 Task:  Click on Racing  Cup Series In the Cup Series click on  Pick Sheet Add name Josephine Rodriguez and  Email softage.1@softage.net In group 1 choose #1 Ross Chastain In group 2 choose #19 Martin Truex Jr In group 3 choose #8 Kyle Busch In group 4 choose #48 Alex Bowman In group 5 choose #2 Austin Cindric Winning Manufacturer choose Chevrolet In Tie Breaker choose #5 Kyle Larson Bonous driver choose #6 Brad Keselowski Submit pick sheet
Action: Mouse moved to (468, 270)
Screenshot: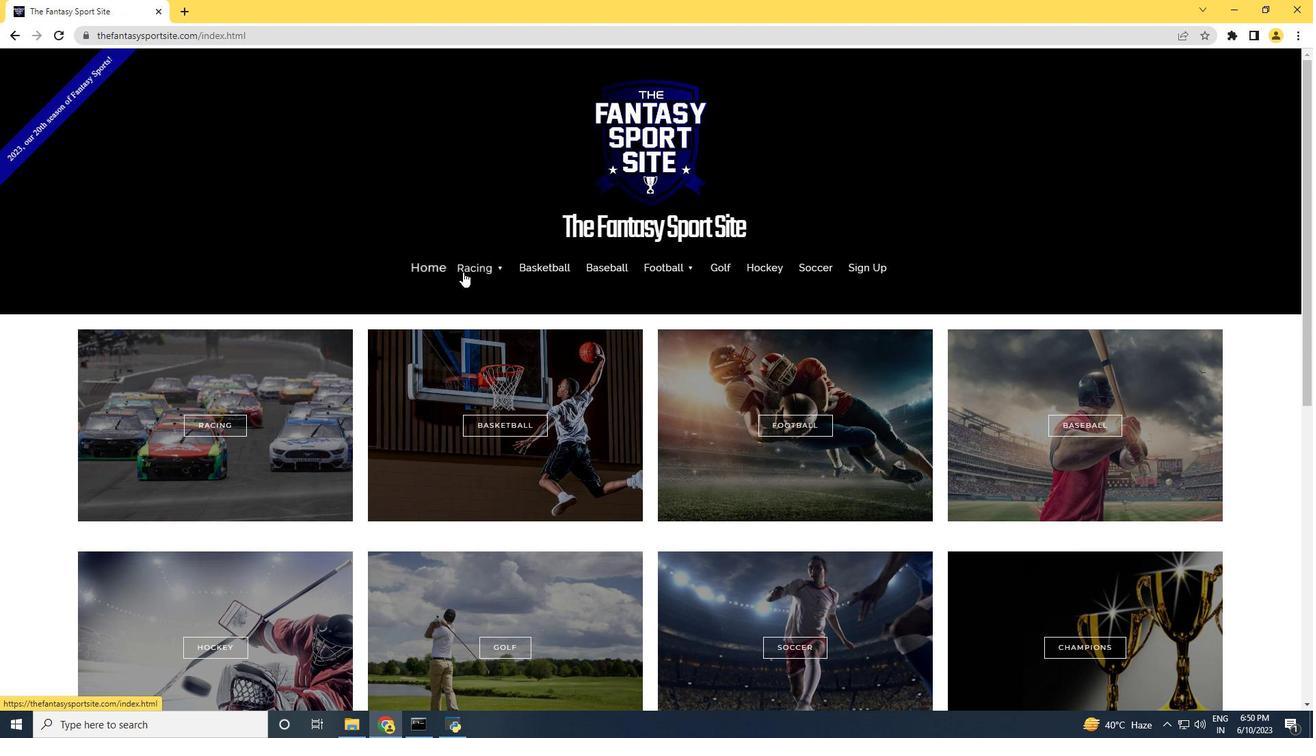 
Action: Mouse pressed left at (468, 270)
Screenshot: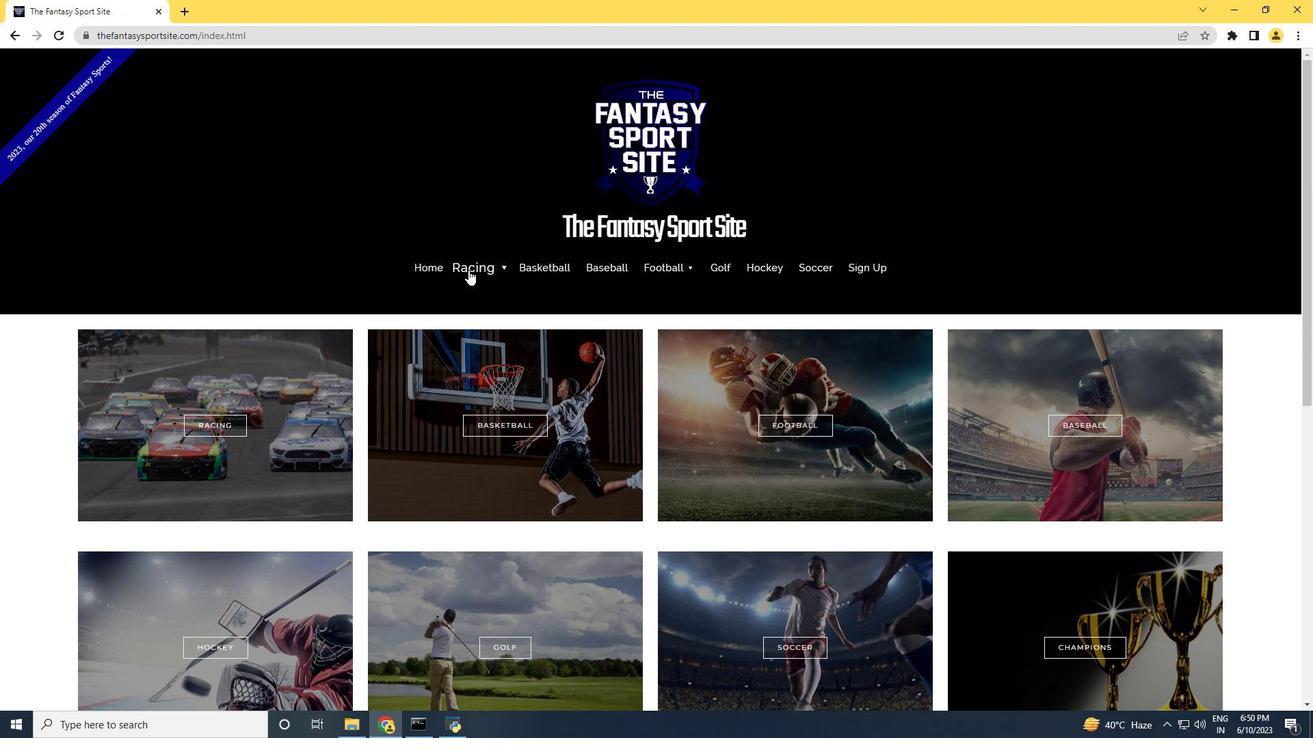 
Action: Mouse moved to (483, 310)
Screenshot: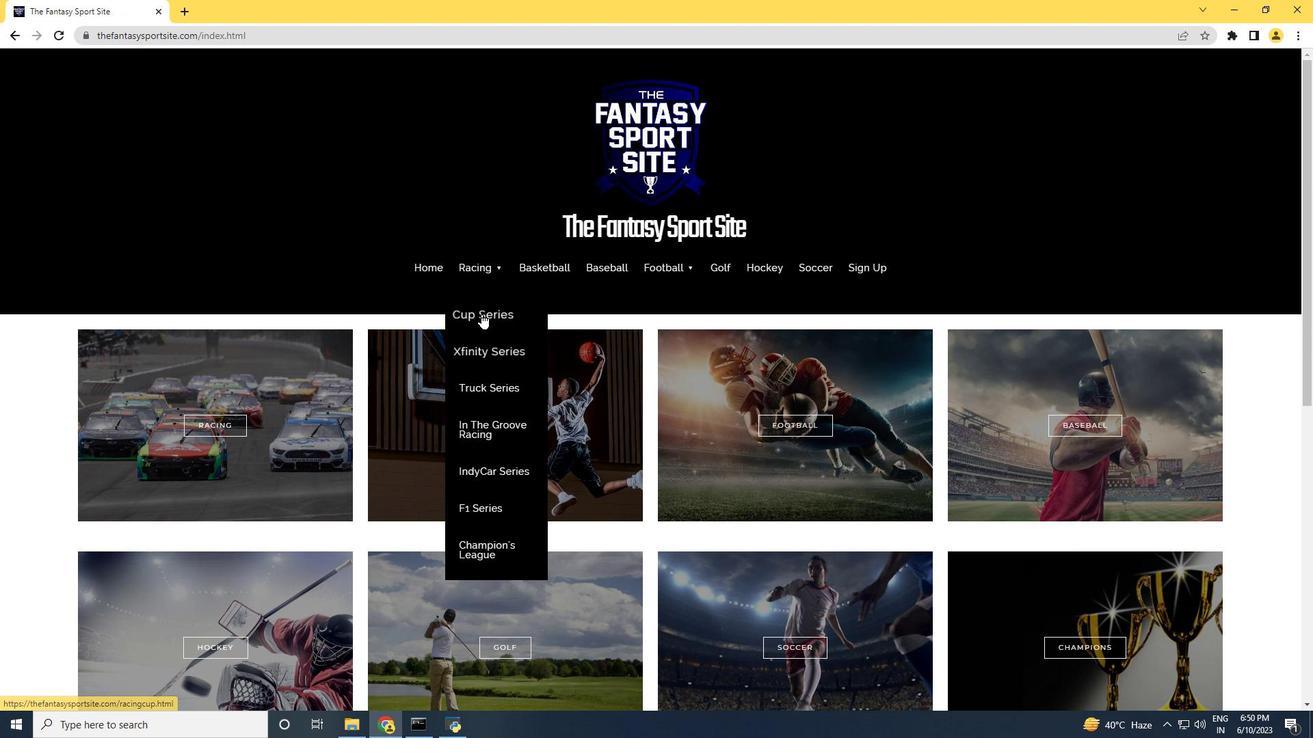 
Action: Mouse pressed left at (483, 310)
Screenshot: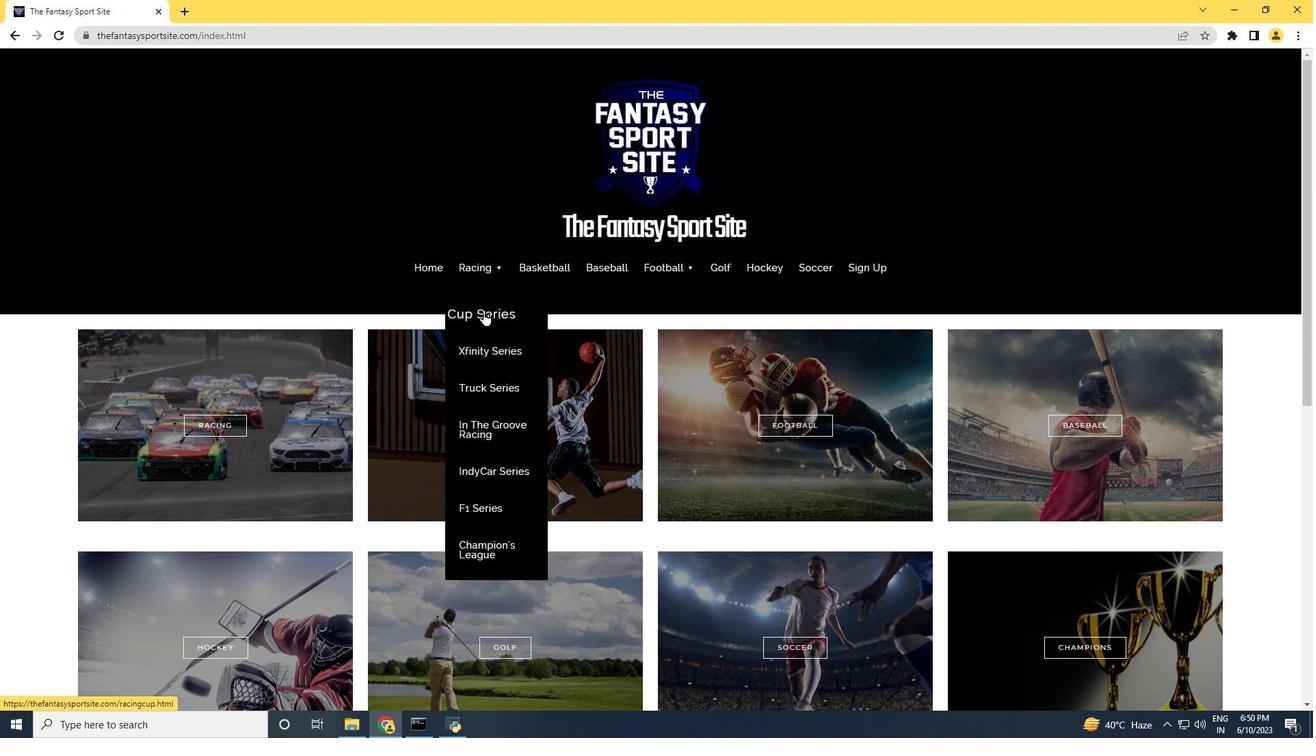
Action: Mouse moved to (434, 370)
Screenshot: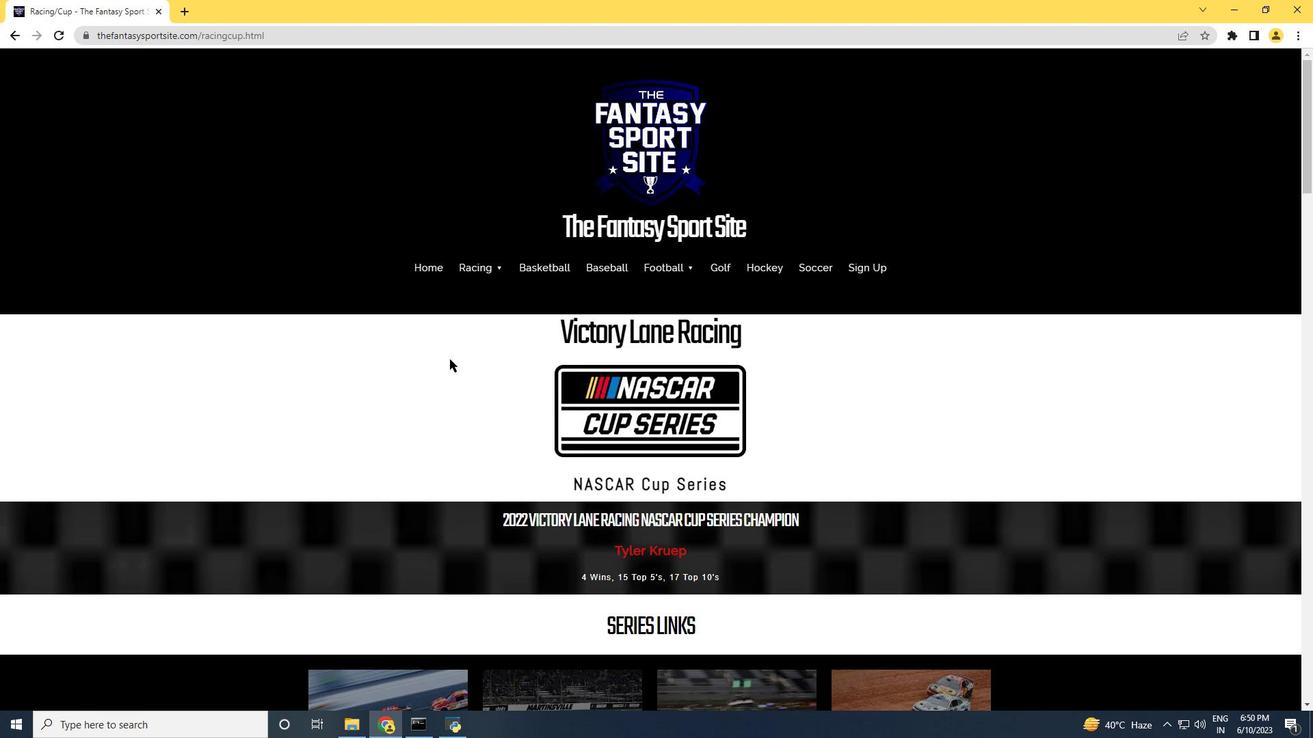 
Action: Mouse scrolled (434, 370) with delta (0, 0)
Screenshot: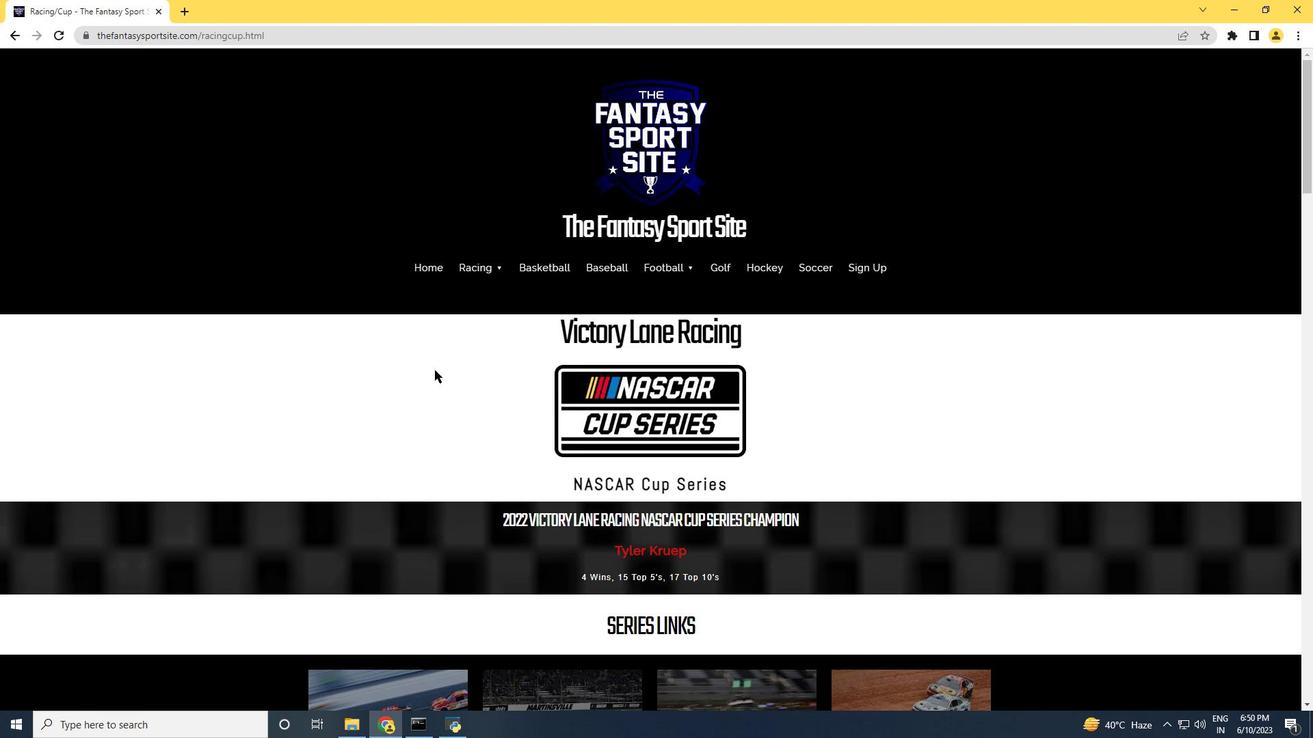 
Action: Mouse scrolled (434, 370) with delta (0, 0)
Screenshot: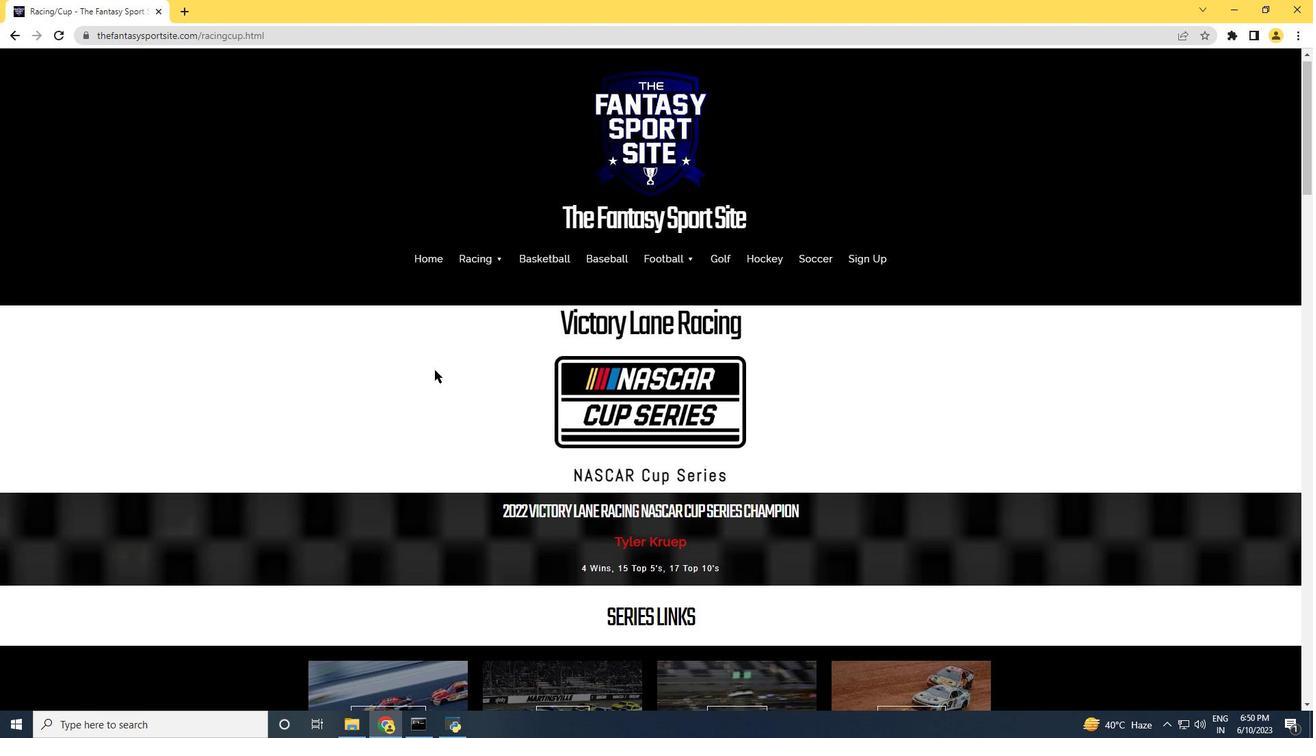 
Action: Mouse scrolled (434, 370) with delta (0, 0)
Screenshot: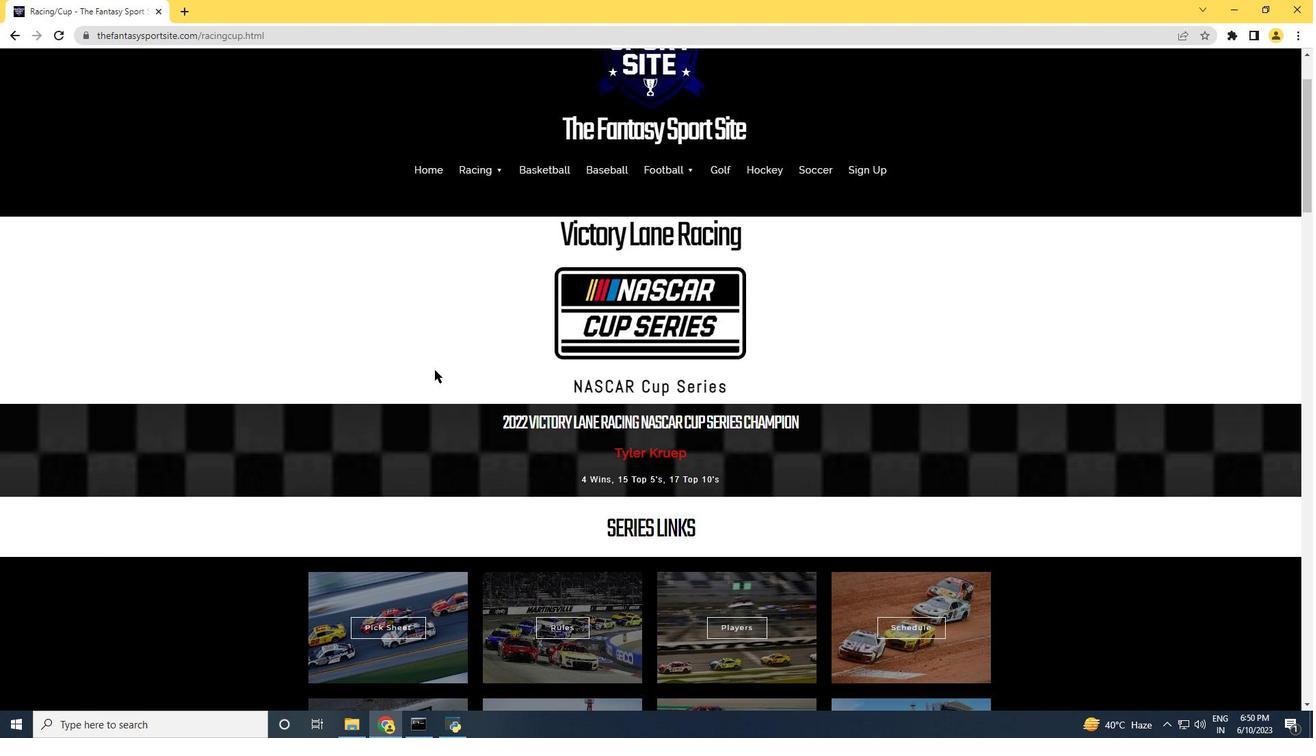 
Action: Mouse scrolled (434, 370) with delta (0, 0)
Screenshot: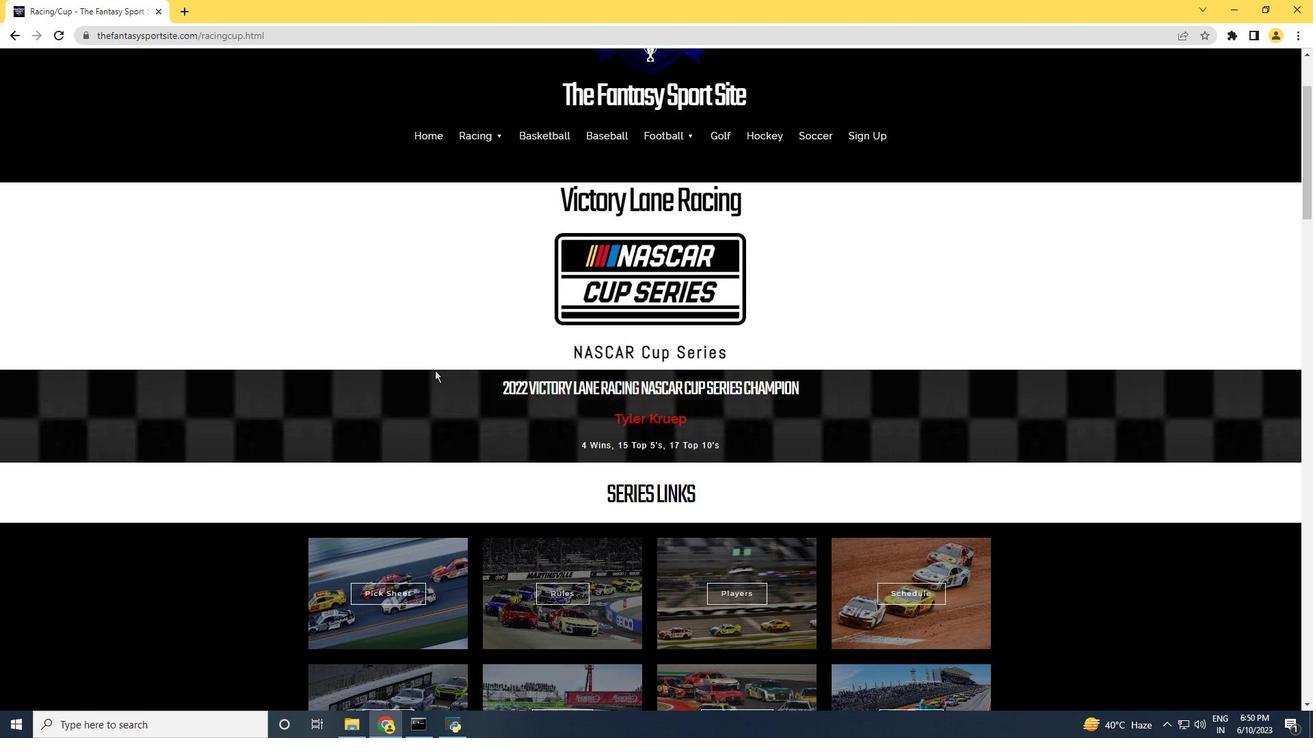 
Action: Mouse moved to (383, 451)
Screenshot: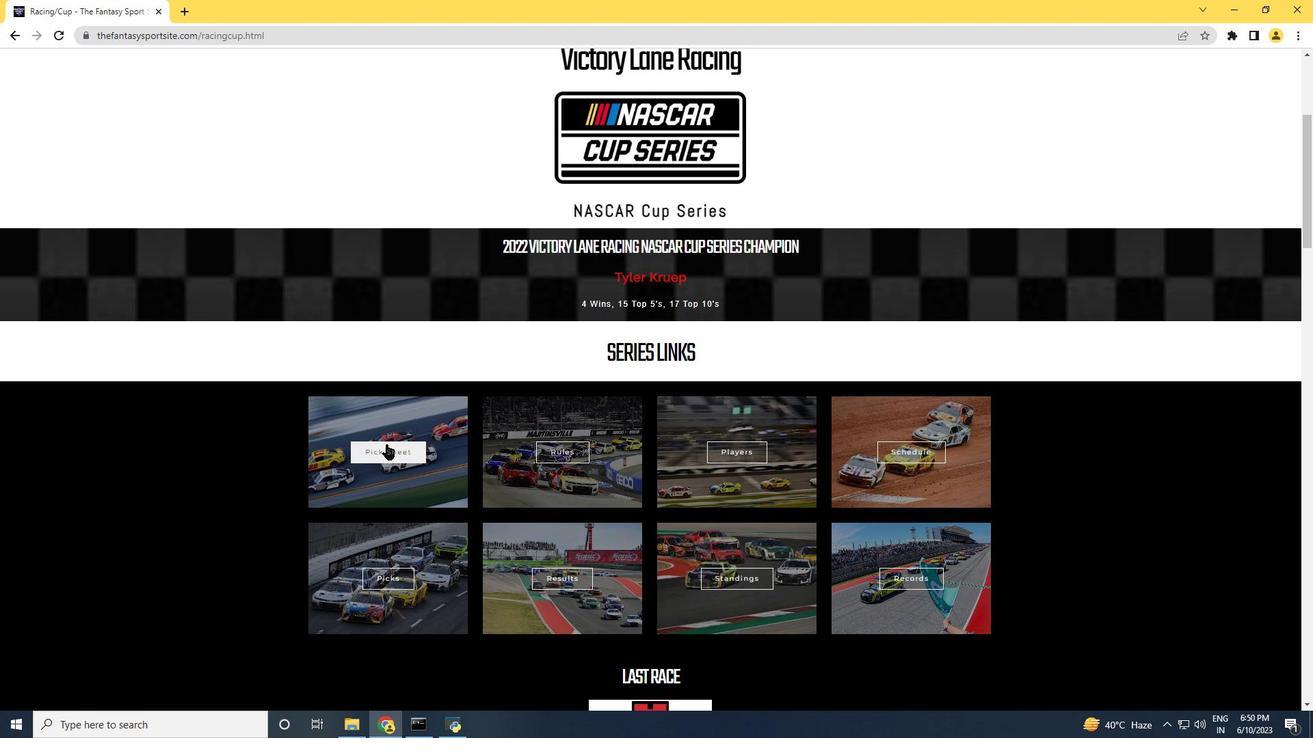 
Action: Mouse pressed left at (383, 451)
Screenshot: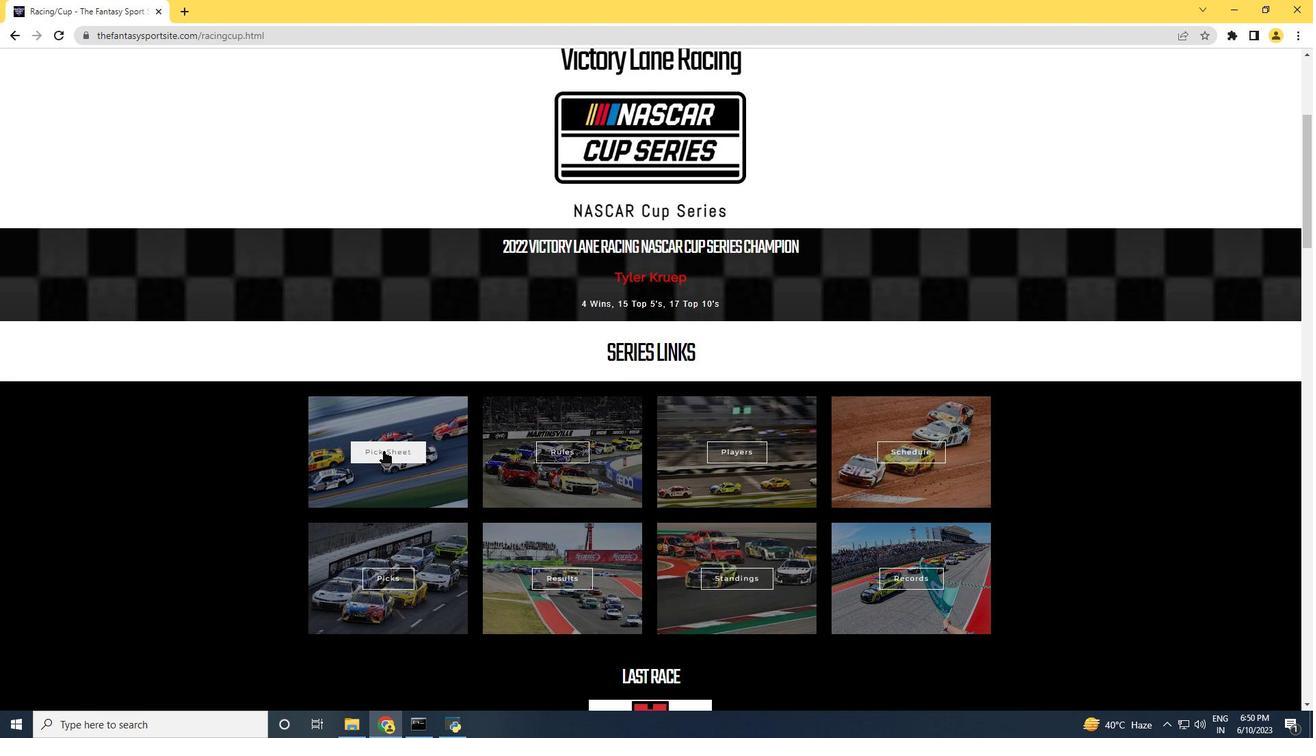 
Action: Mouse moved to (376, 457)
Screenshot: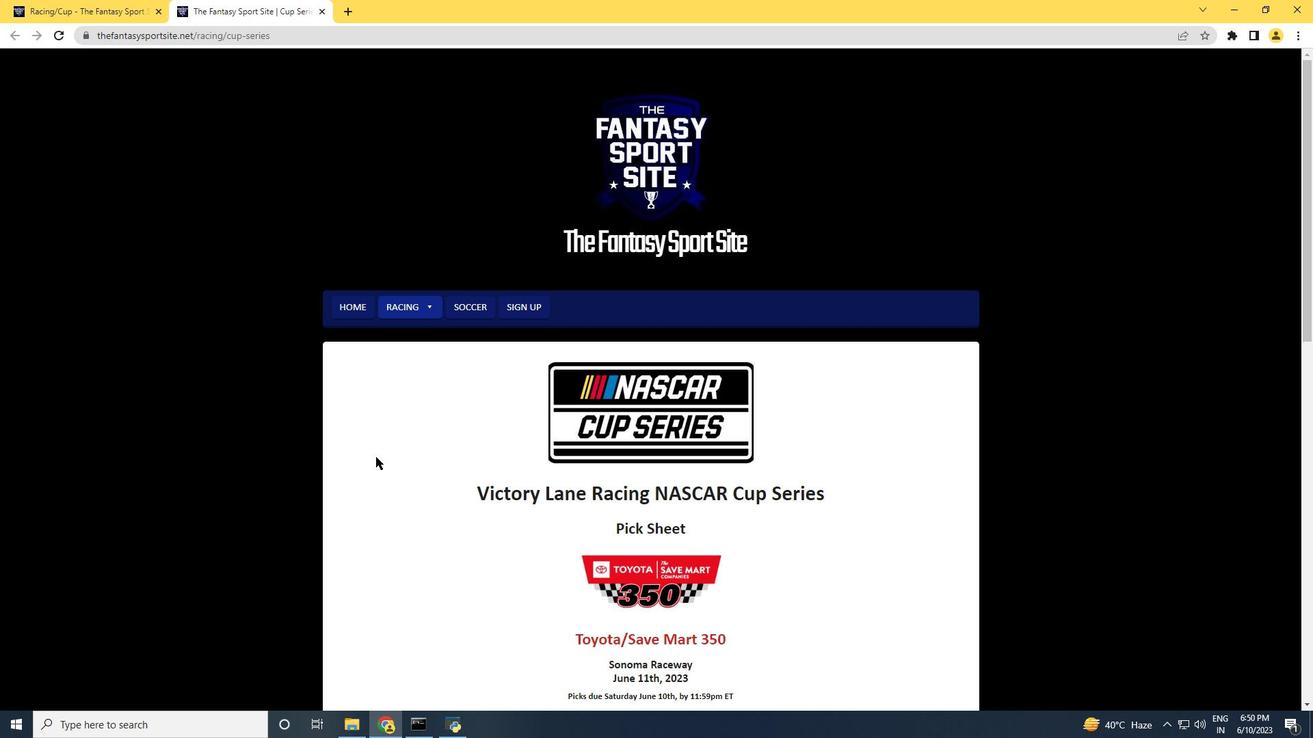 
Action: Mouse scrolled (376, 456) with delta (0, 0)
Screenshot: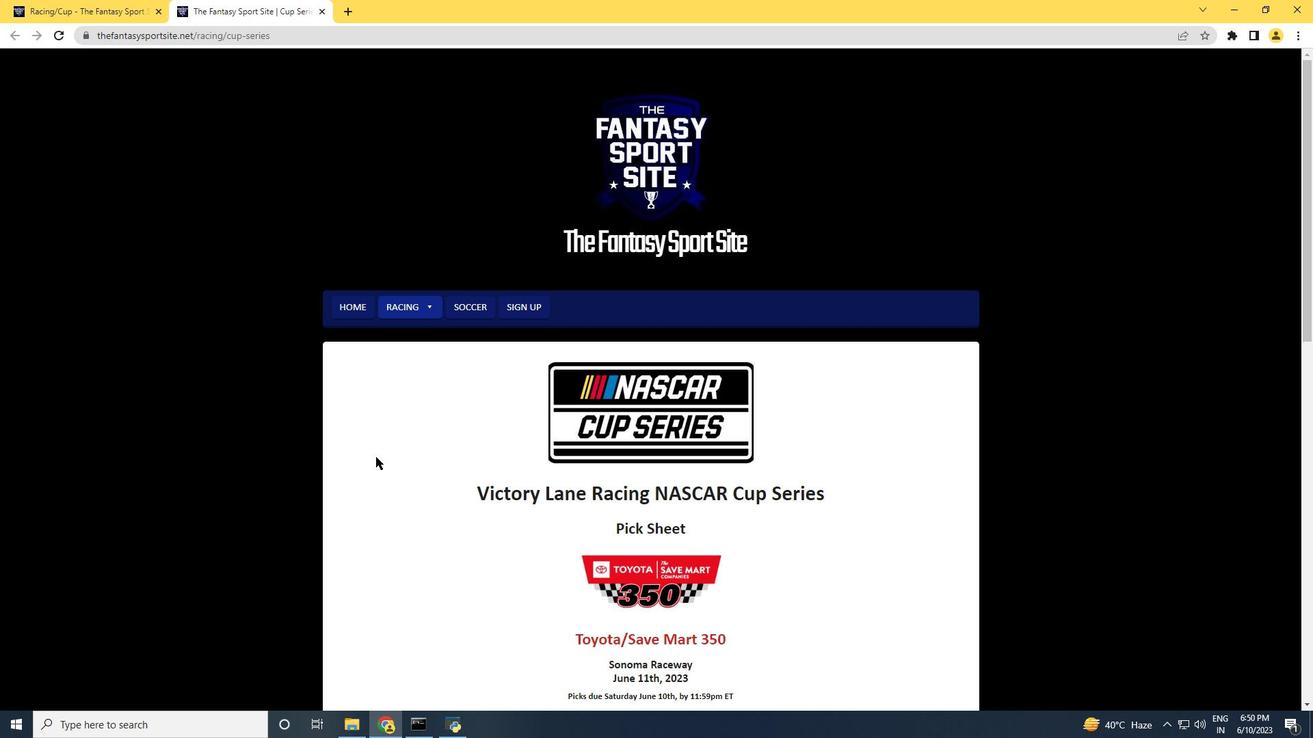 
Action: Mouse scrolled (376, 456) with delta (0, 0)
Screenshot: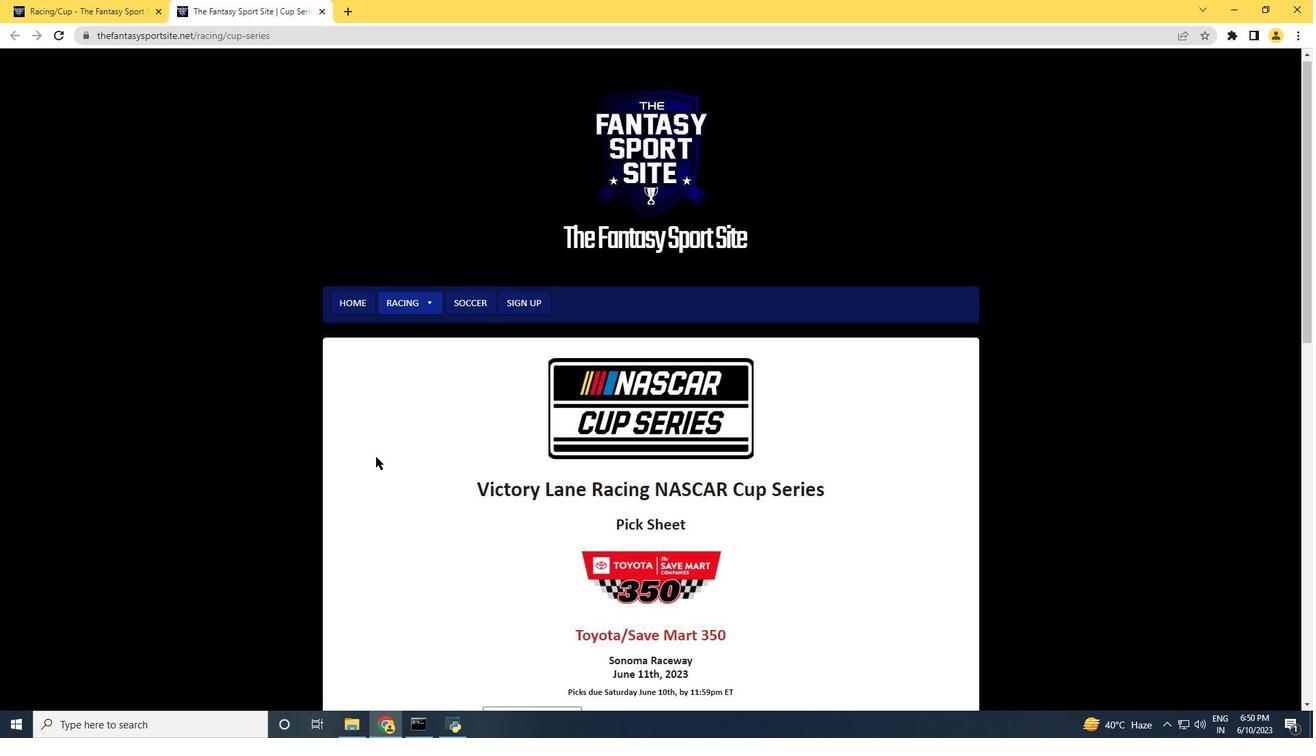 
Action: Mouse scrolled (376, 456) with delta (0, 0)
Screenshot: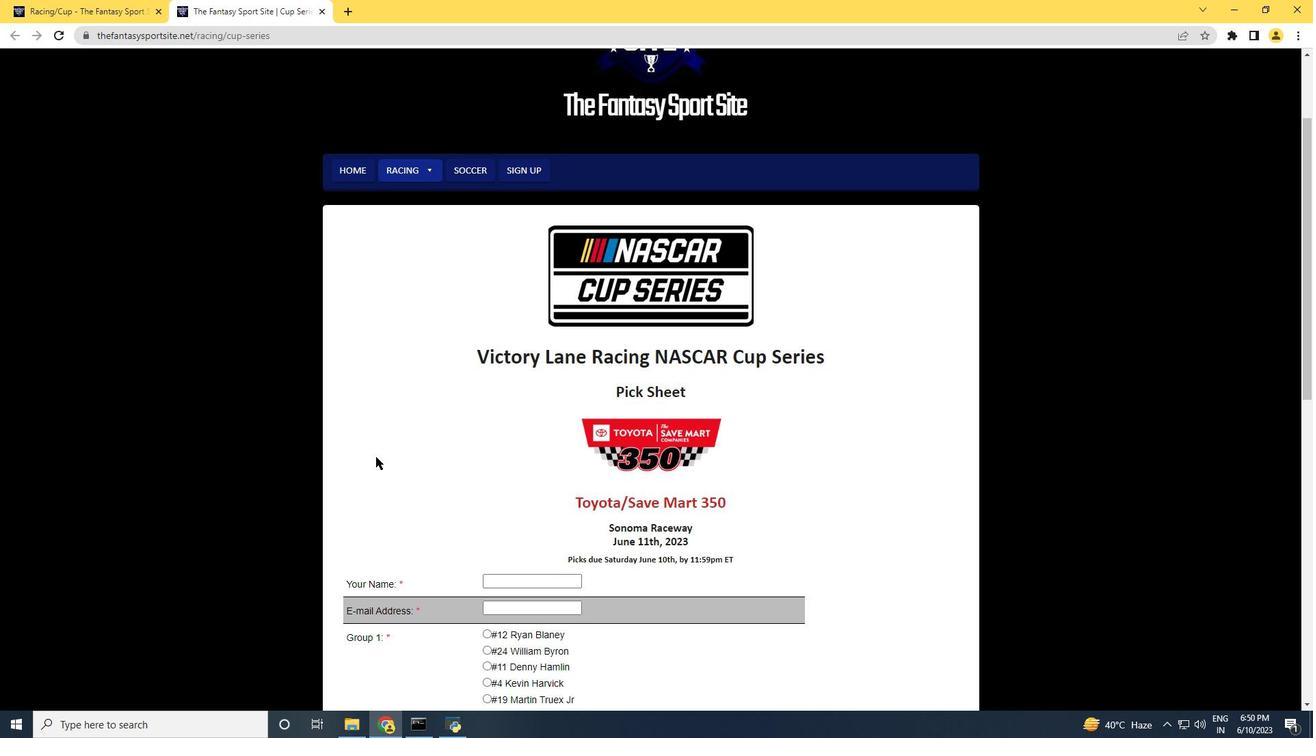 
Action: Mouse scrolled (376, 456) with delta (0, 0)
Screenshot: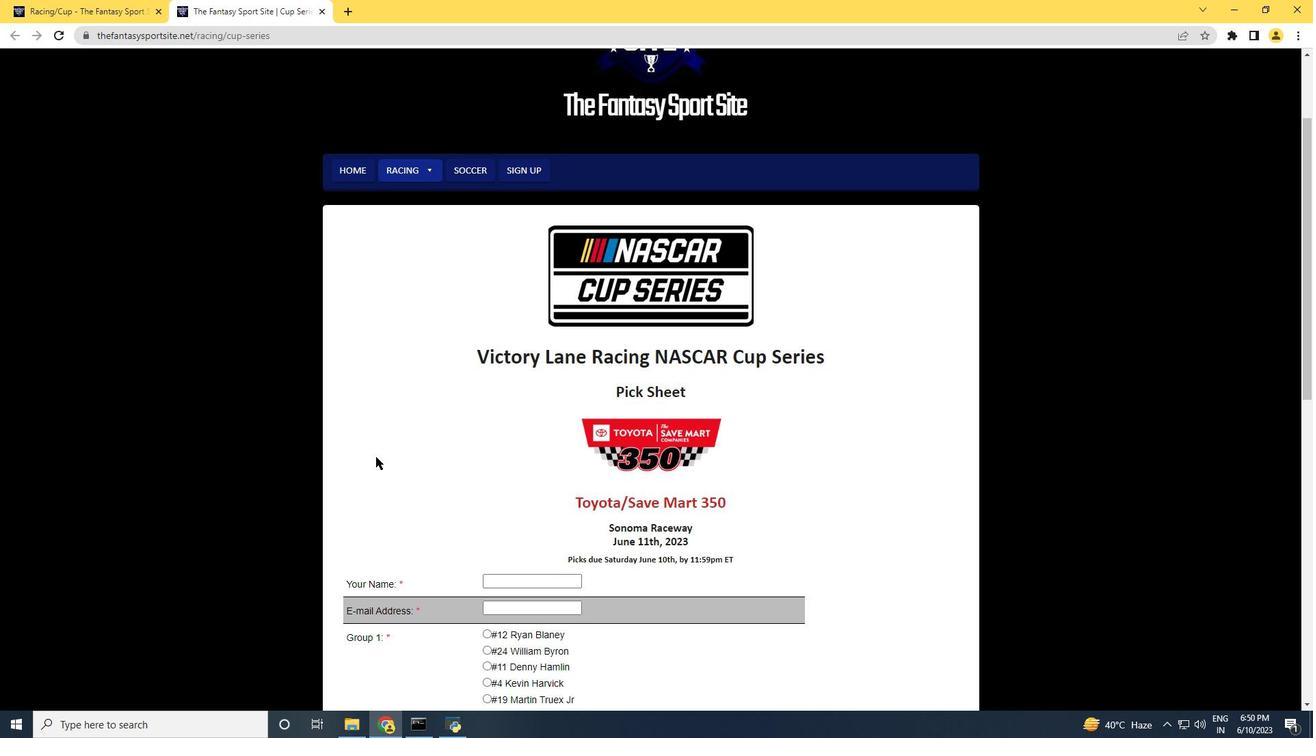 
Action: Mouse moved to (526, 447)
Screenshot: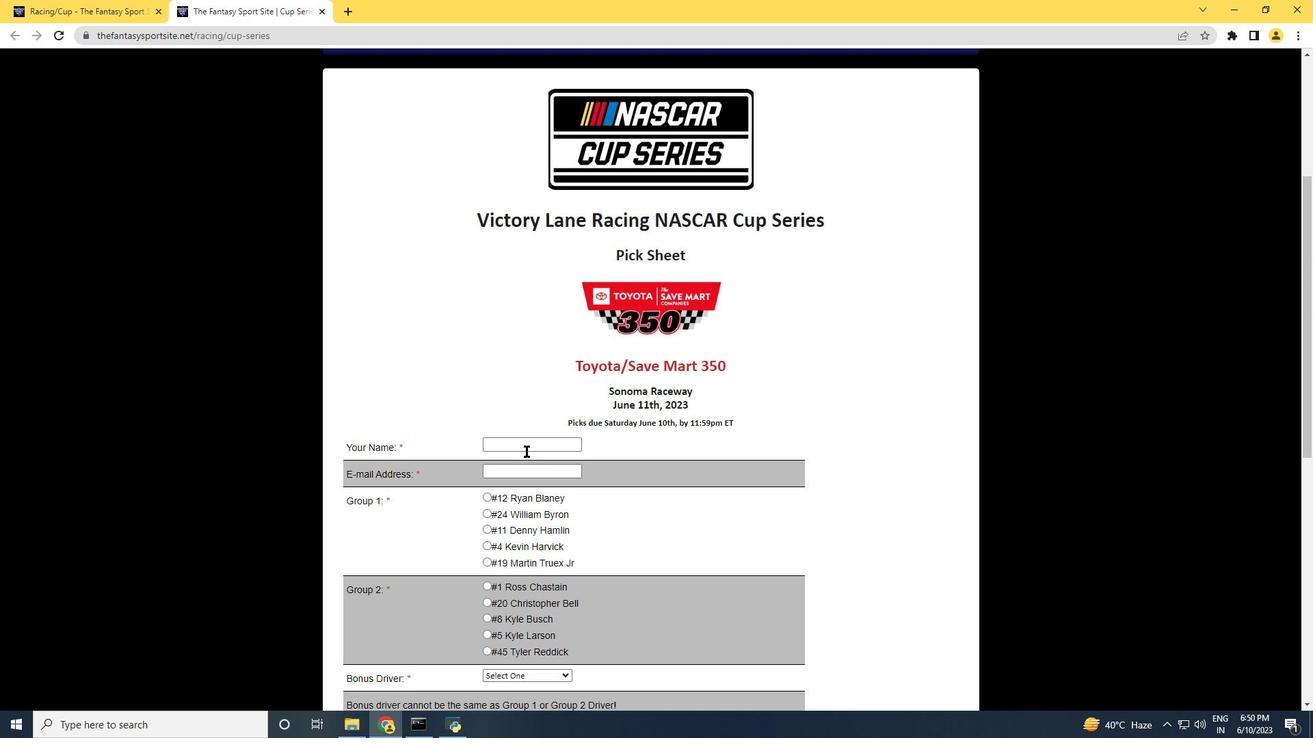 
Action: Mouse pressed left at (526, 447)
Screenshot: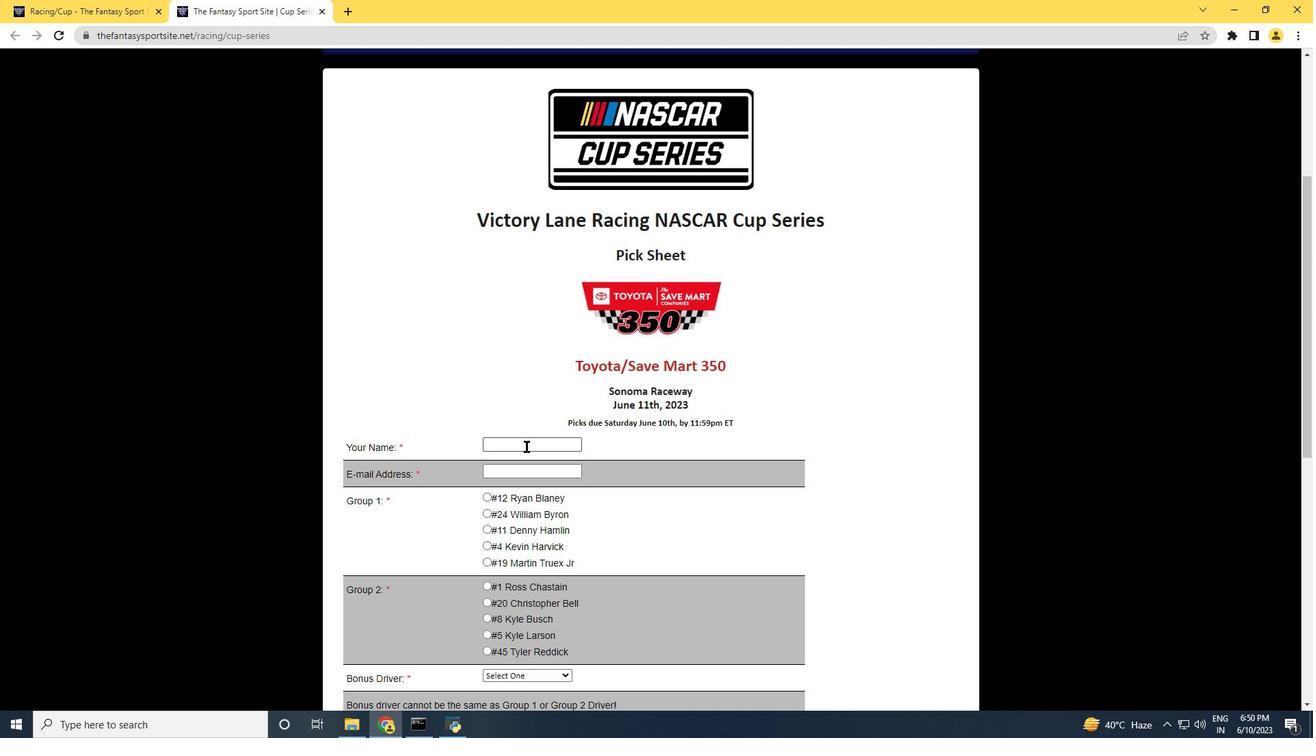 
Action: Key pressed <Key.shift><Key.shift><Key.shift><Key.shift><Key.shift><Key.shift><Key.shift><Key.shift><Key.shift><Key.shift>Josephine<Key.space><Key.shift><Key.shift><Key.shift><Key.shift><Key.shift><Key.shift>Rodriguez<Key.tab><Key.shift><Key.shift>softage.1<Key.shift>@softage.net<Key.tab>
Screenshot: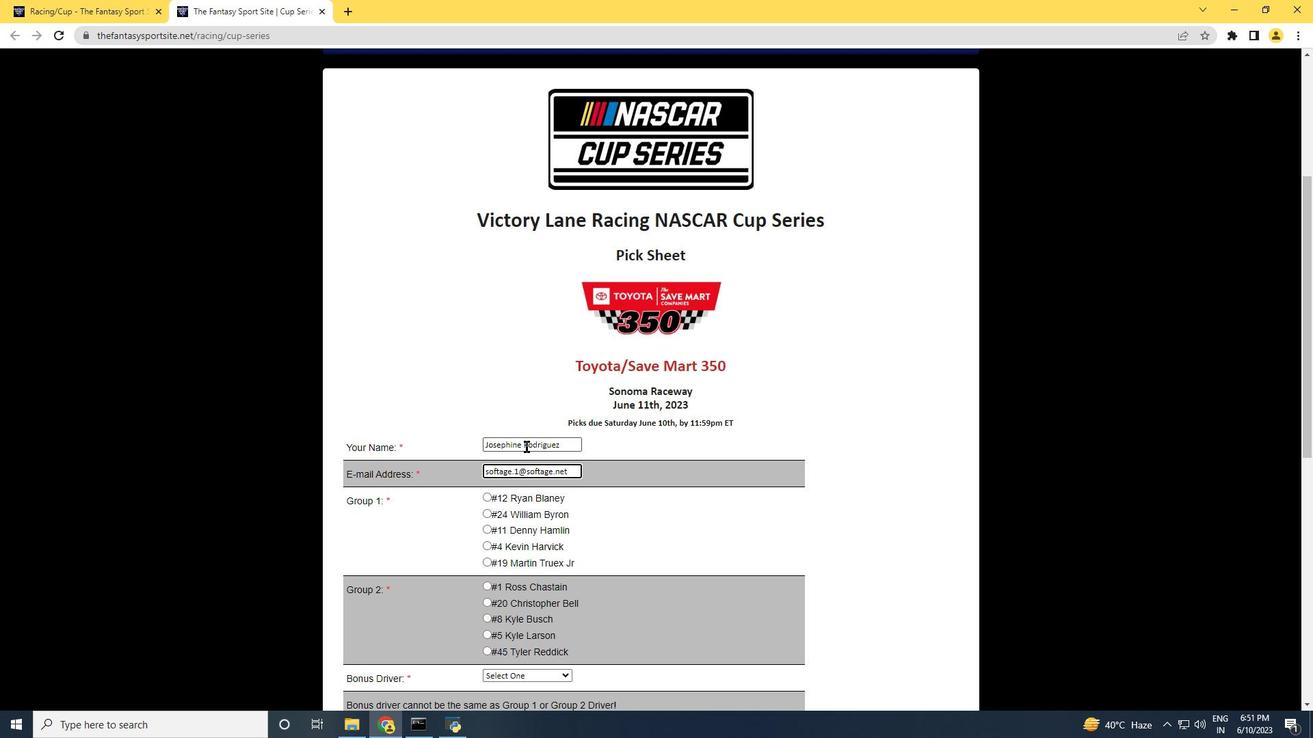 
Action: Mouse moved to (502, 519)
Screenshot: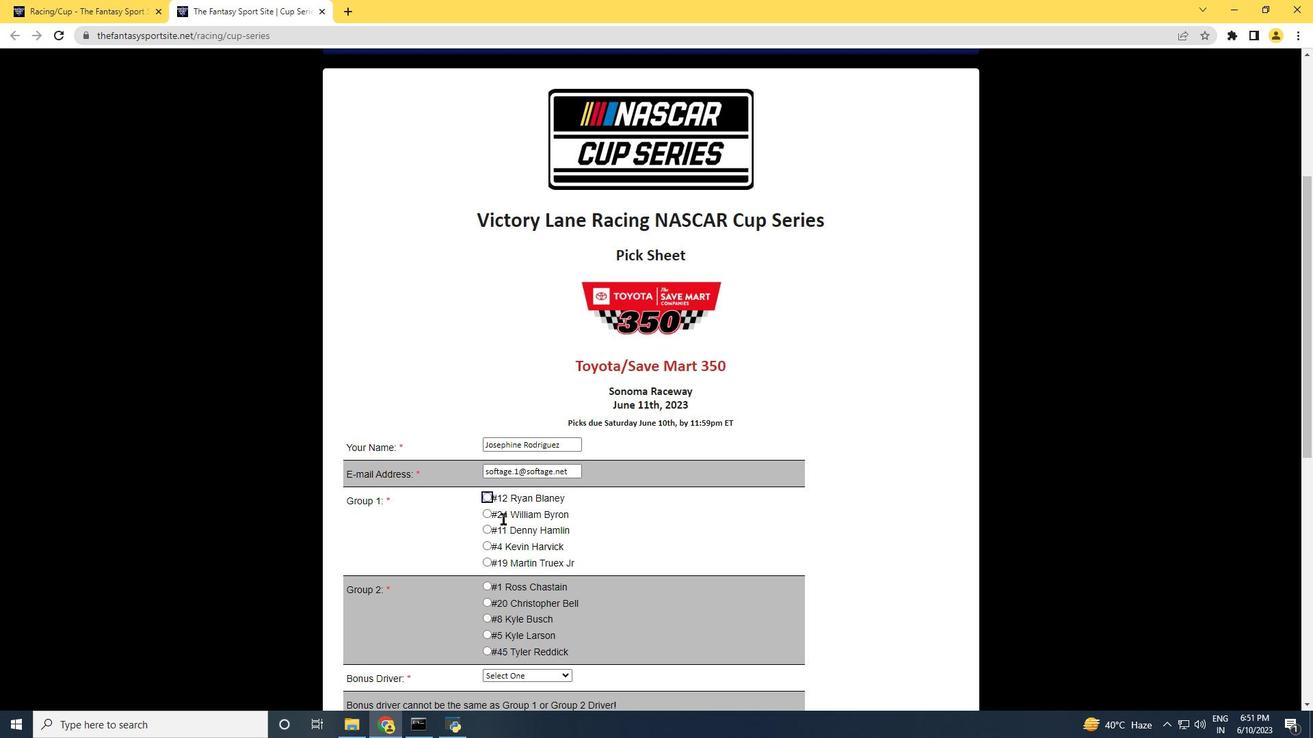 
Action: Mouse scrolled (502, 519) with delta (0, 0)
Screenshot: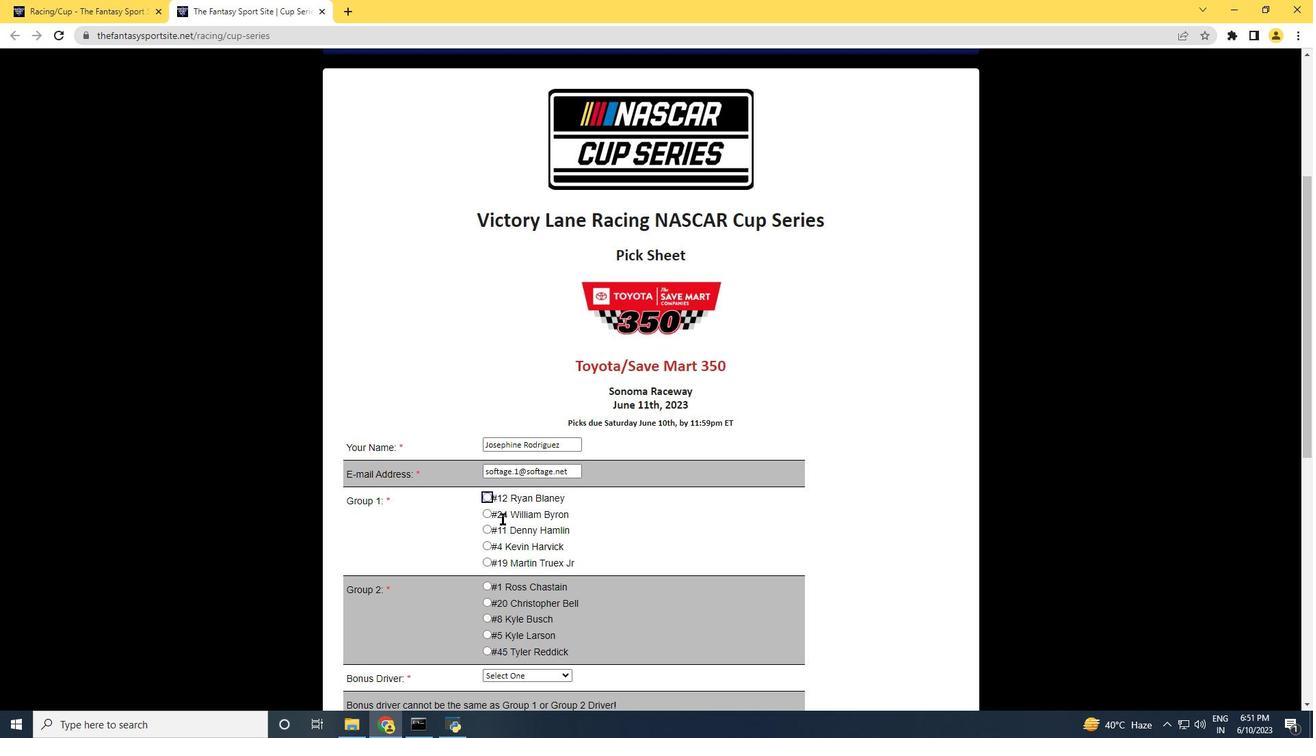 
Action: Mouse moved to (486, 474)
Screenshot: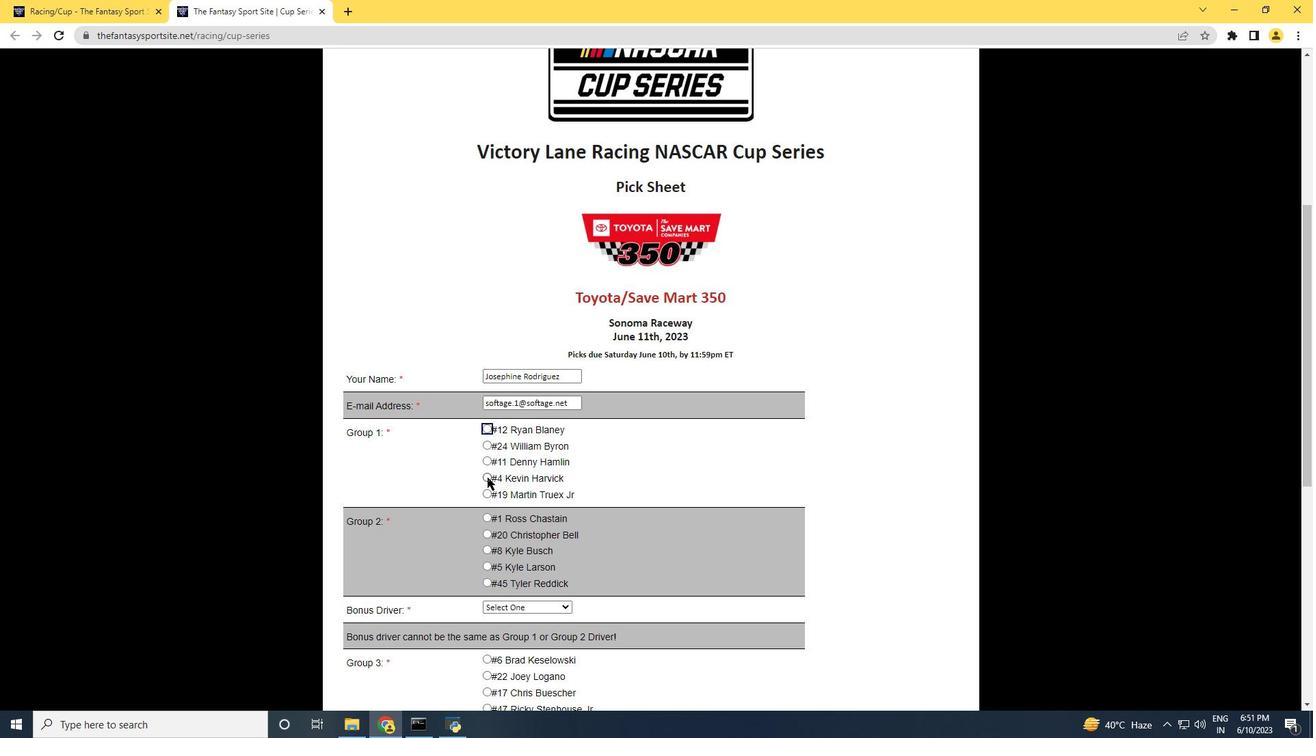 
Action: Mouse pressed left at (486, 474)
Screenshot: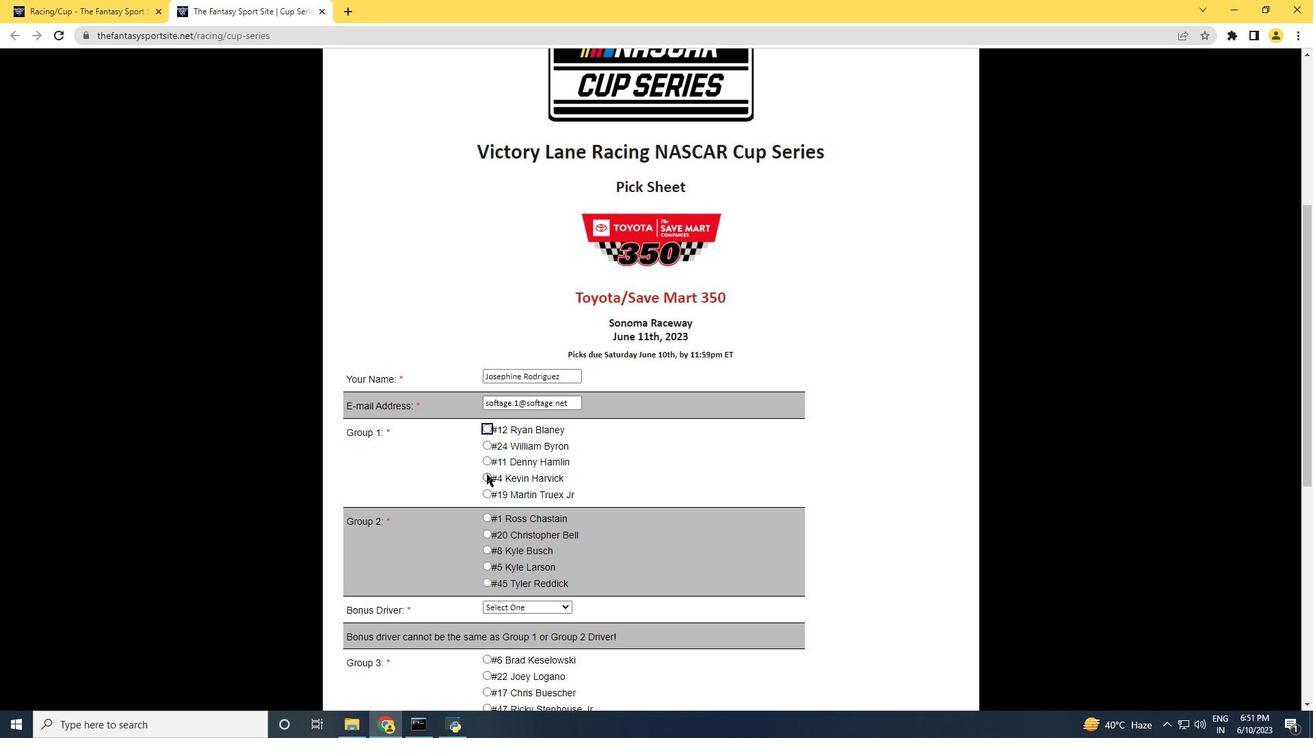 
Action: Mouse moved to (488, 537)
Screenshot: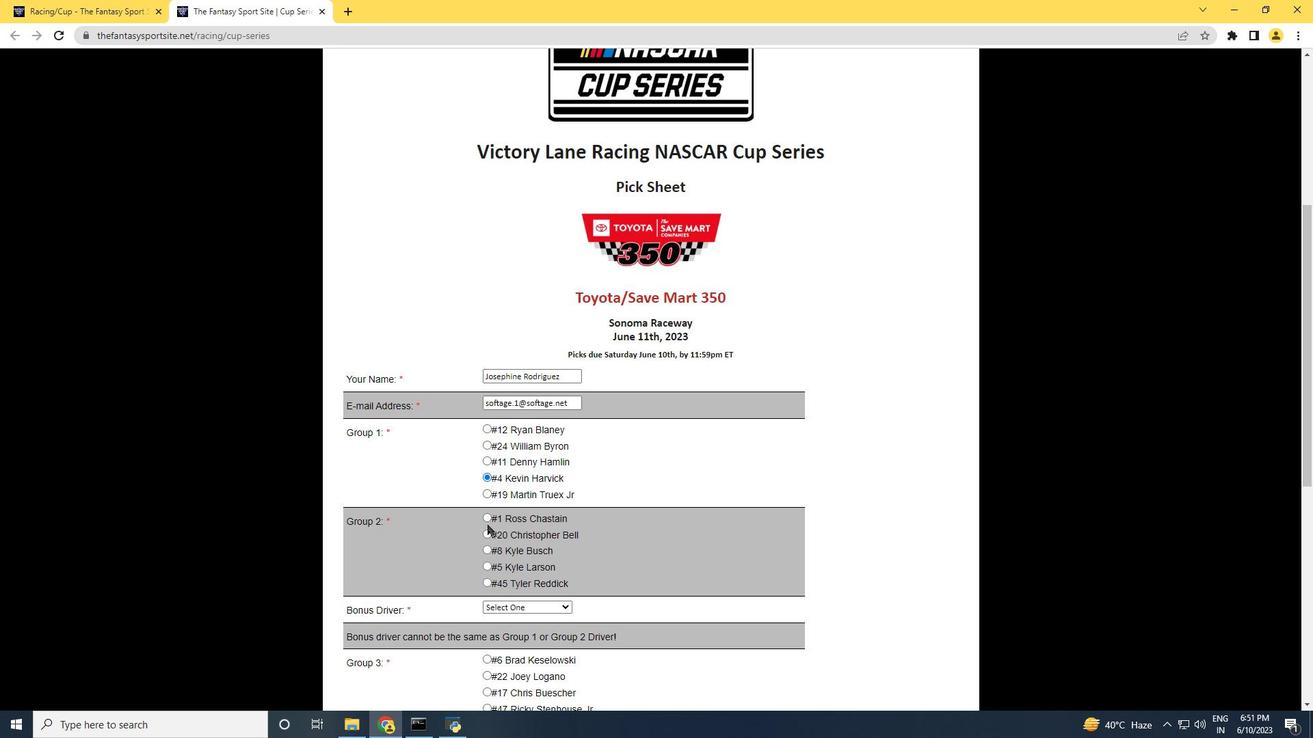 
Action: Mouse pressed left at (488, 537)
Screenshot: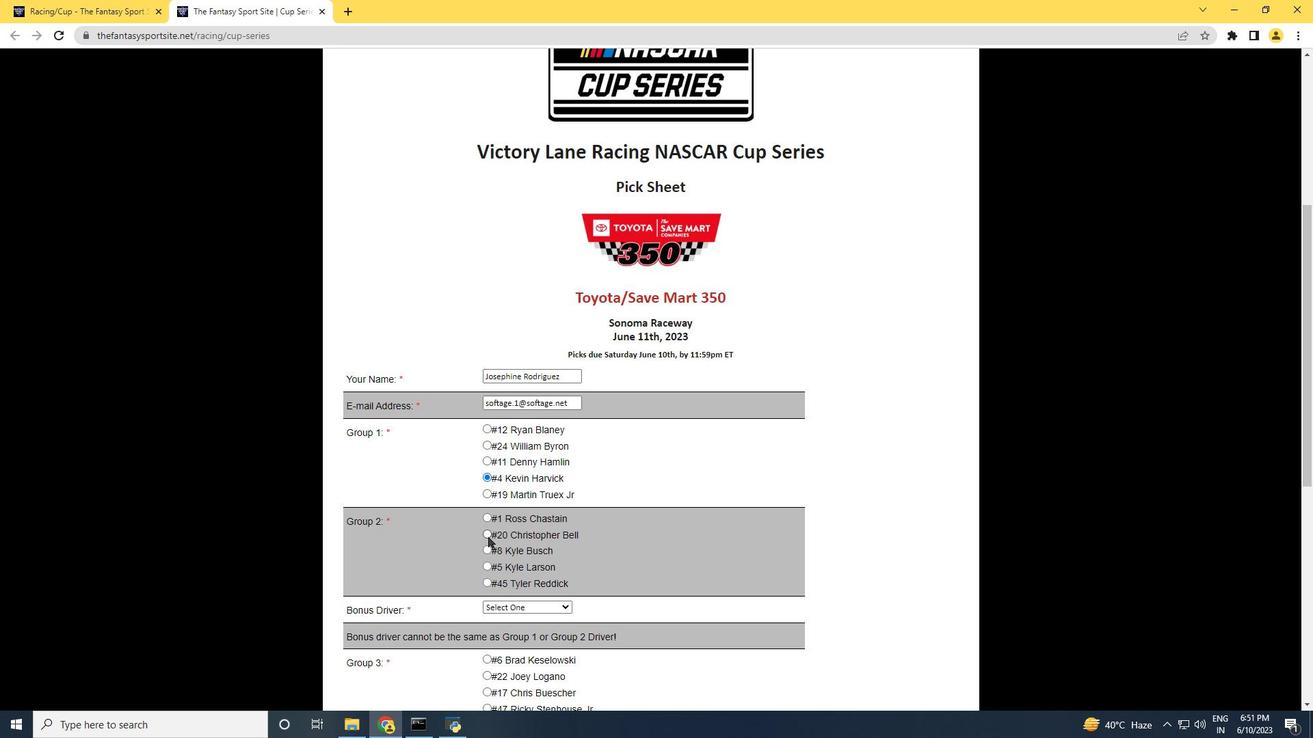 
Action: Mouse moved to (491, 615)
Screenshot: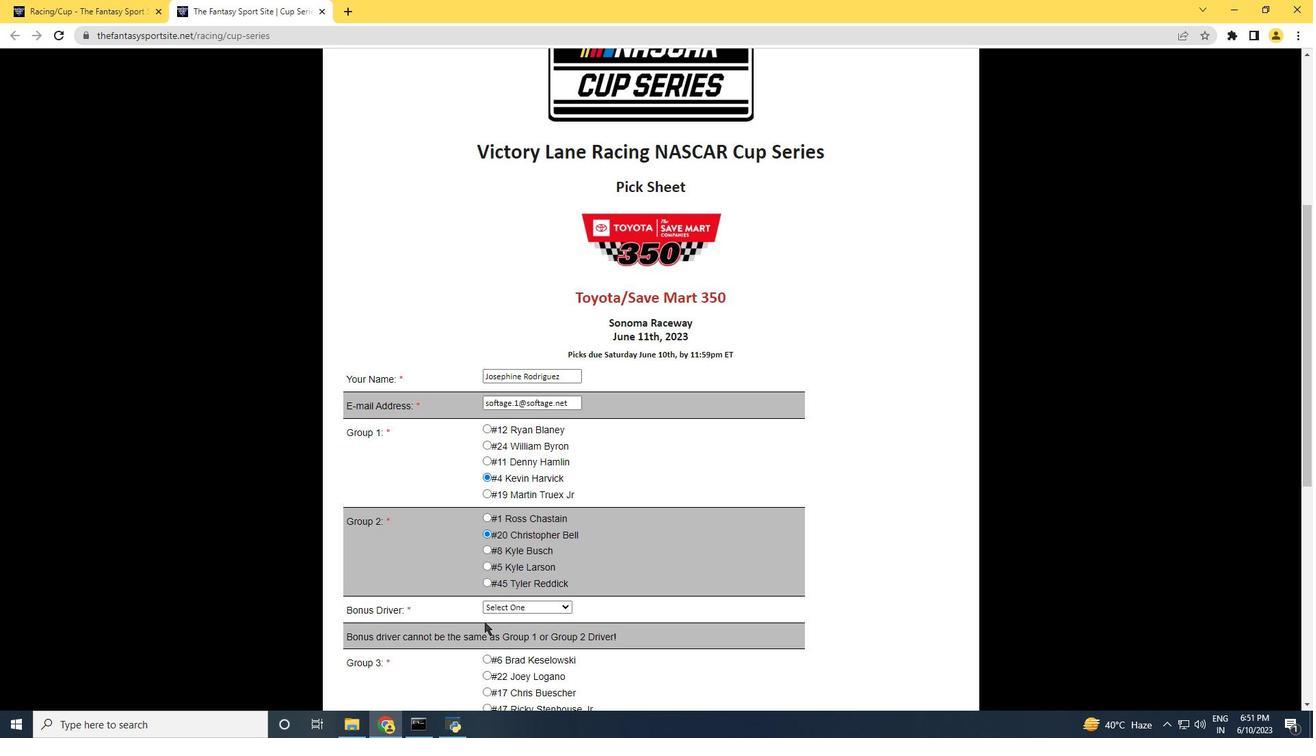 
Action: Mouse scrolled (491, 614) with delta (0, 0)
Screenshot: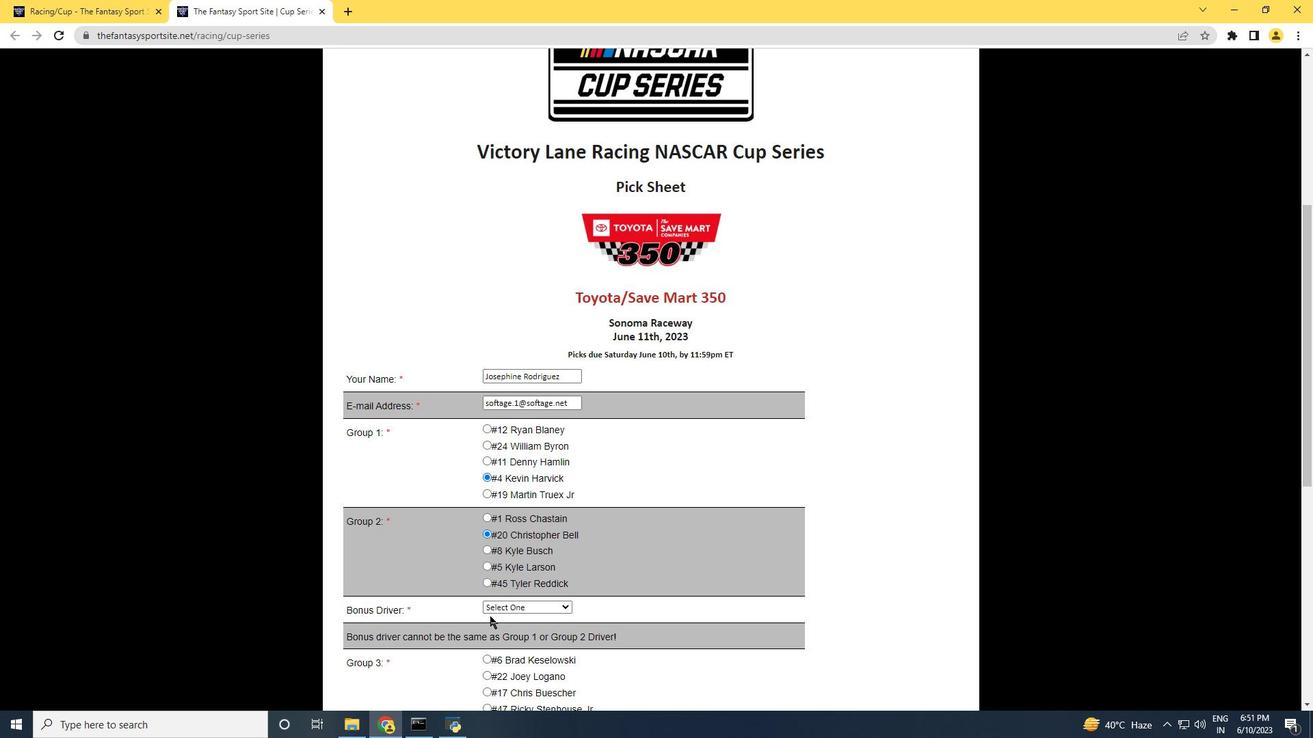 
Action: Mouse moved to (536, 533)
Screenshot: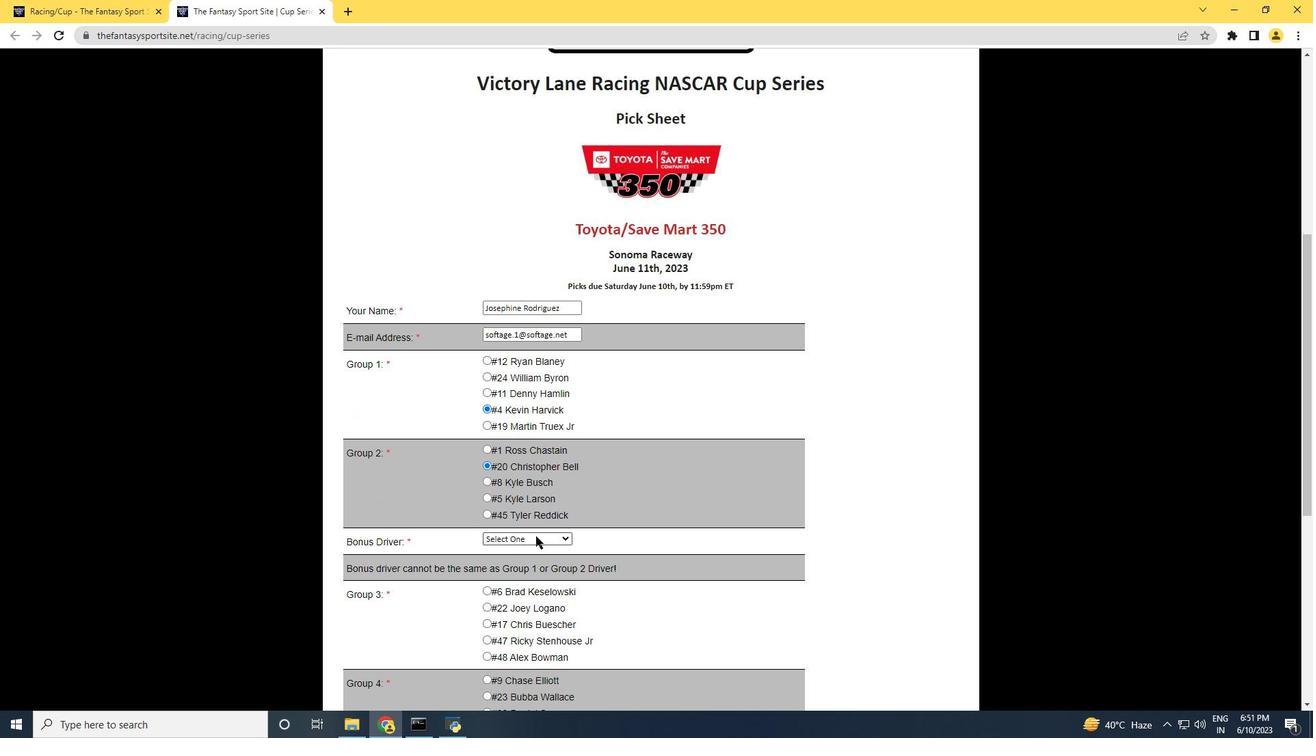 
Action: Mouse pressed left at (536, 533)
Screenshot: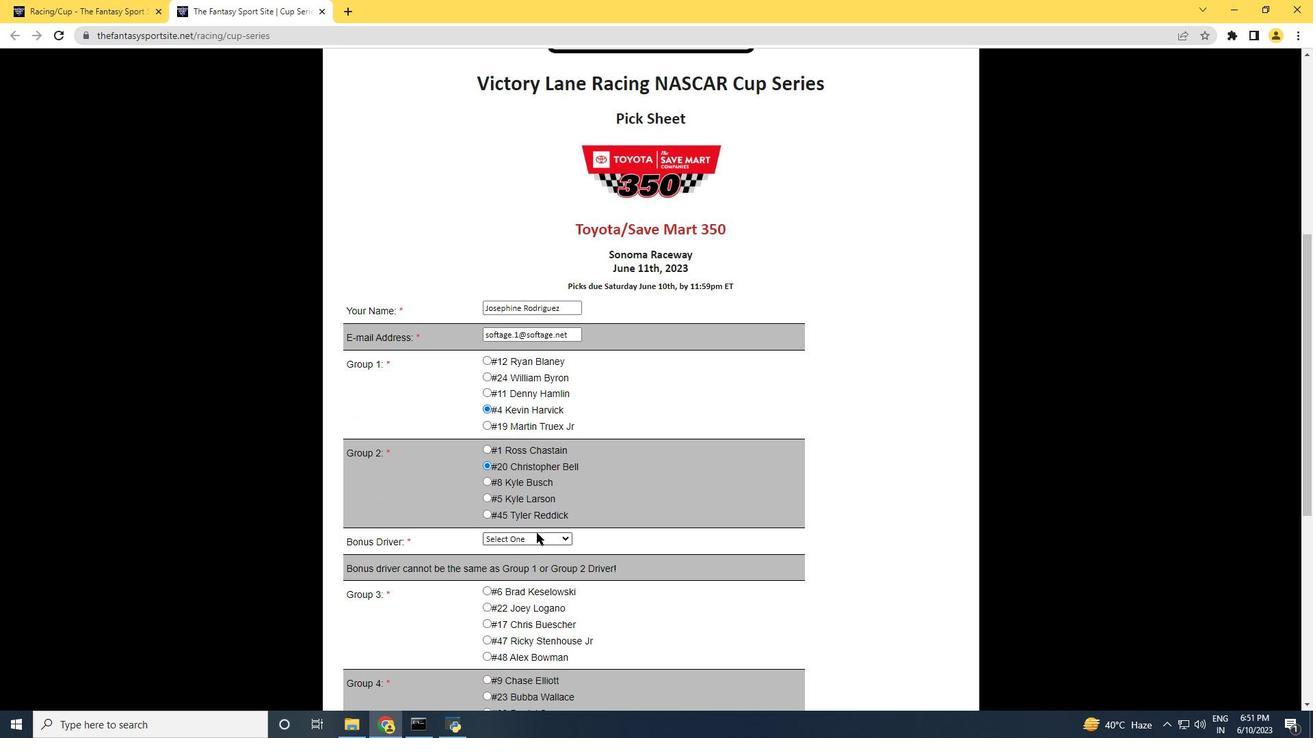 
Action: Mouse moved to (523, 576)
Screenshot: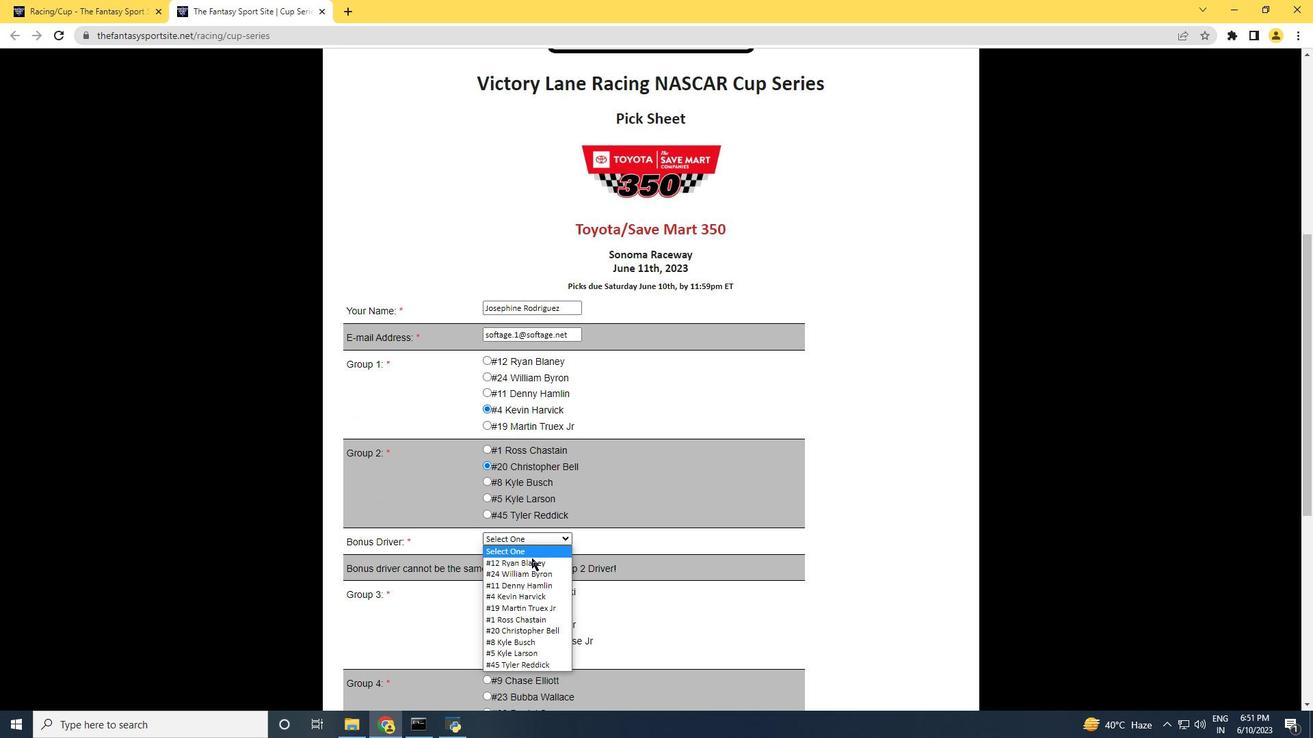 
Action: Mouse scrolled (523, 575) with delta (0, 0)
Screenshot: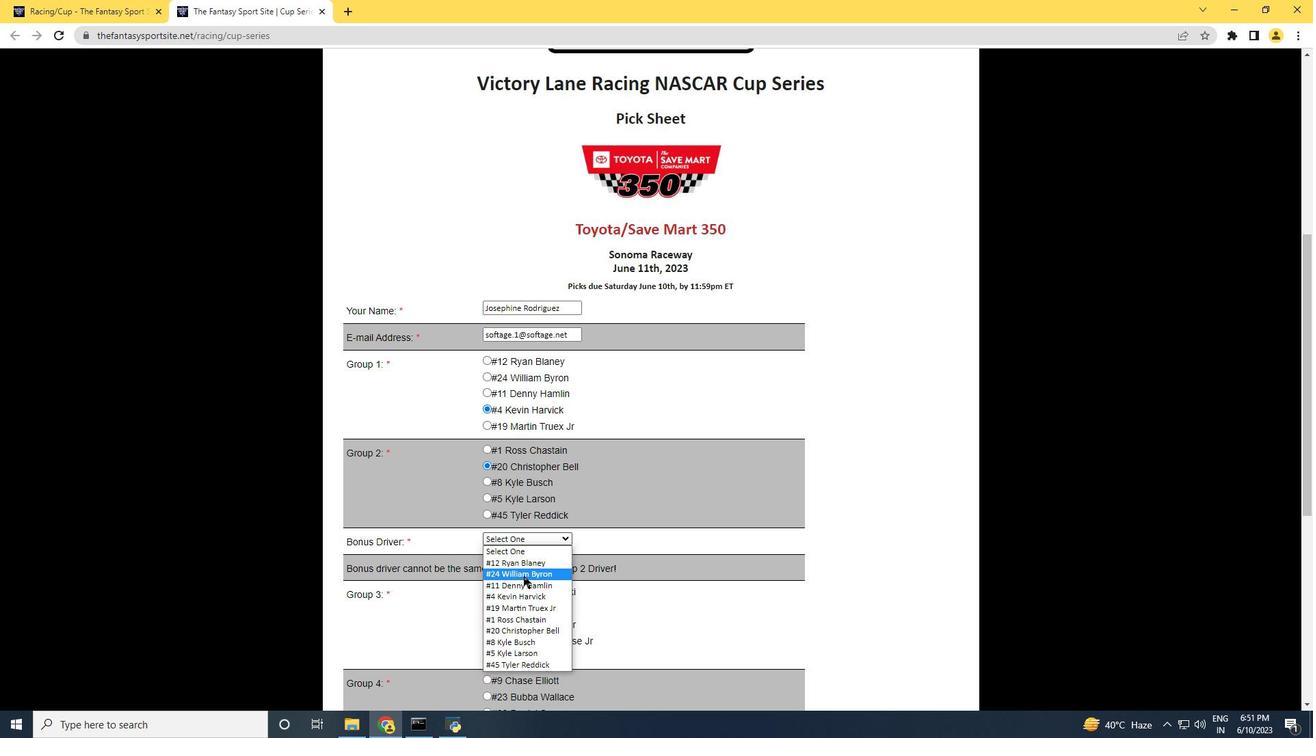 
Action: Mouse scrolled (523, 575) with delta (0, 0)
Screenshot: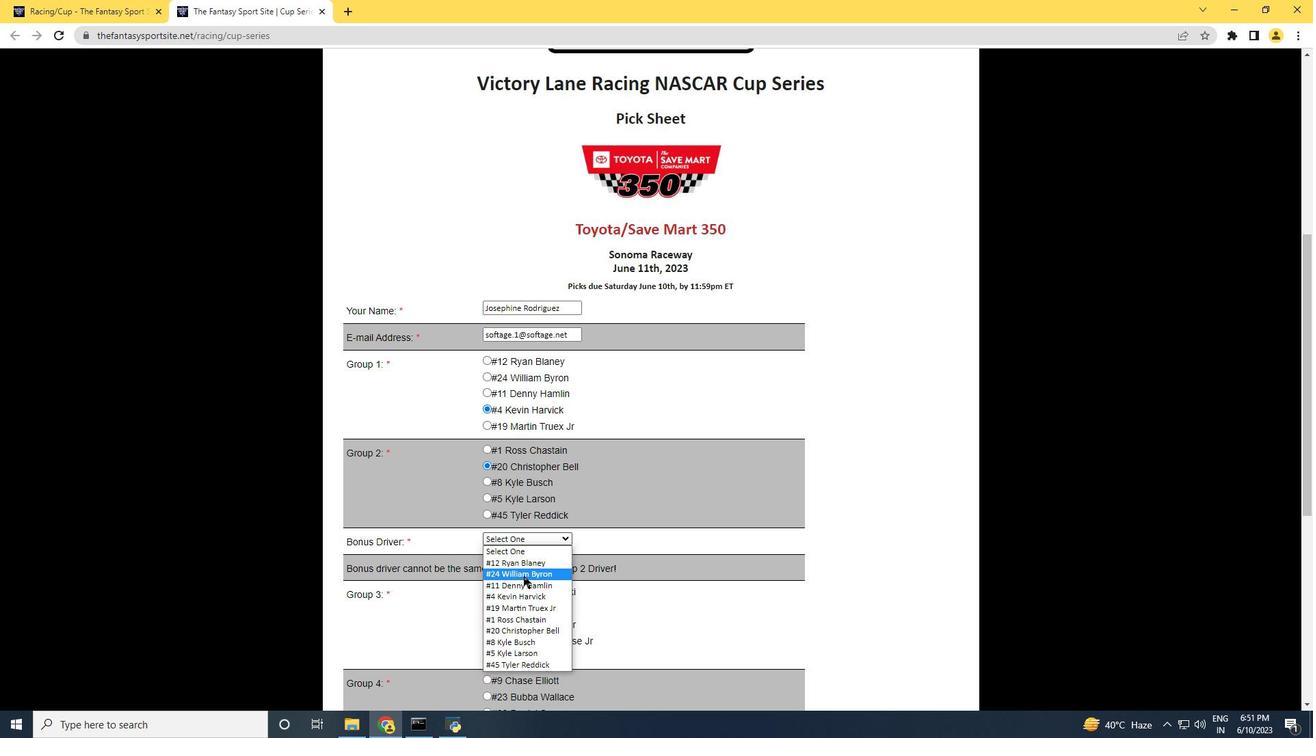 
Action: Mouse scrolled (523, 575) with delta (0, 0)
Screenshot: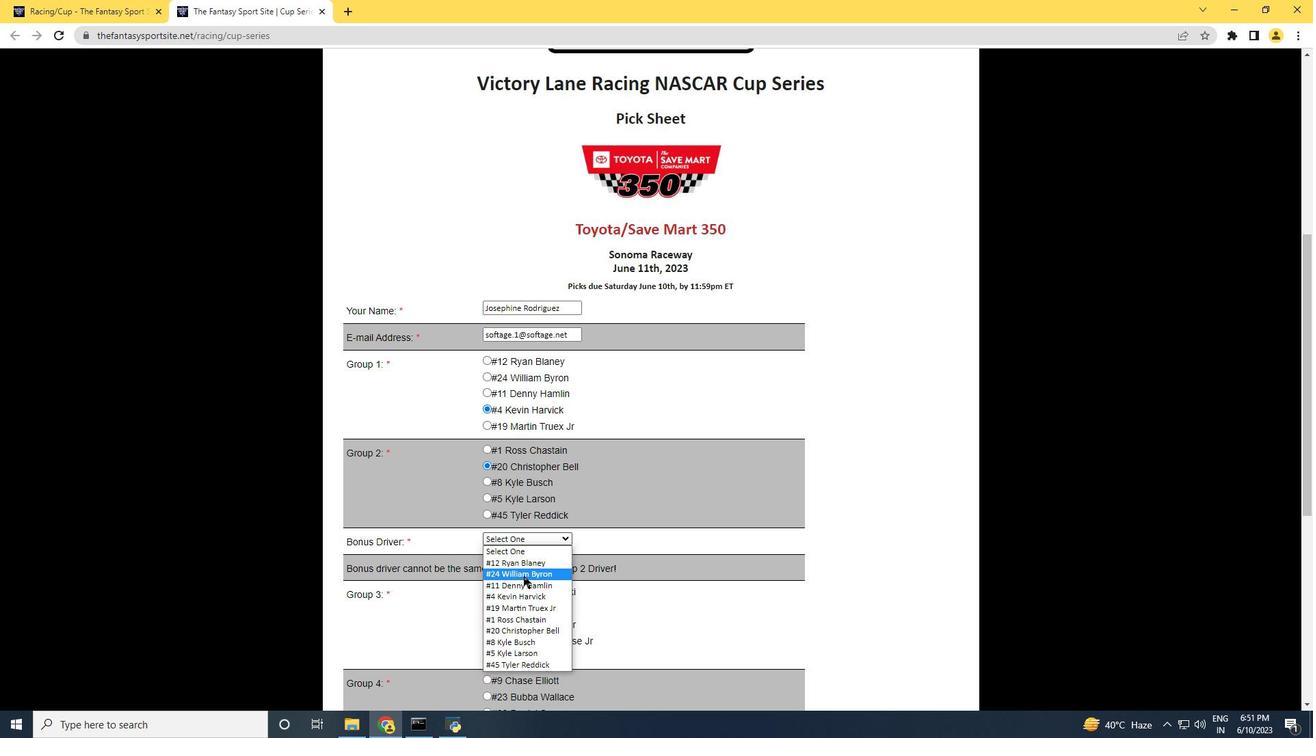 
Action: Mouse scrolled (523, 575) with delta (0, 0)
Screenshot: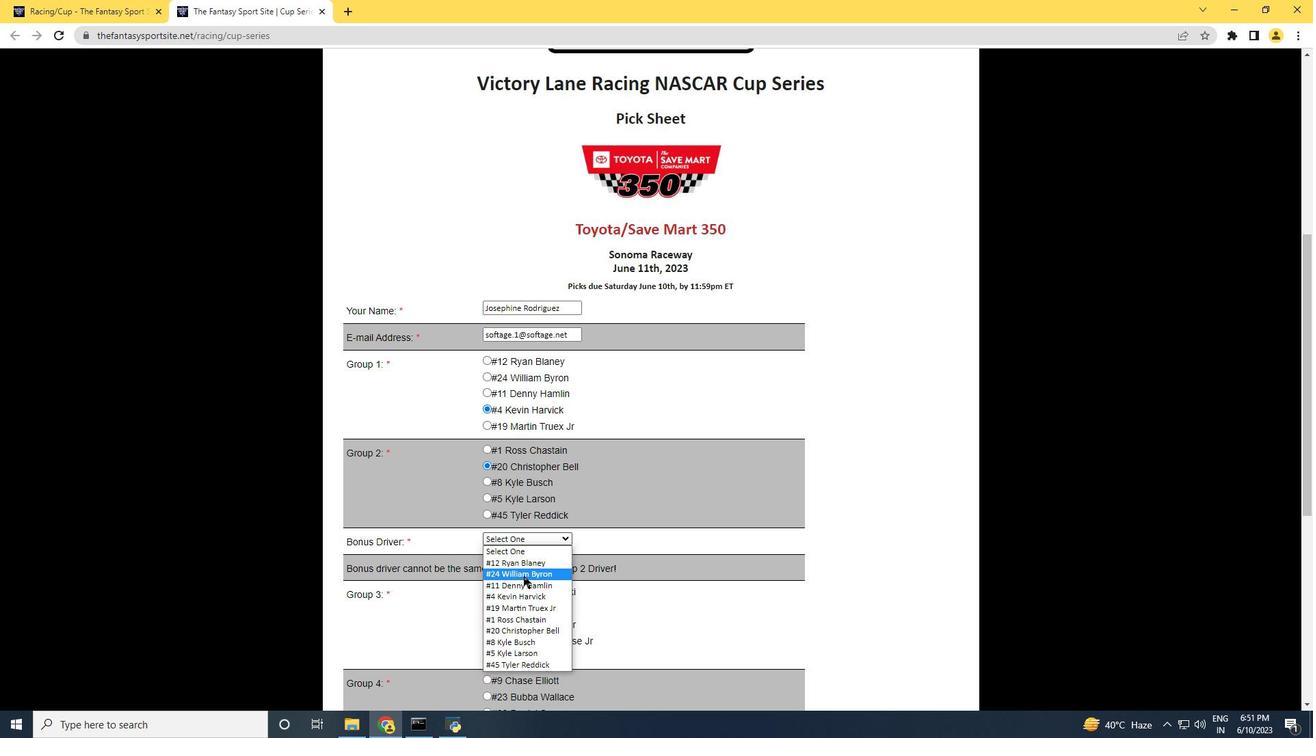 
Action: Mouse scrolled (523, 575) with delta (0, 0)
Screenshot: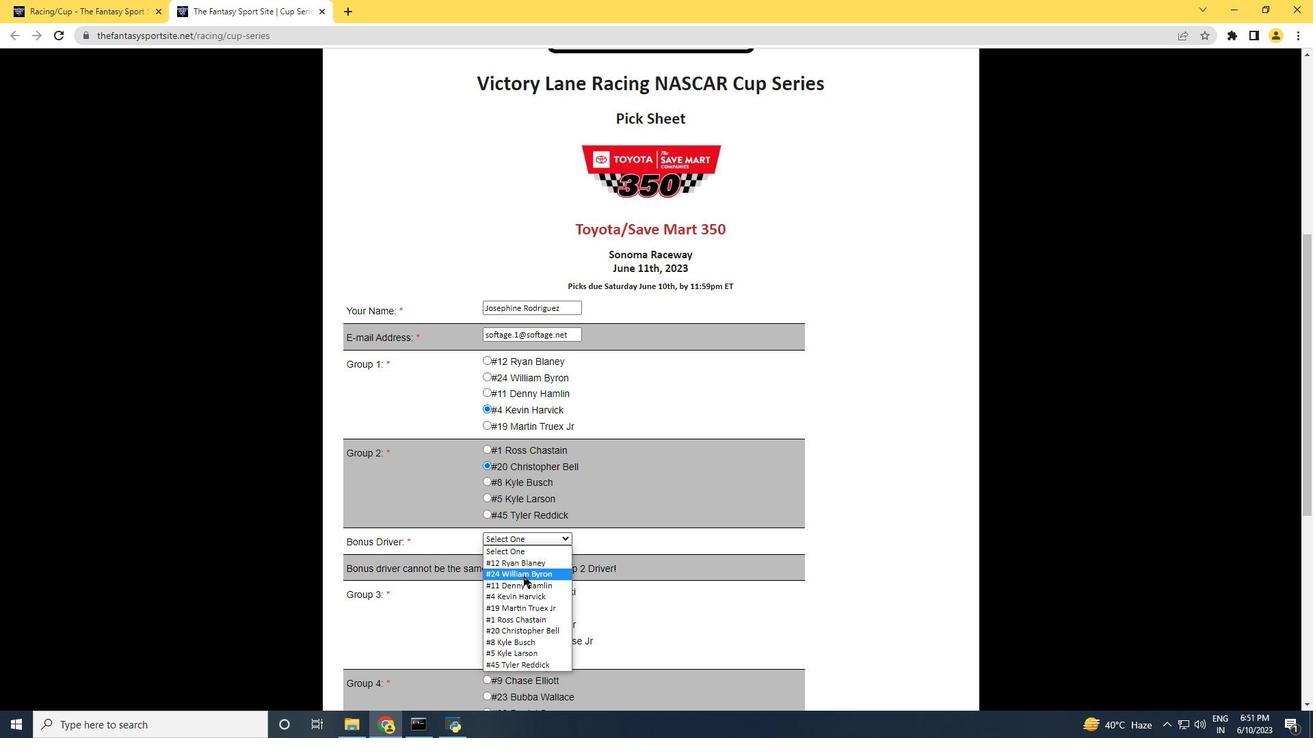 
Action: Mouse moved to (517, 653)
Screenshot: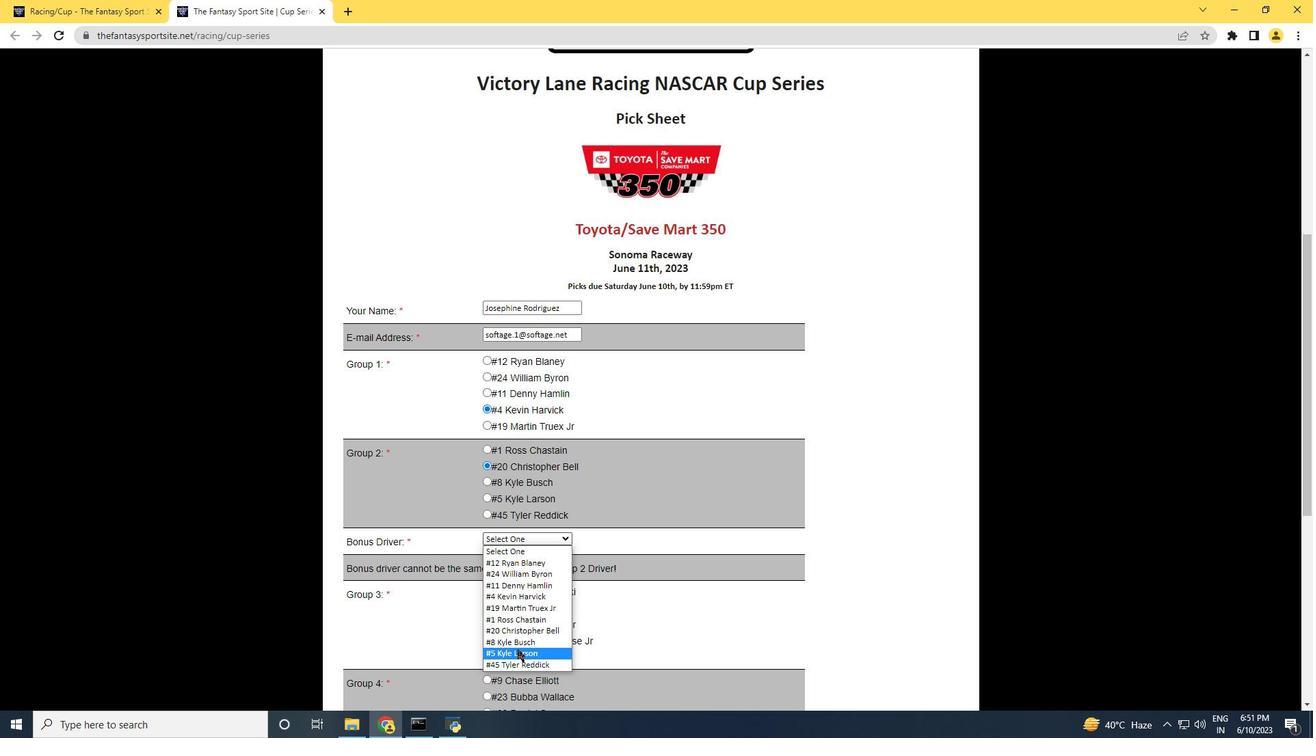 
Action: Mouse pressed left at (517, 653)
Screenshot: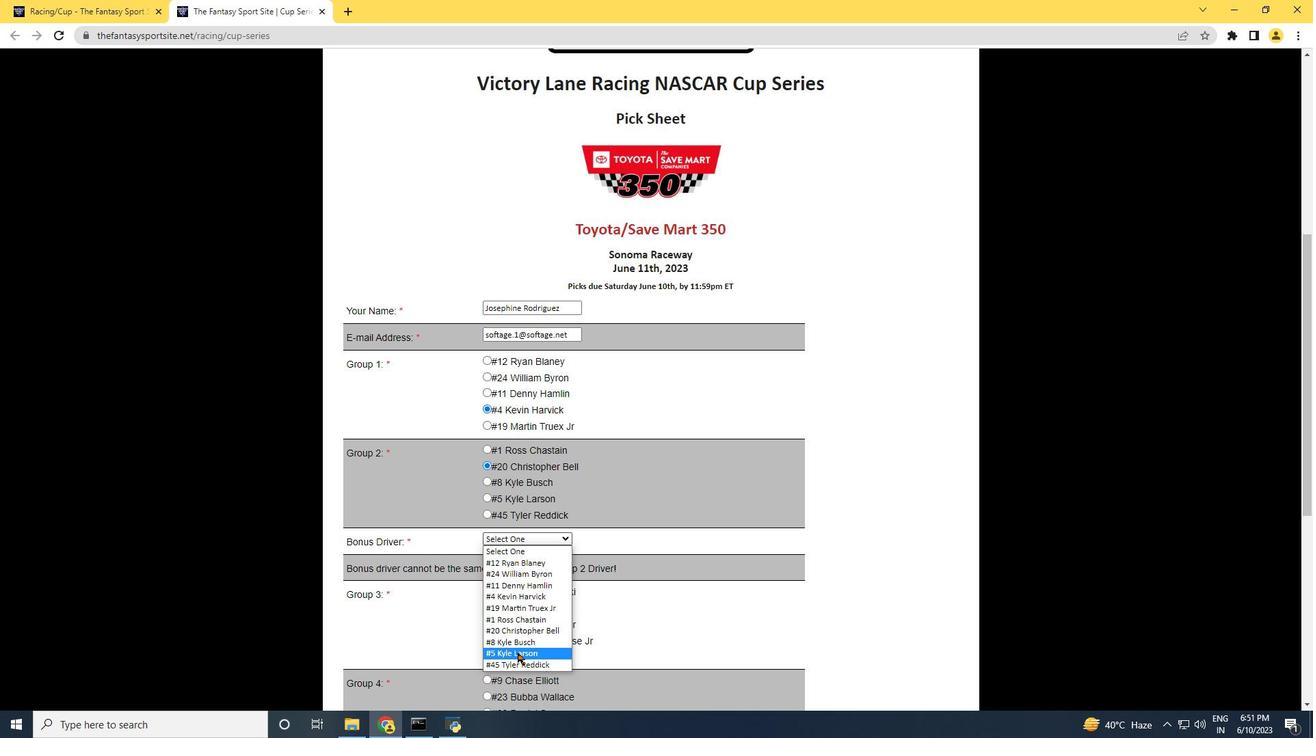 
Action: Mouse moved to (448, 608)
Screenshot: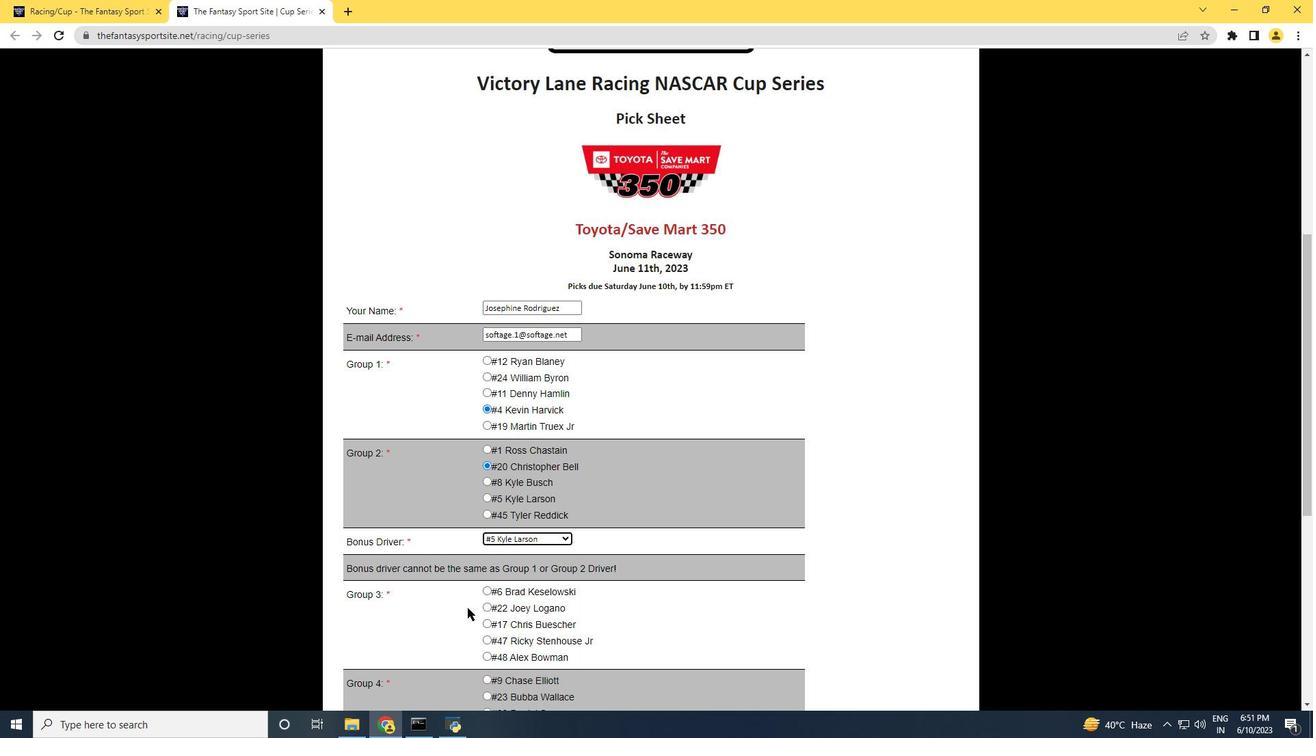 
Action: Mouse scrolled (448, 608) with delta (0, 0)
Screenshot: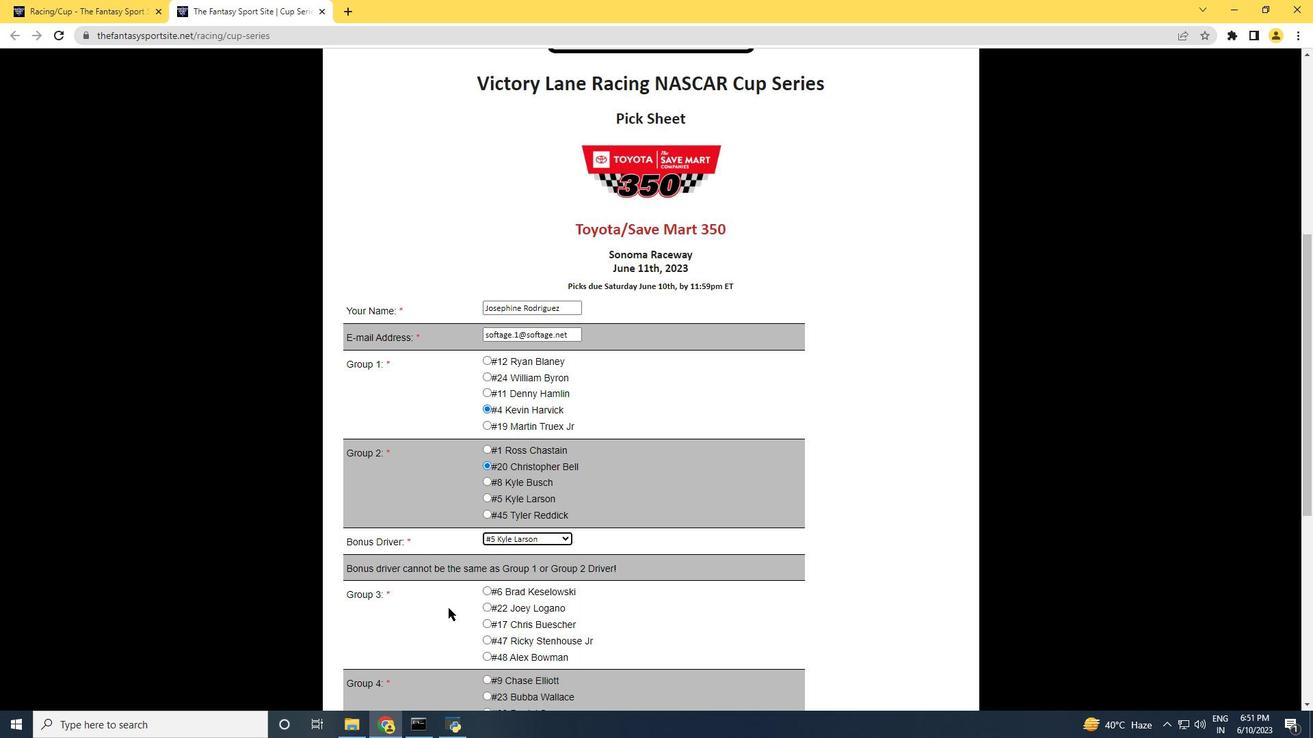 
Action: Mouse moved to (446, 608)
Screenshot: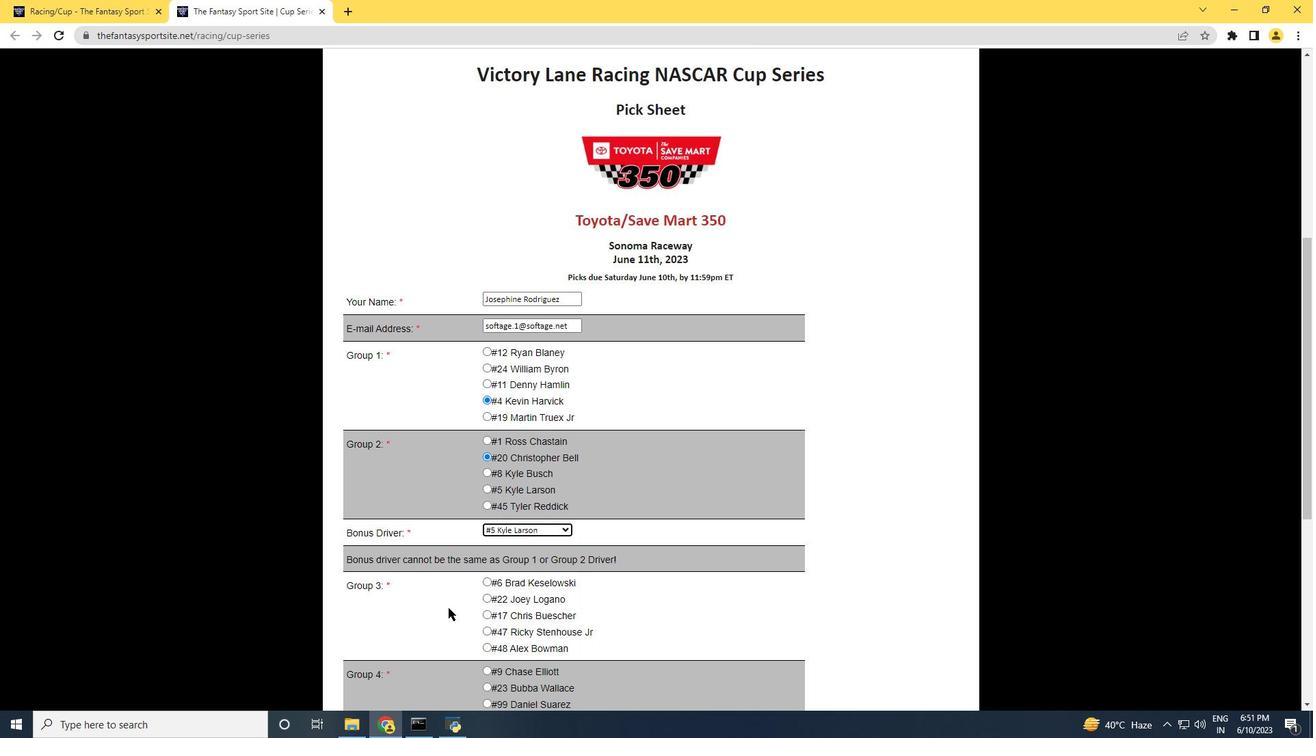 
Action: Mouse scrolled (446, 607) with delta (0, 0)
Screenshot: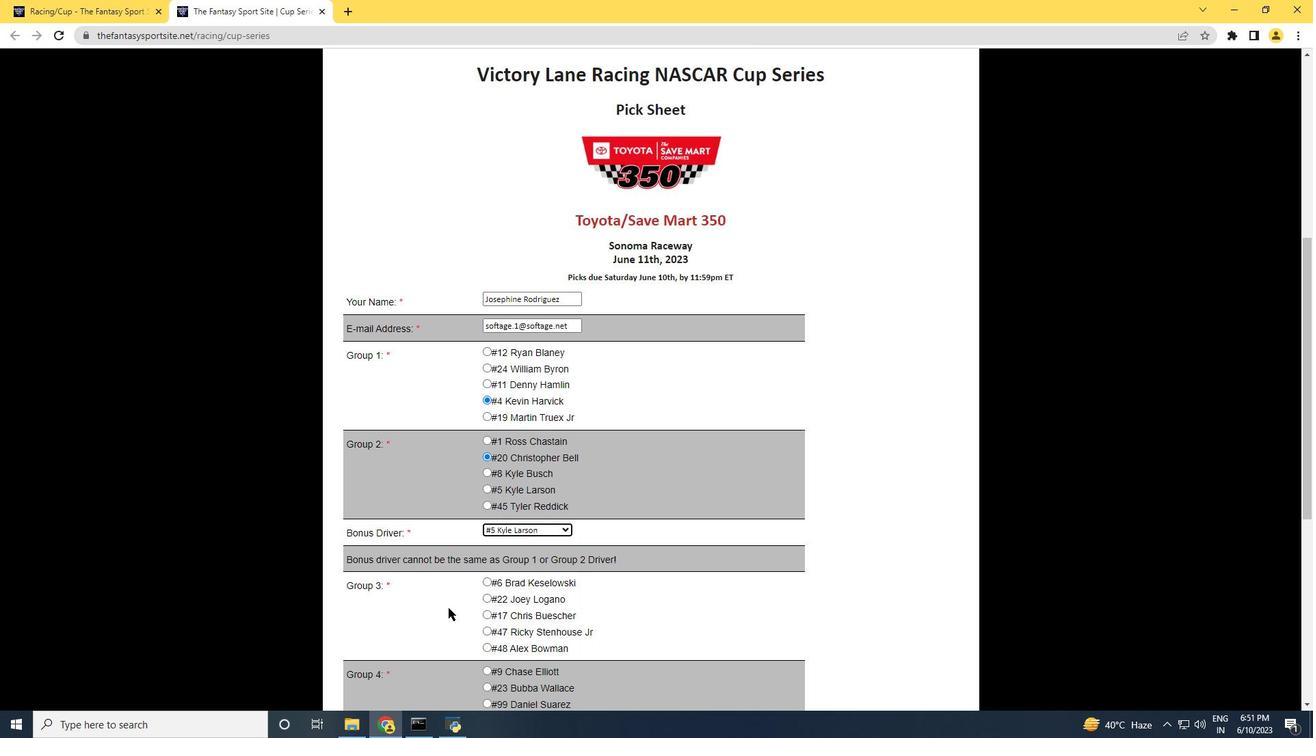
Action: Mouse moved to (448, 491)
Screenshot: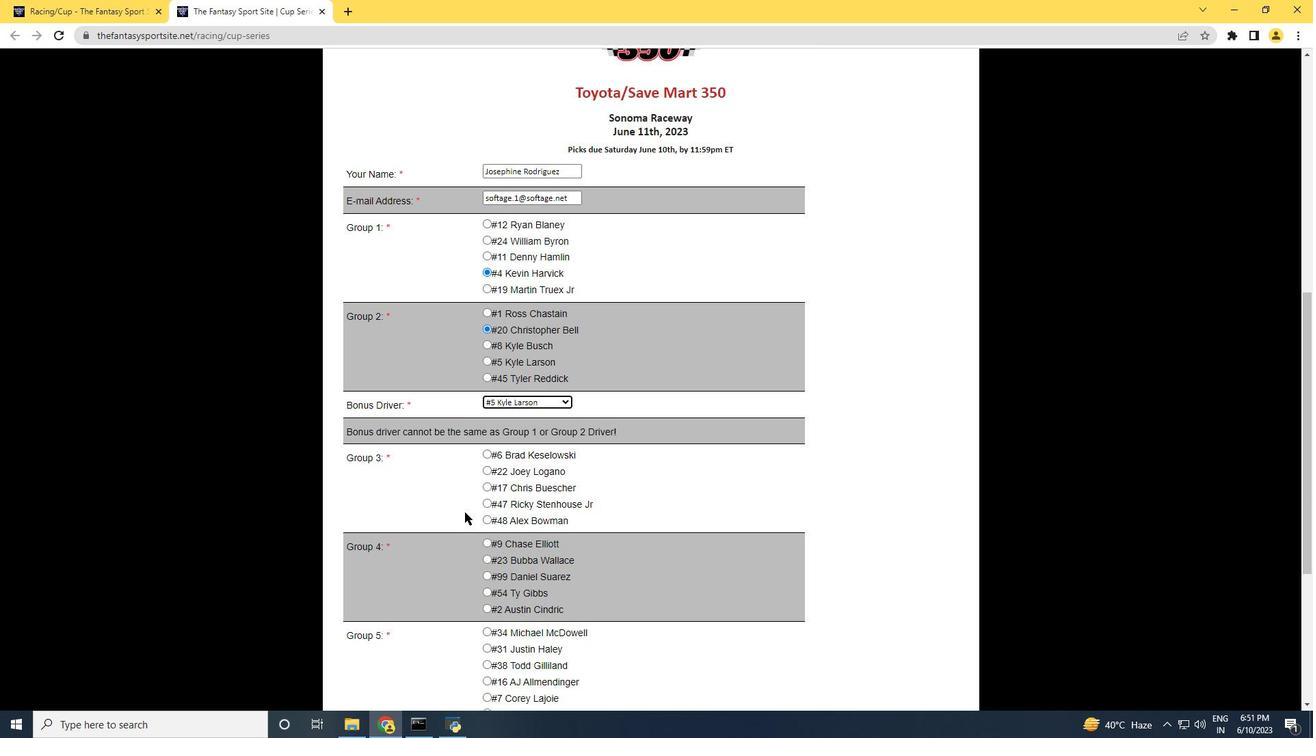 
Action: Mouse pressed left at (448, 491)
Screenshot: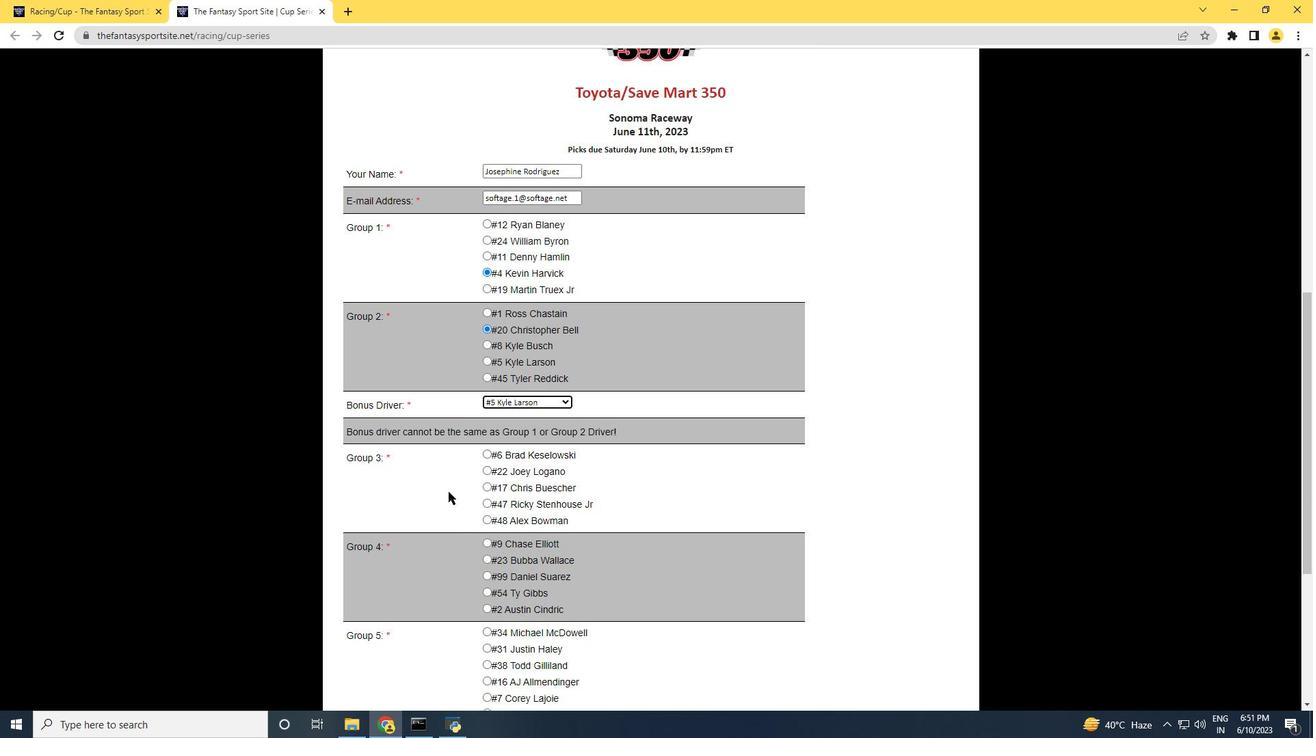 
Action: Mouse scrolled (448, 491) with delta (0, 0)
Screenshot: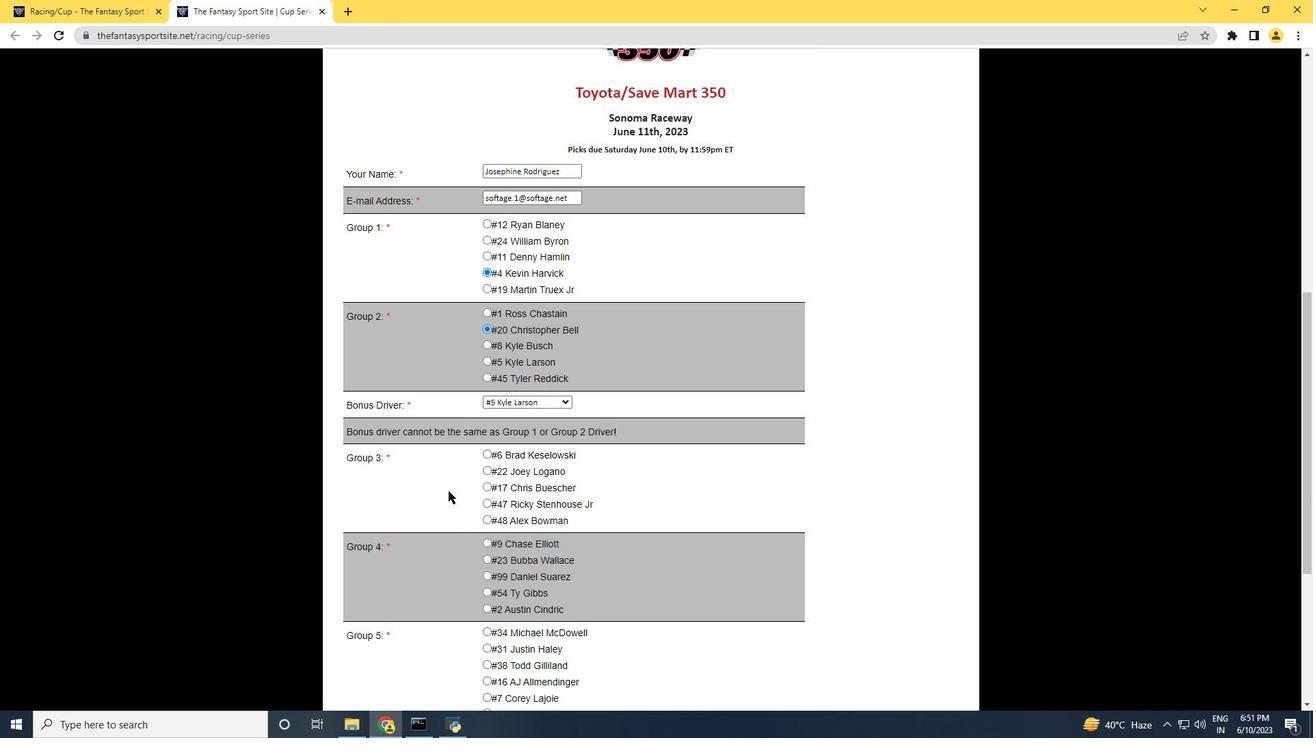 
Action: Mouse scrolled (448, 491) with delta (0, 0)
Screenshot: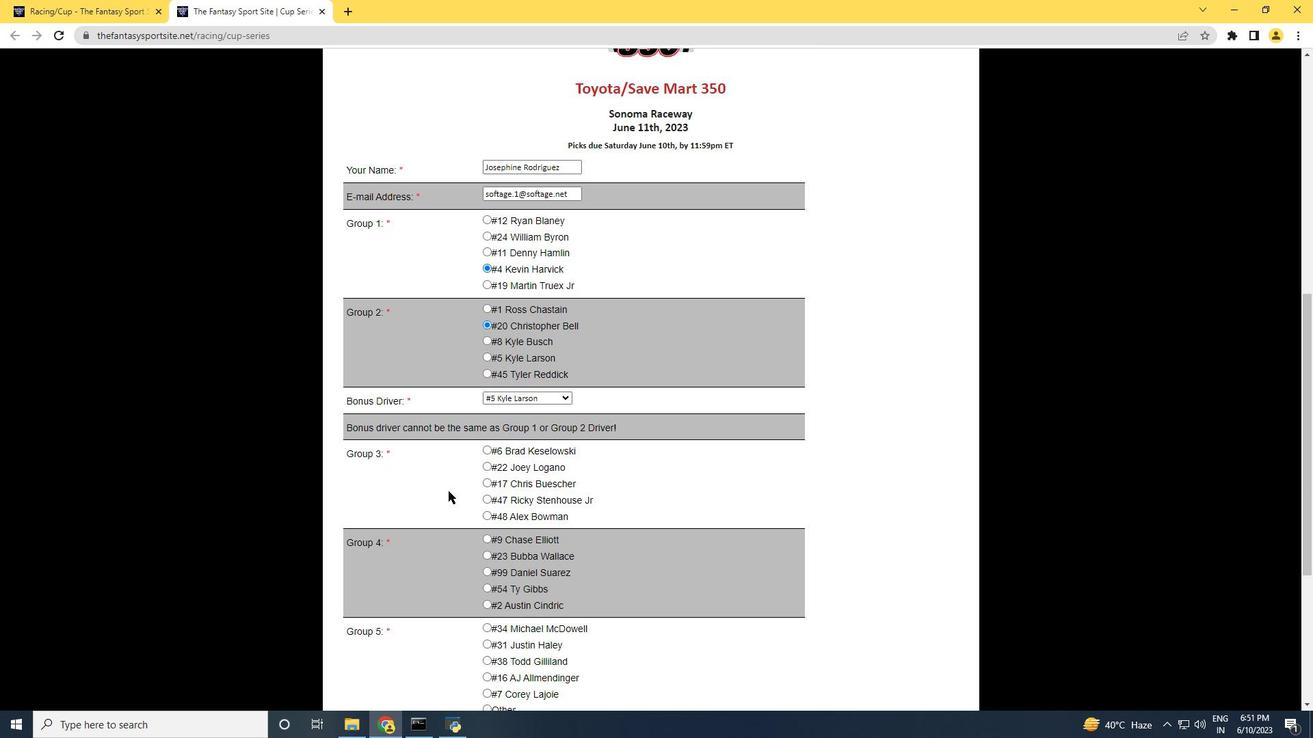 
Action: Mouse moved to (487, 367)
Screenshot: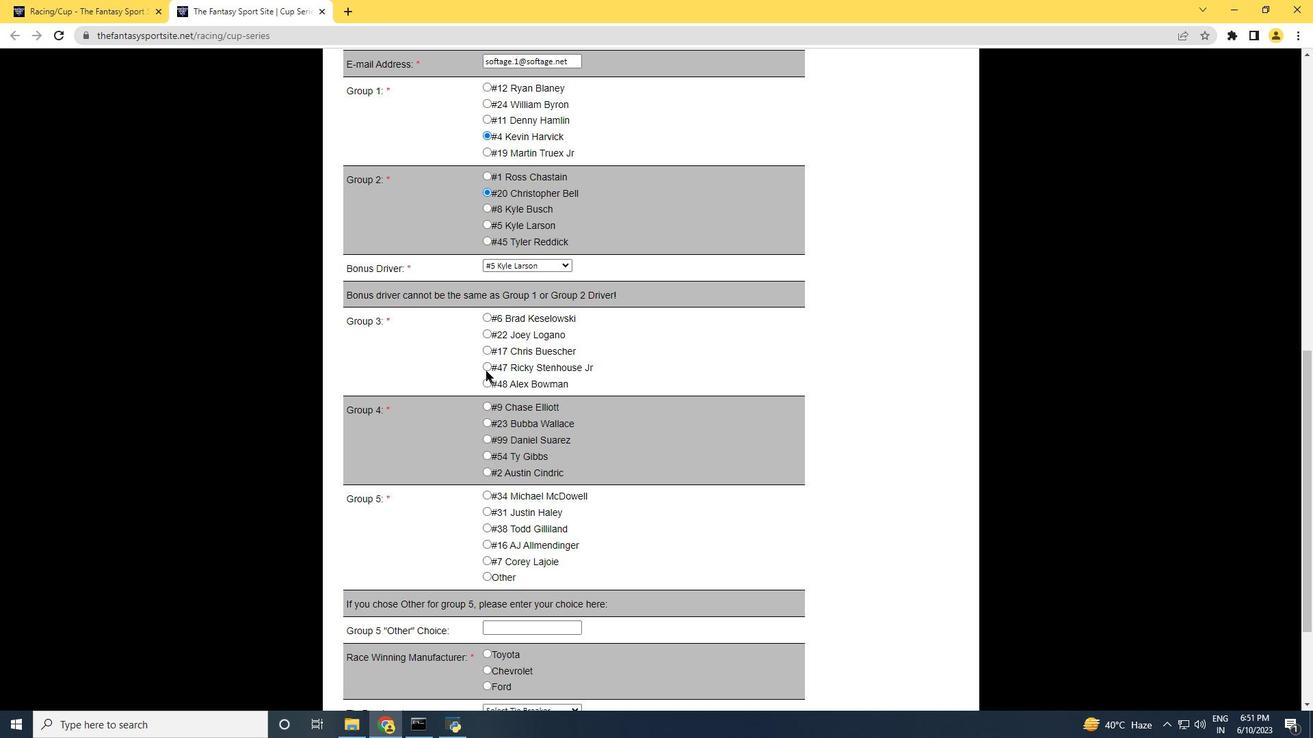 
Action: Mouse pressed left at (487, 367)
Screenshot: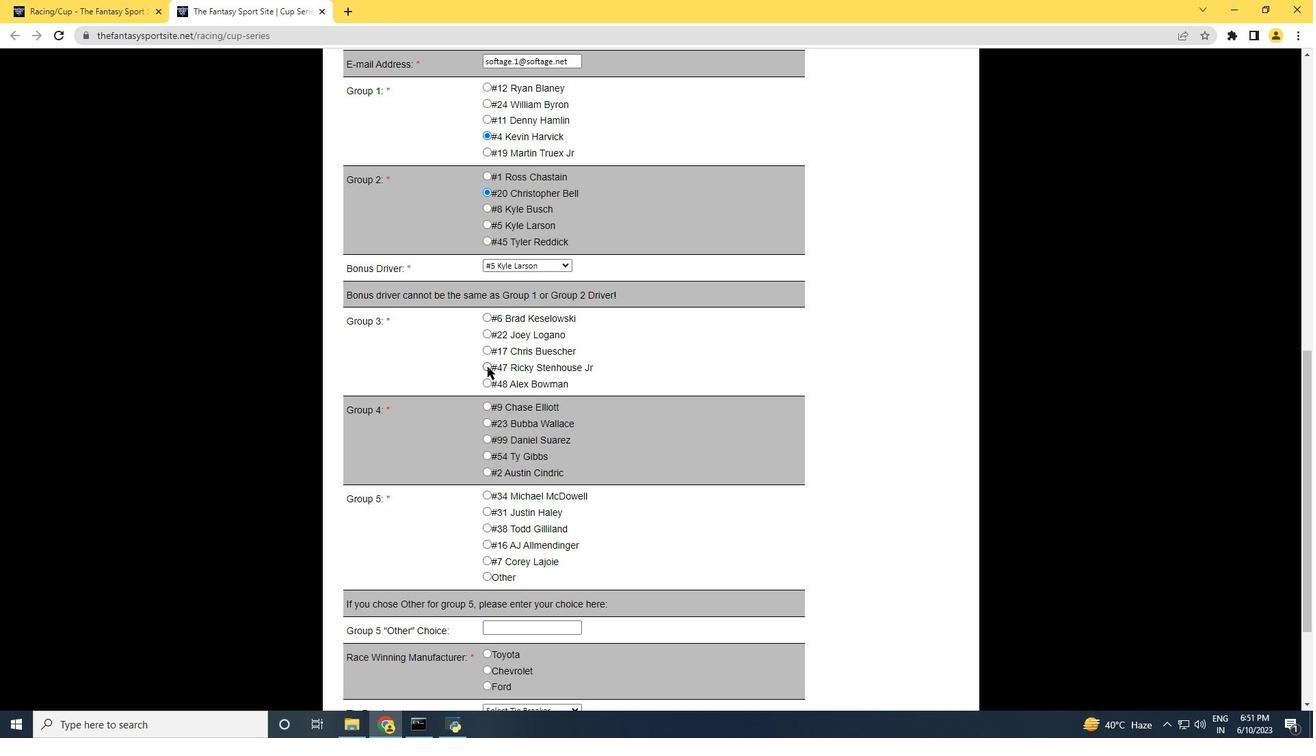 
Action: Mouse moved to (482, 412)
Screenshot: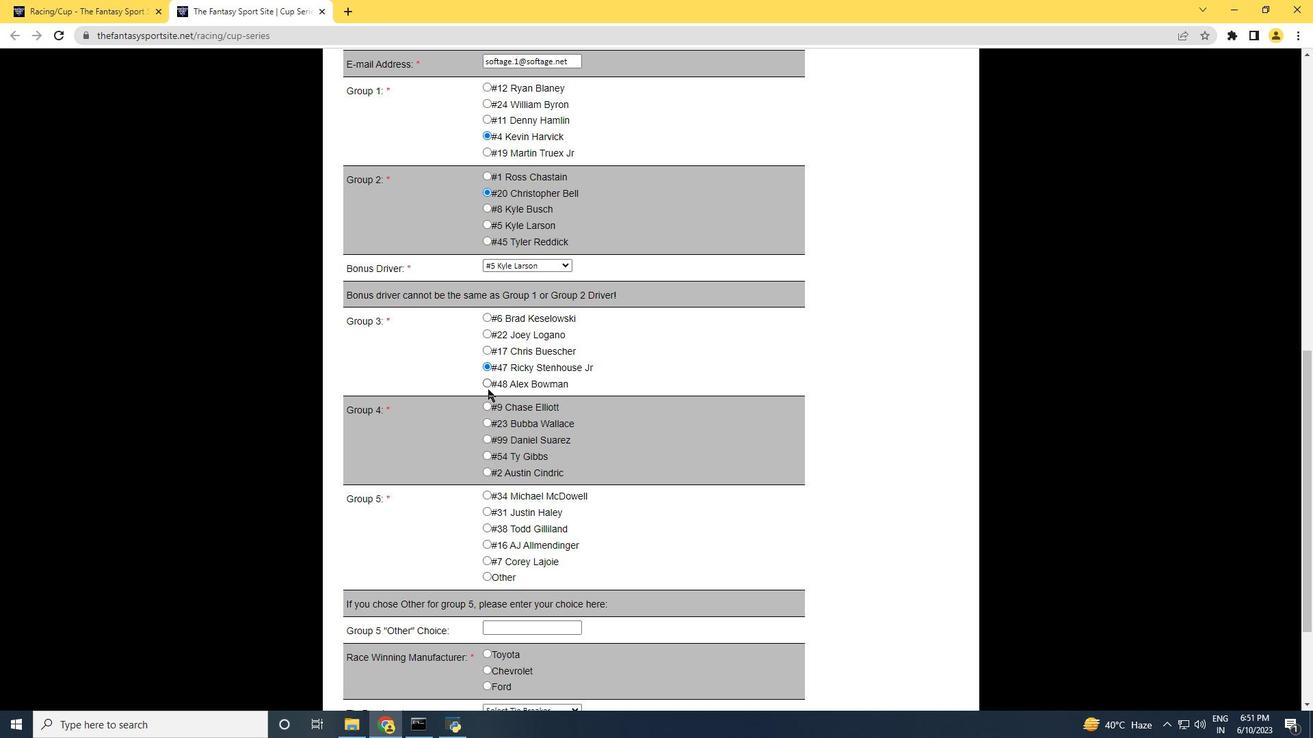 
Action: Mouse scrolled (482, 411) with delta (0, 0)
Screenshot: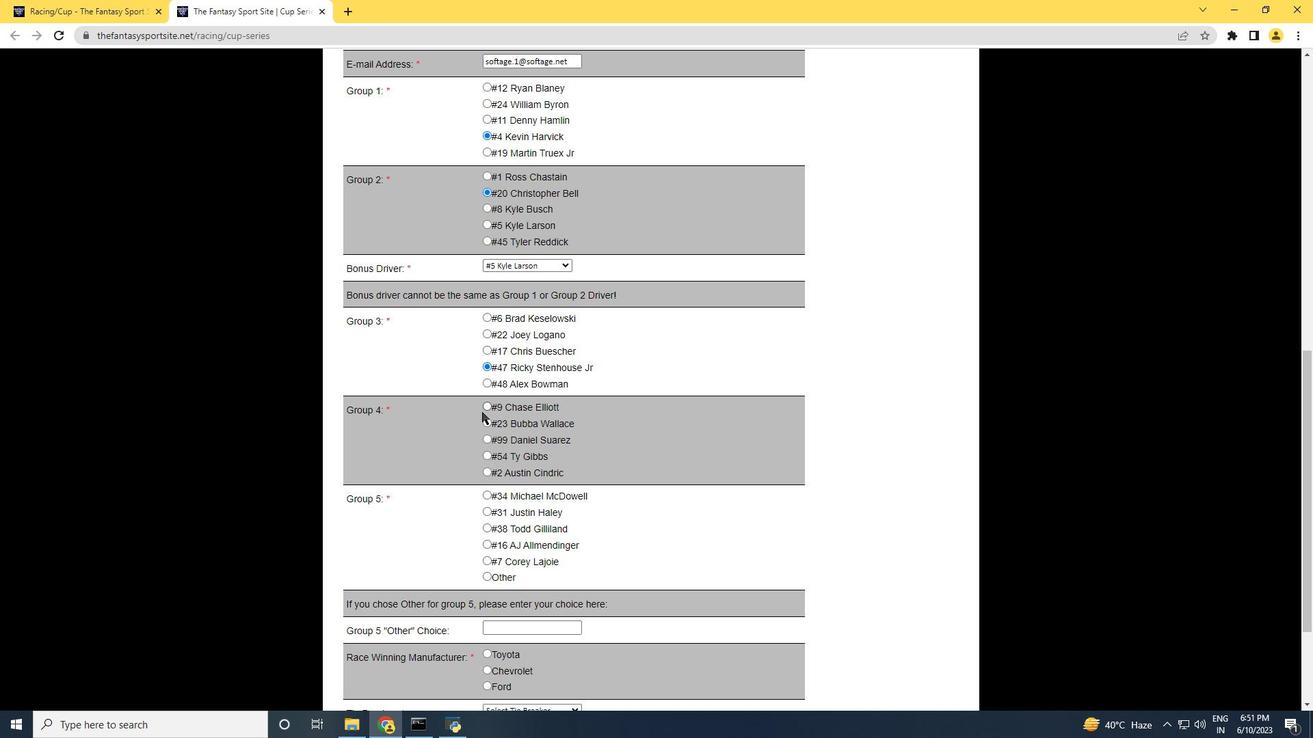 
Action: Mouse moved to (486, 389)
Screenshot: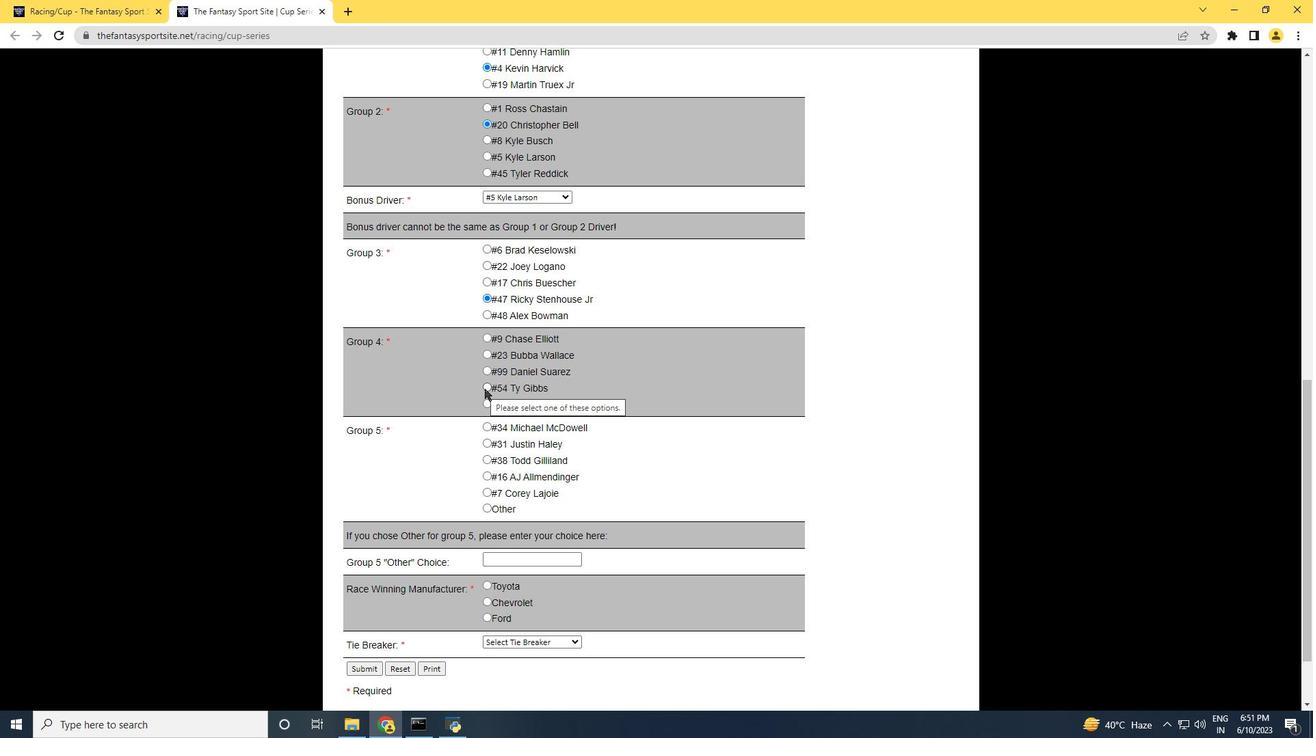 
Action: Mouse pressed left at (486, 389)
Screenshot: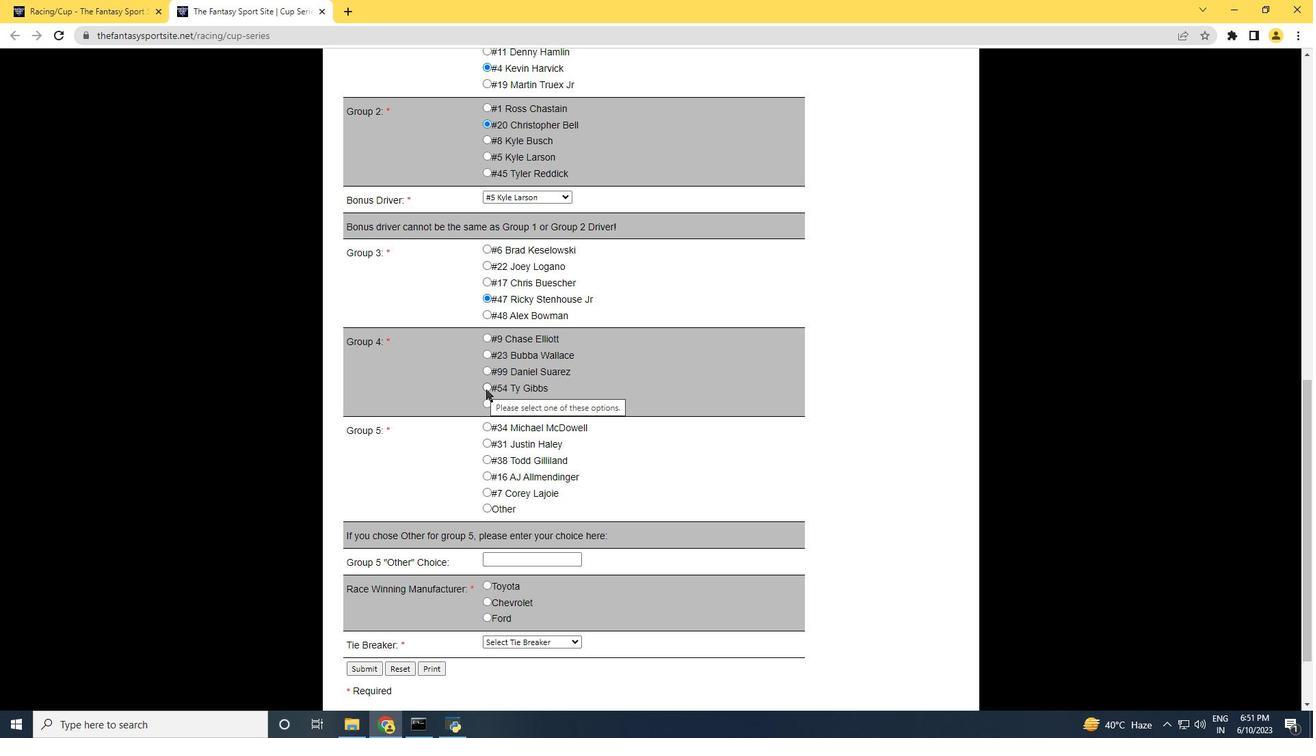 
Action: Mouse moved to (460, 434)
Screenshot: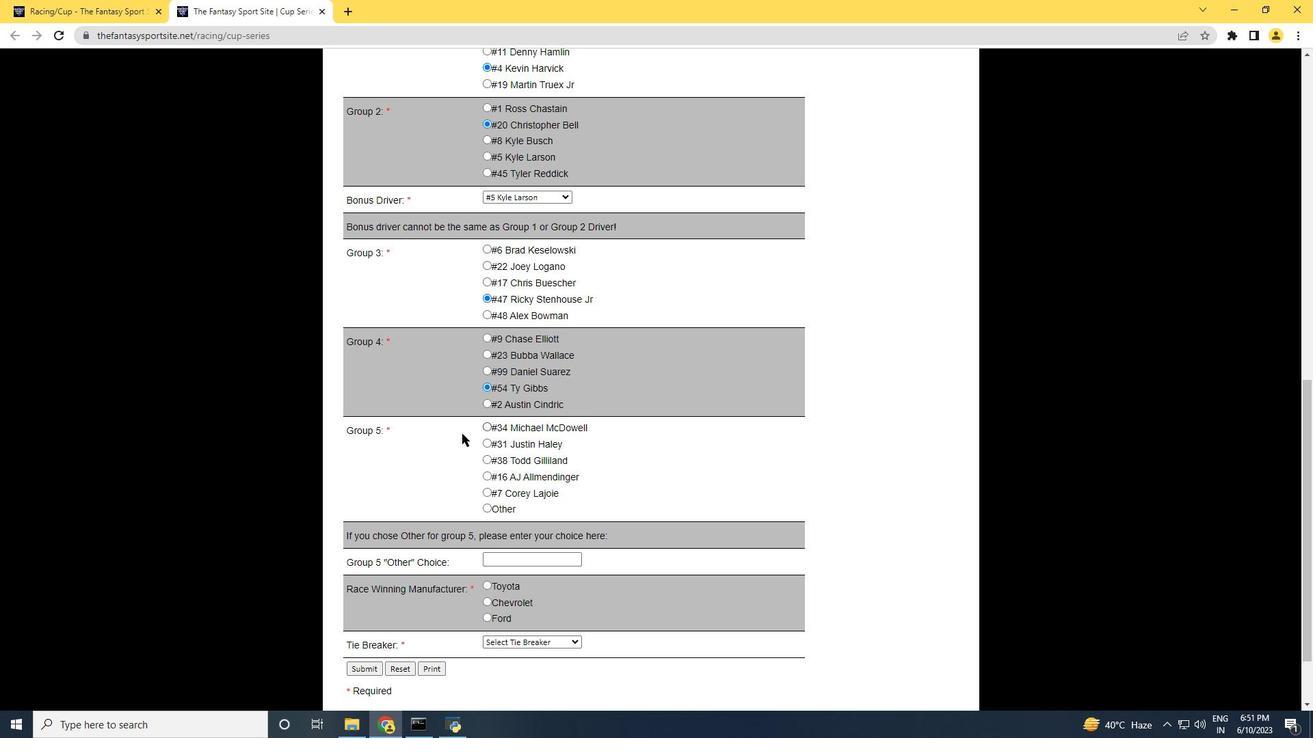 
Action: Mouse scrolled (460, 434) with delta (0, 0)
Screenshot: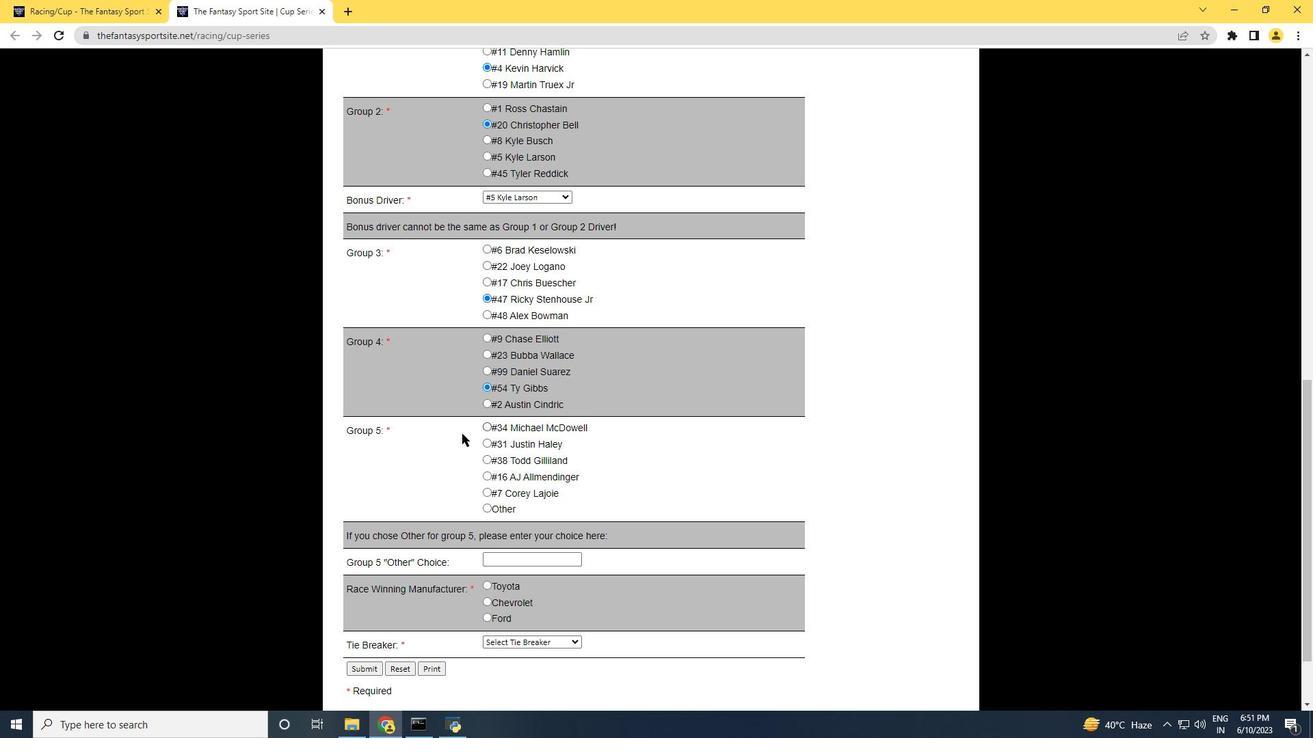
Action: Mouse moved to (485, 424)
Screenshot: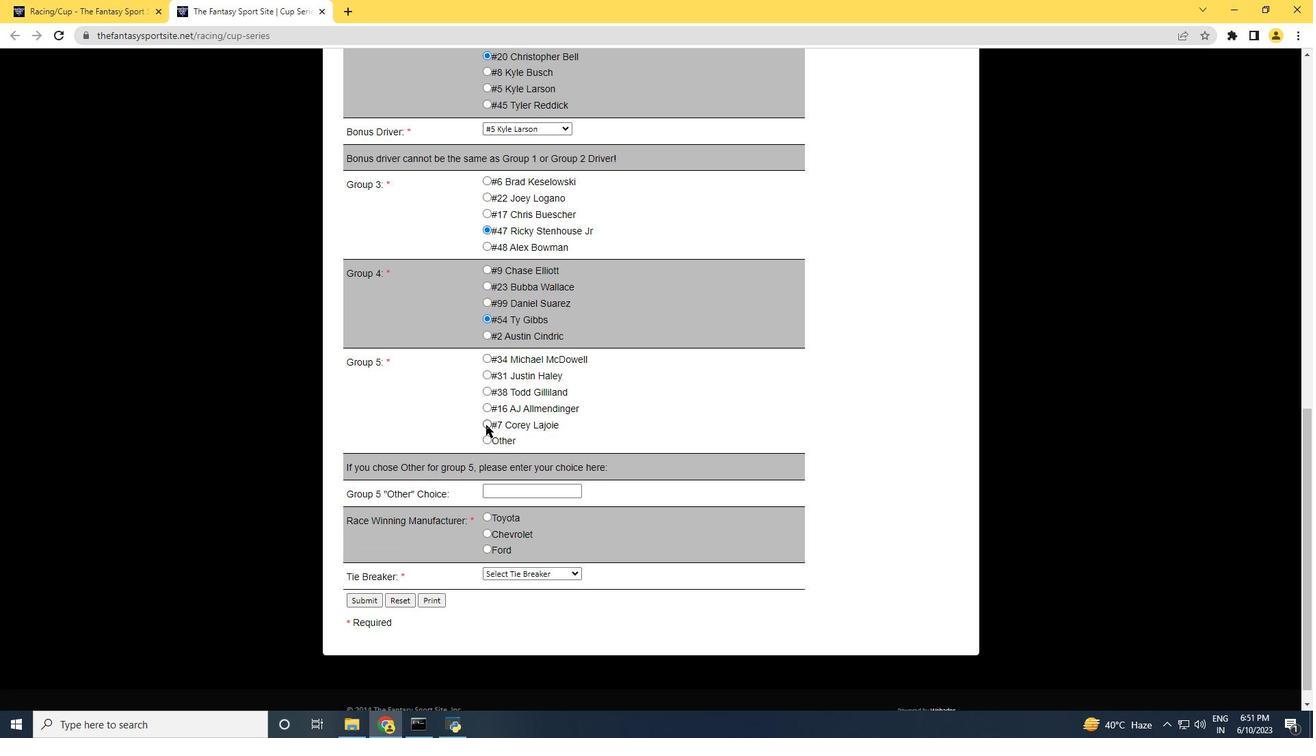 
Action: Mouse pressed left at (485, 424)
Screenshot: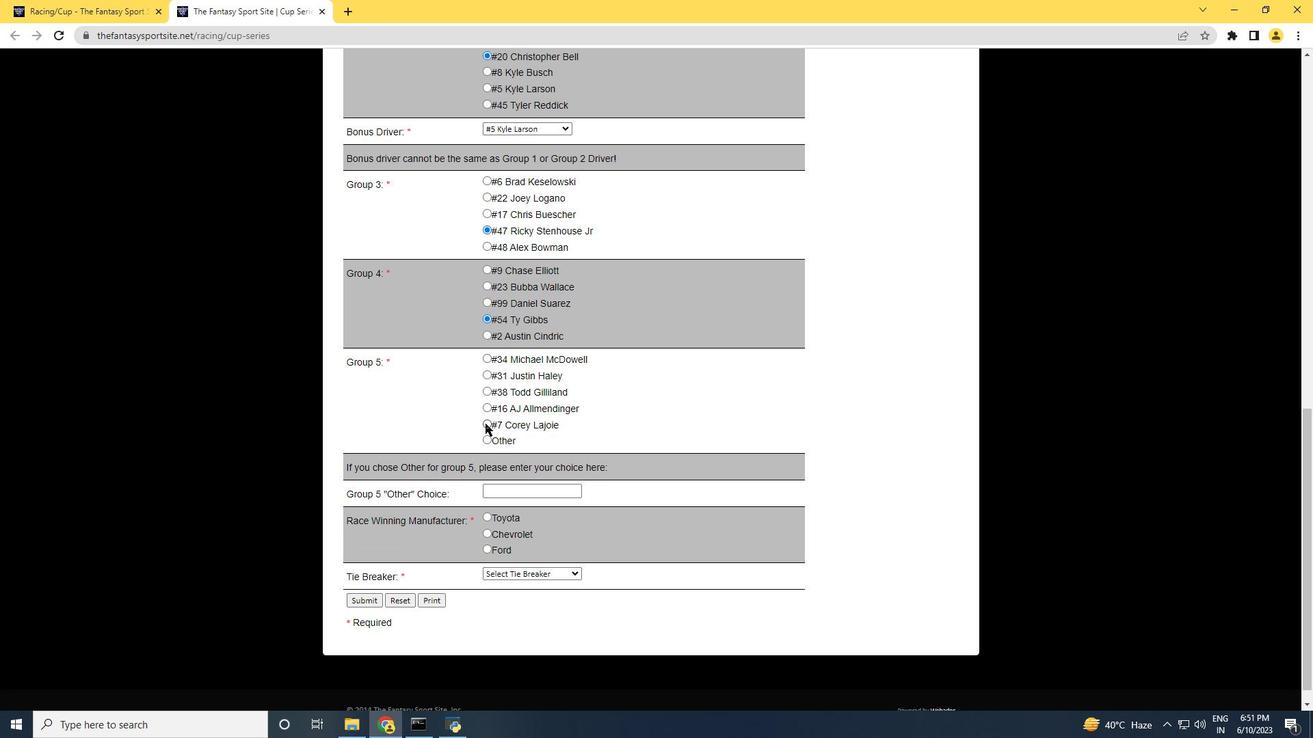 
Action: Mouse moved to (434, 426)
Screenshot: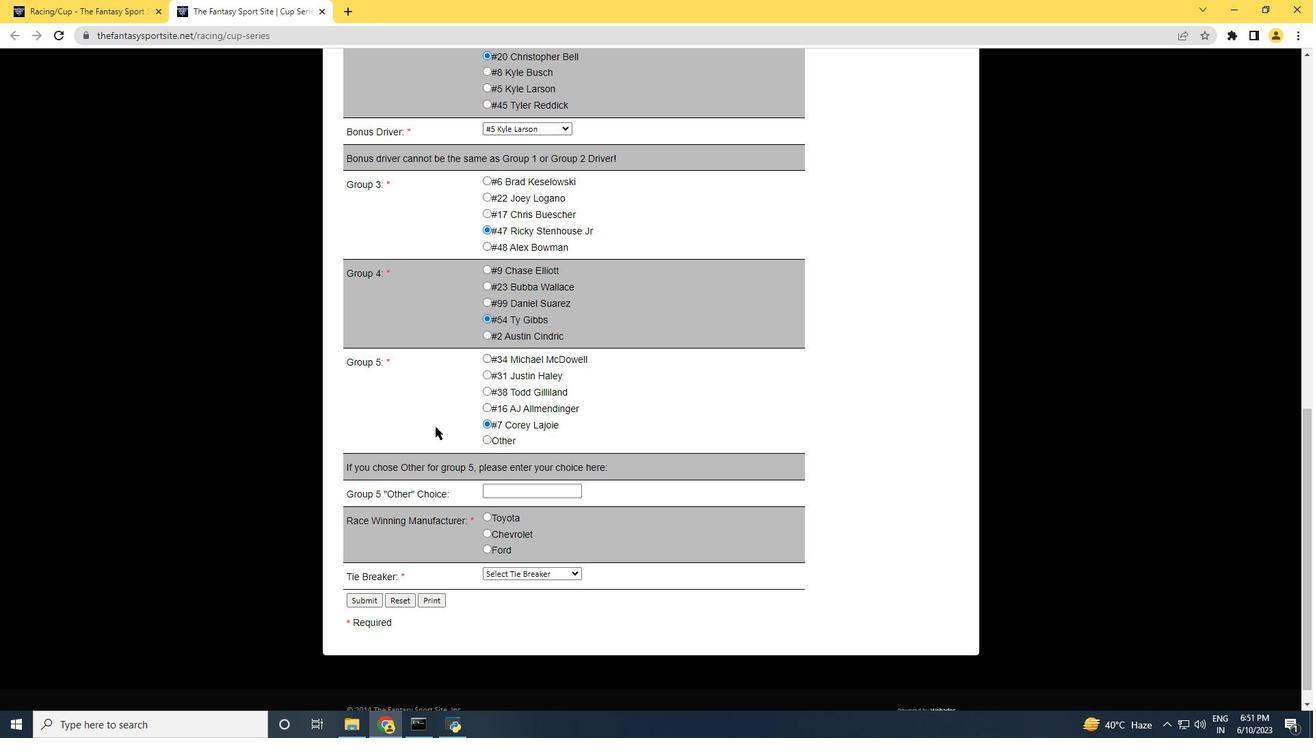 
Action: Mouse scrolled (434, 426) with delta (0, 0)
Screenshot: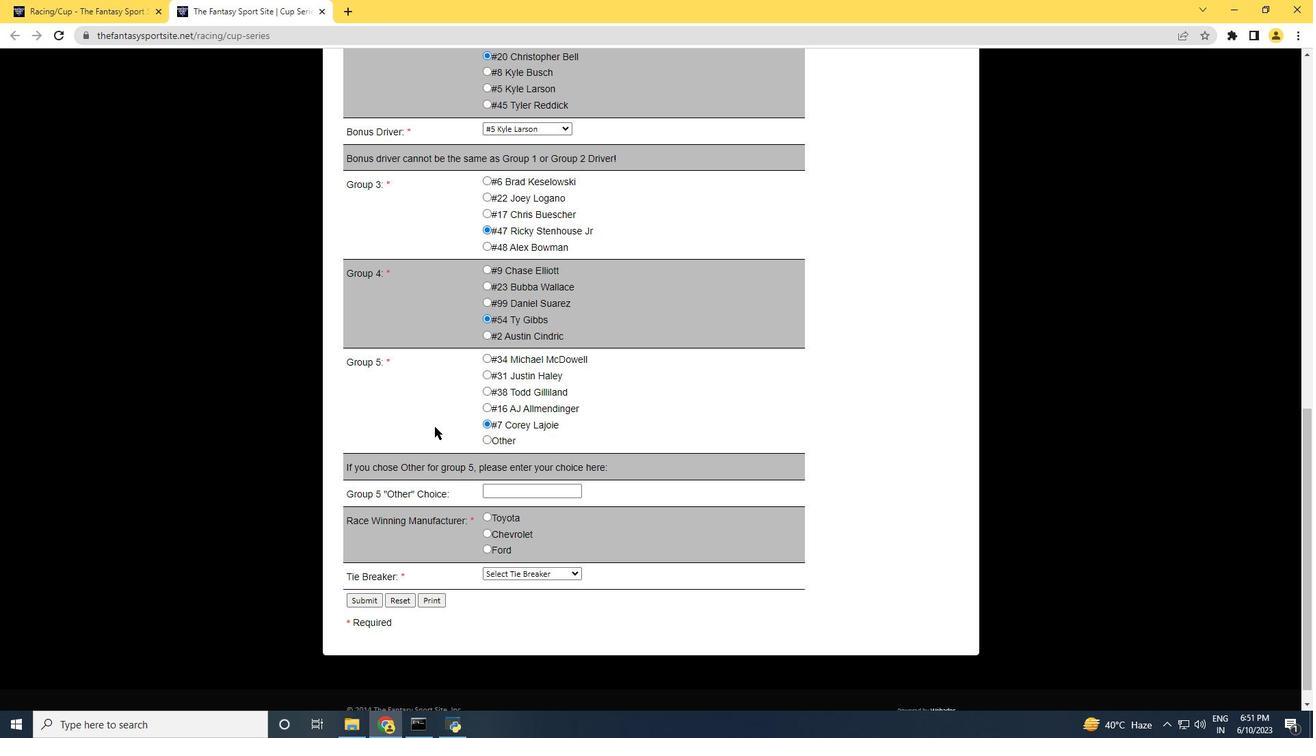 
Action: Mouse scrolled (434, 426) with delta (0, 0)
Screenshot: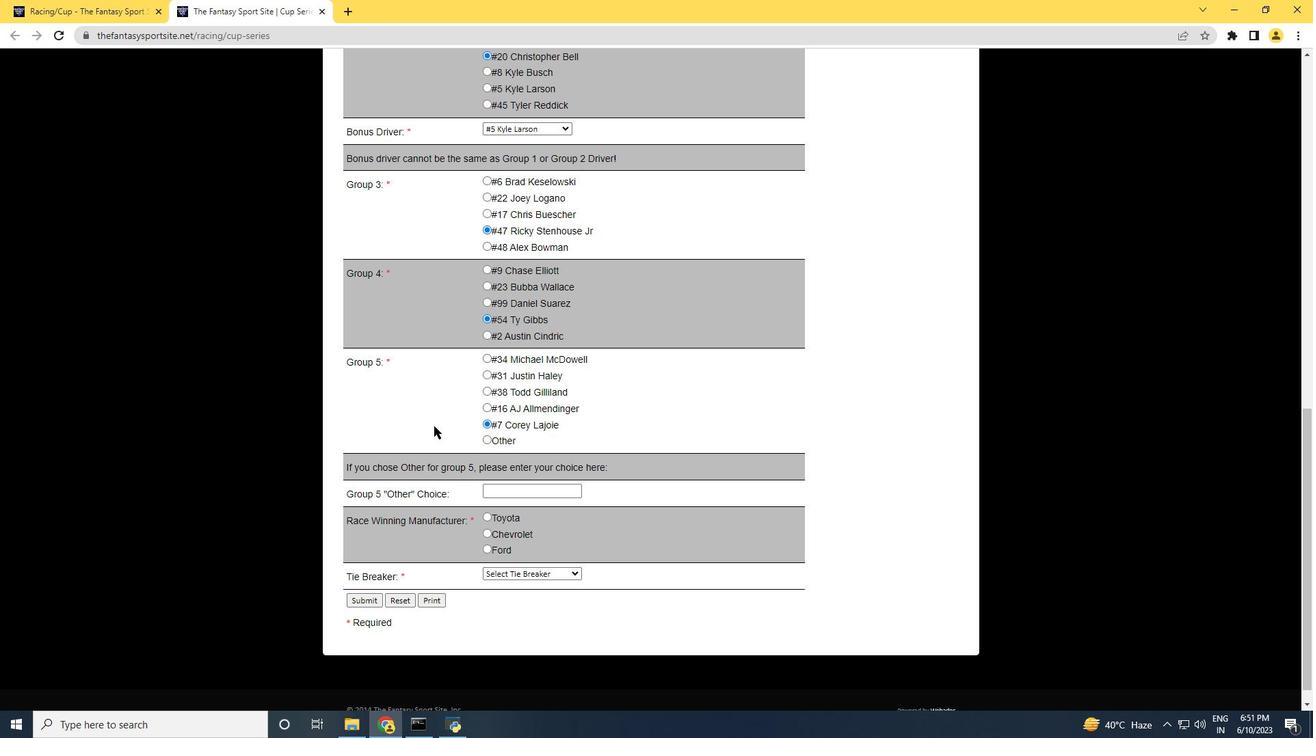 
Action: Mouse scrolled (434, 426) with delta (0, 0)
Screenshot: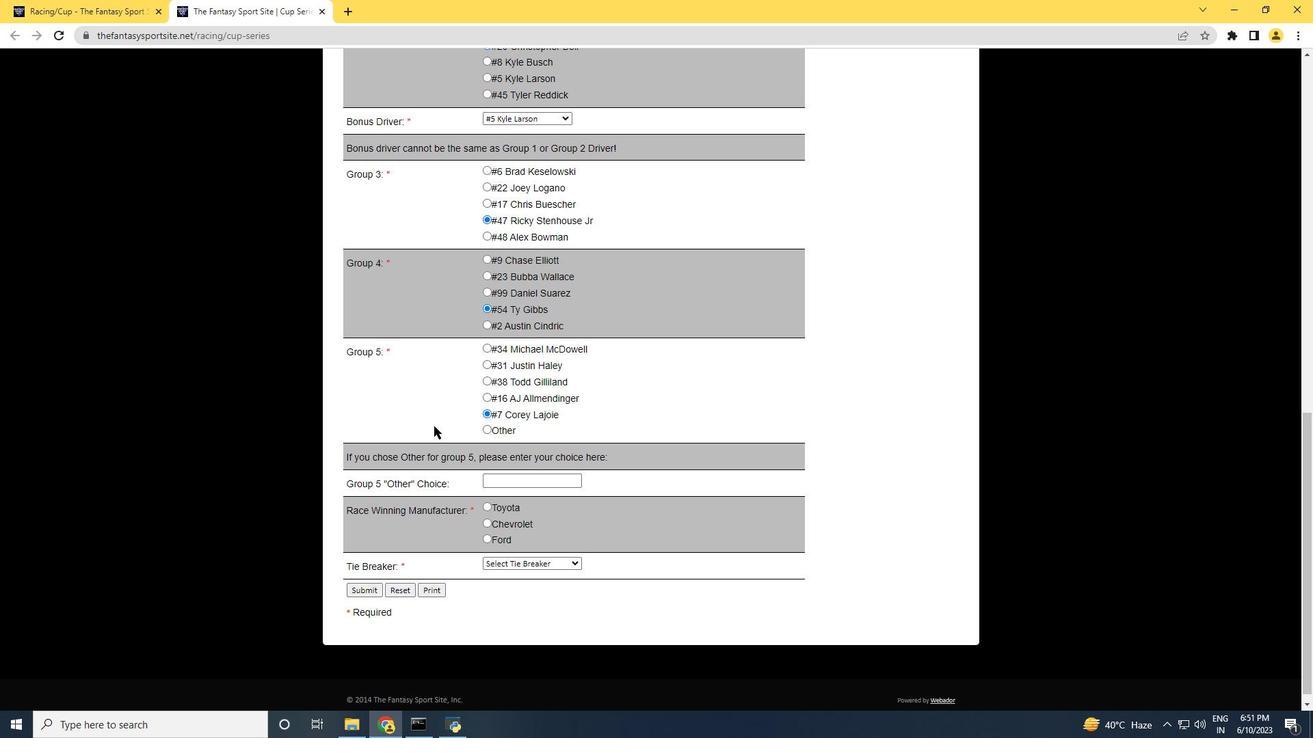 
Action: Mouse moved to (488, 516)
Screenshot: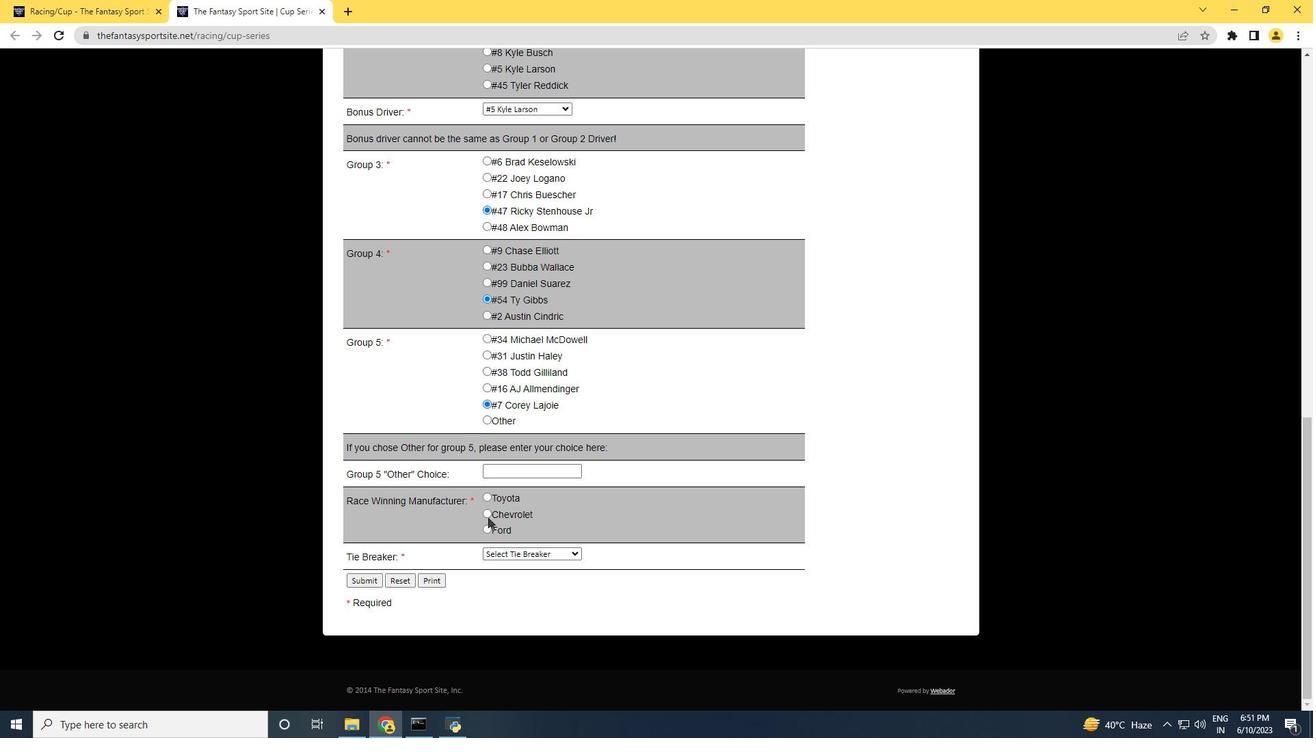 
Action: Mouse pressed left at (488, 516)
Screenshot: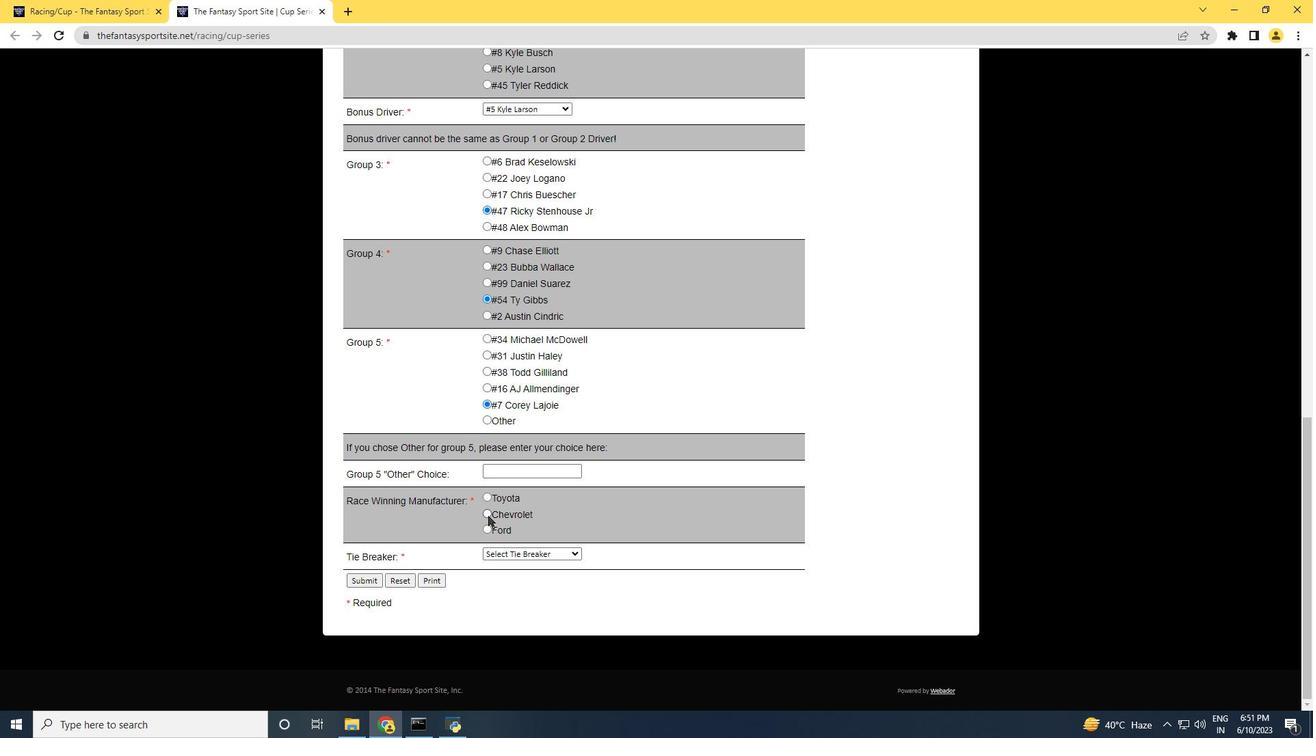 
Action: Mouse moved to (504, 552)
Screenshot: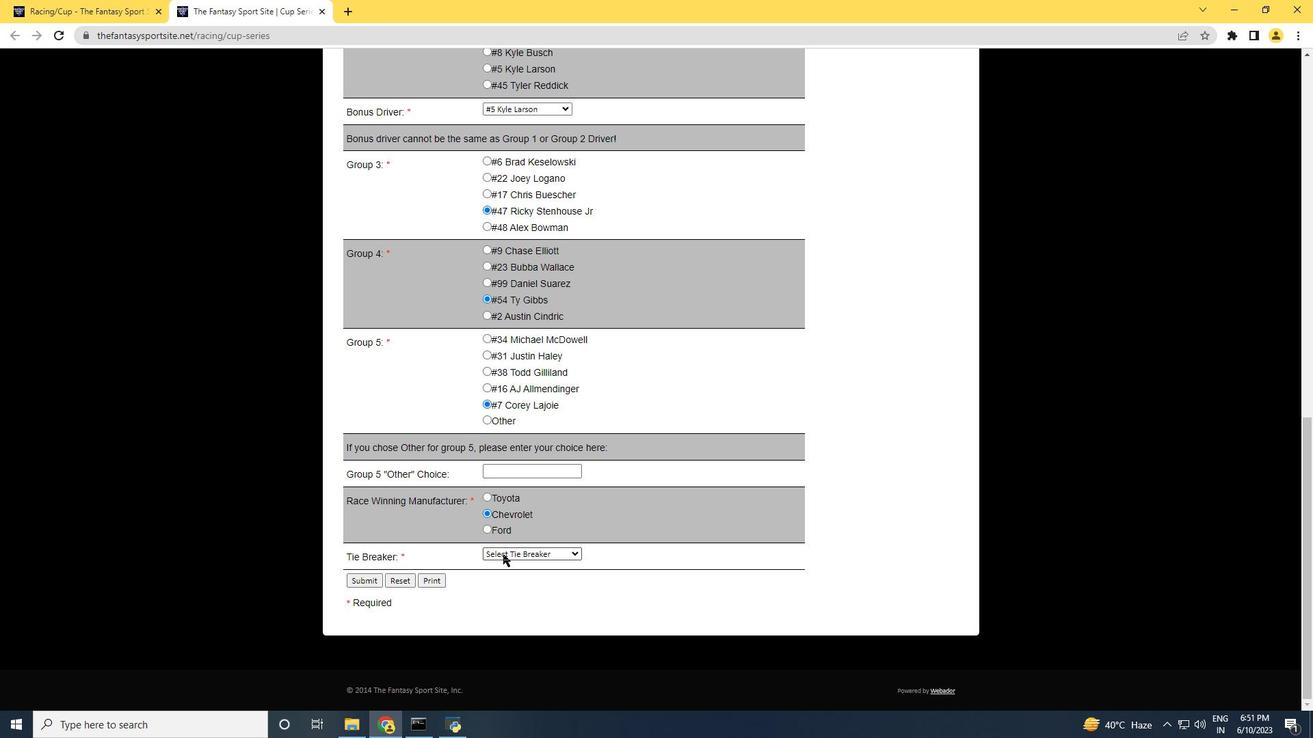 
Action: Mouse pressed left at (504, 552)
Screenshot: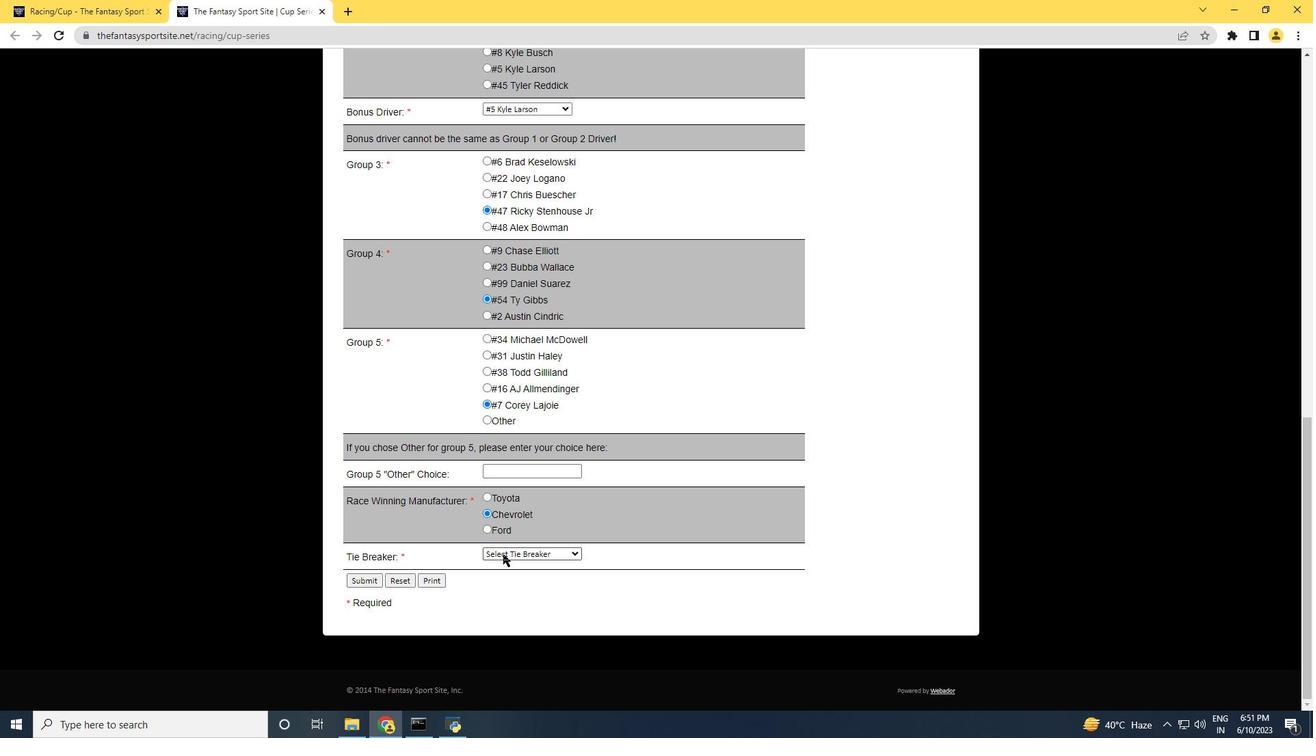 
Action: Mouse moved to (512, 511)
Screenshot: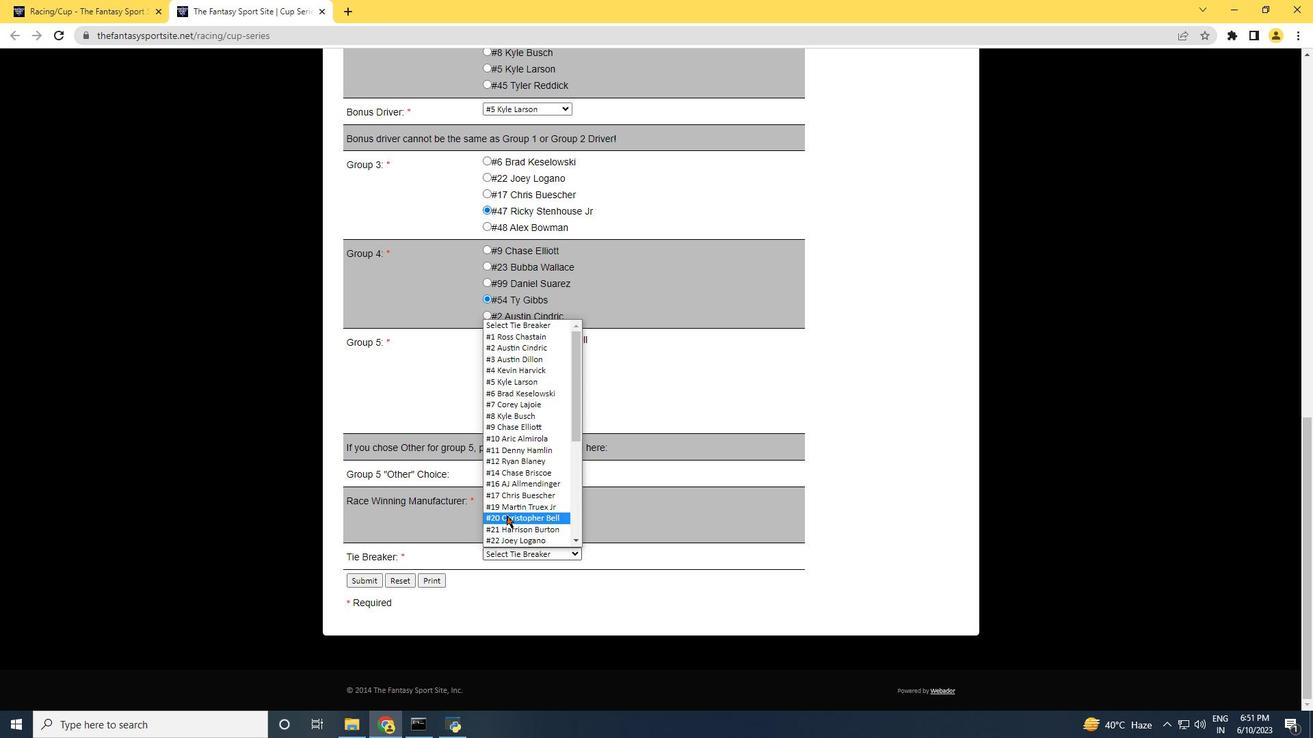 
Action: Mouse scrolled (512, 510) with delta (0, 0)
Screenshot: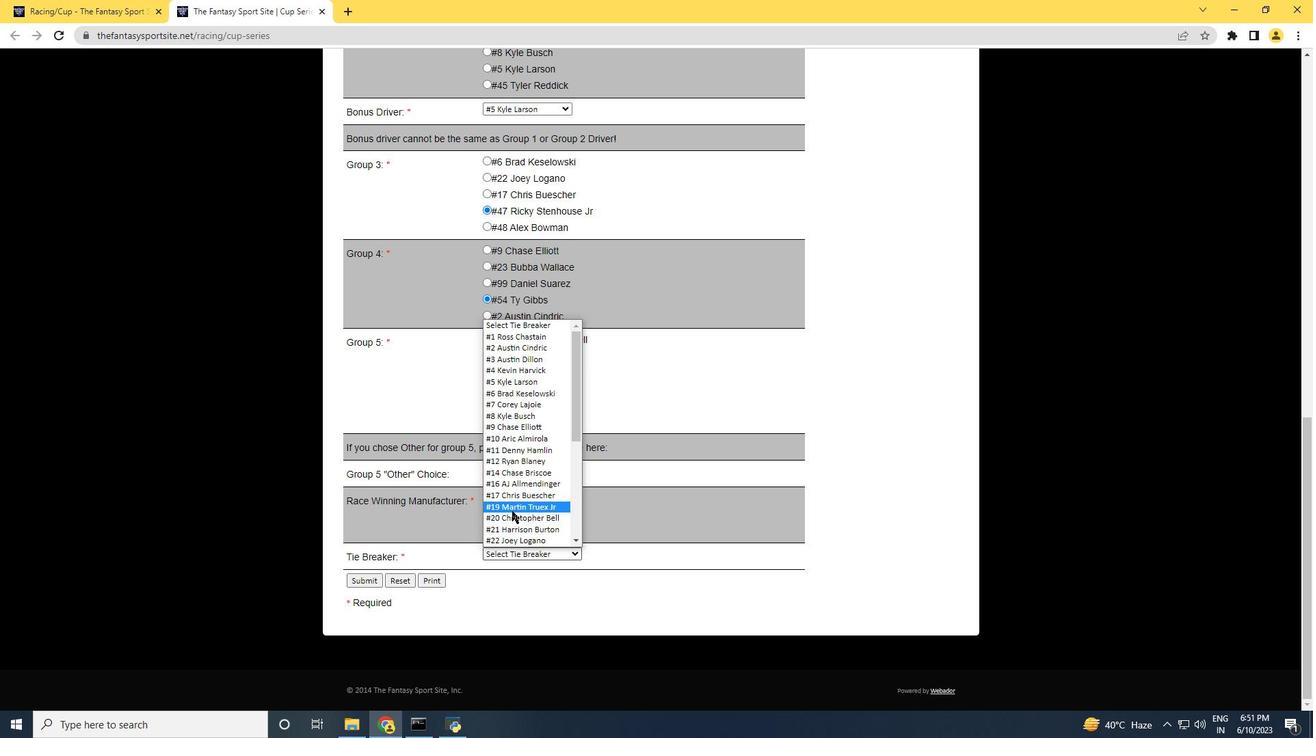 
Action: Mouse scrolled (512, 510) with delta (0, 0)
Screenshot: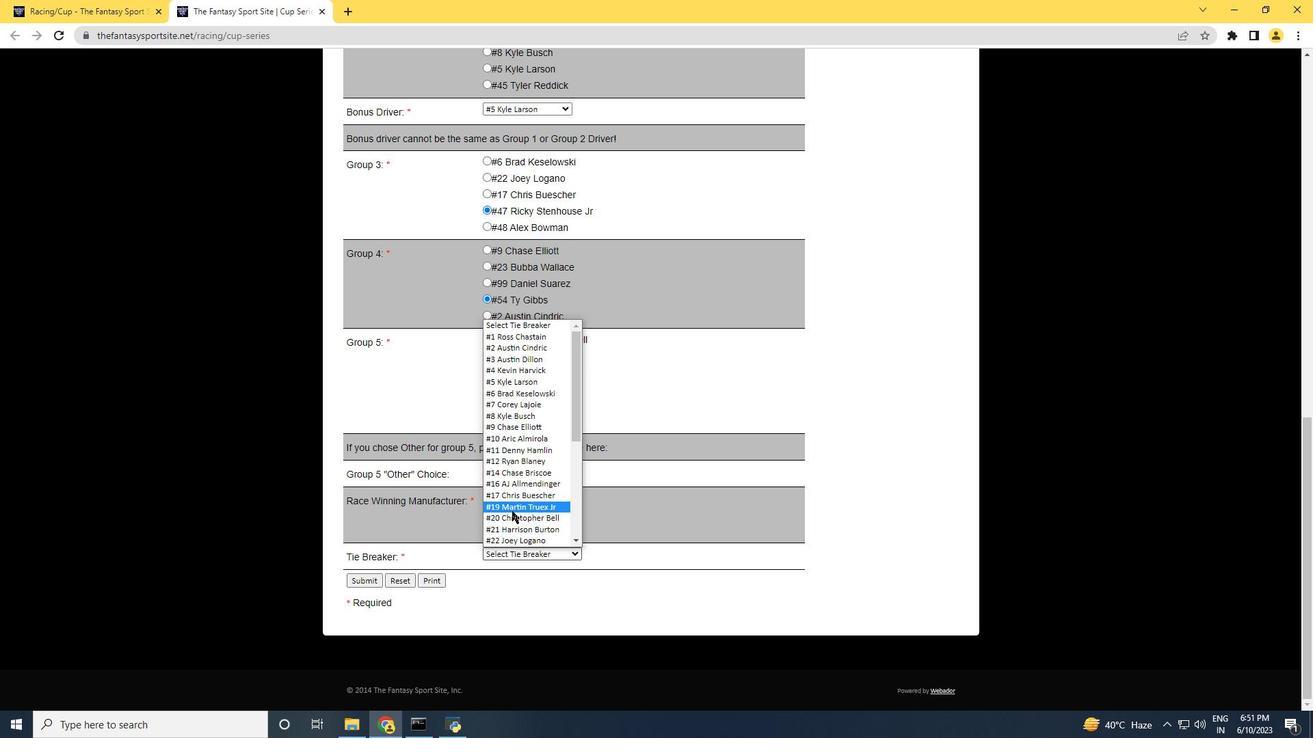 
Action: Mouse scrolled (512, 510) with delta (0, 0)
Screenshot: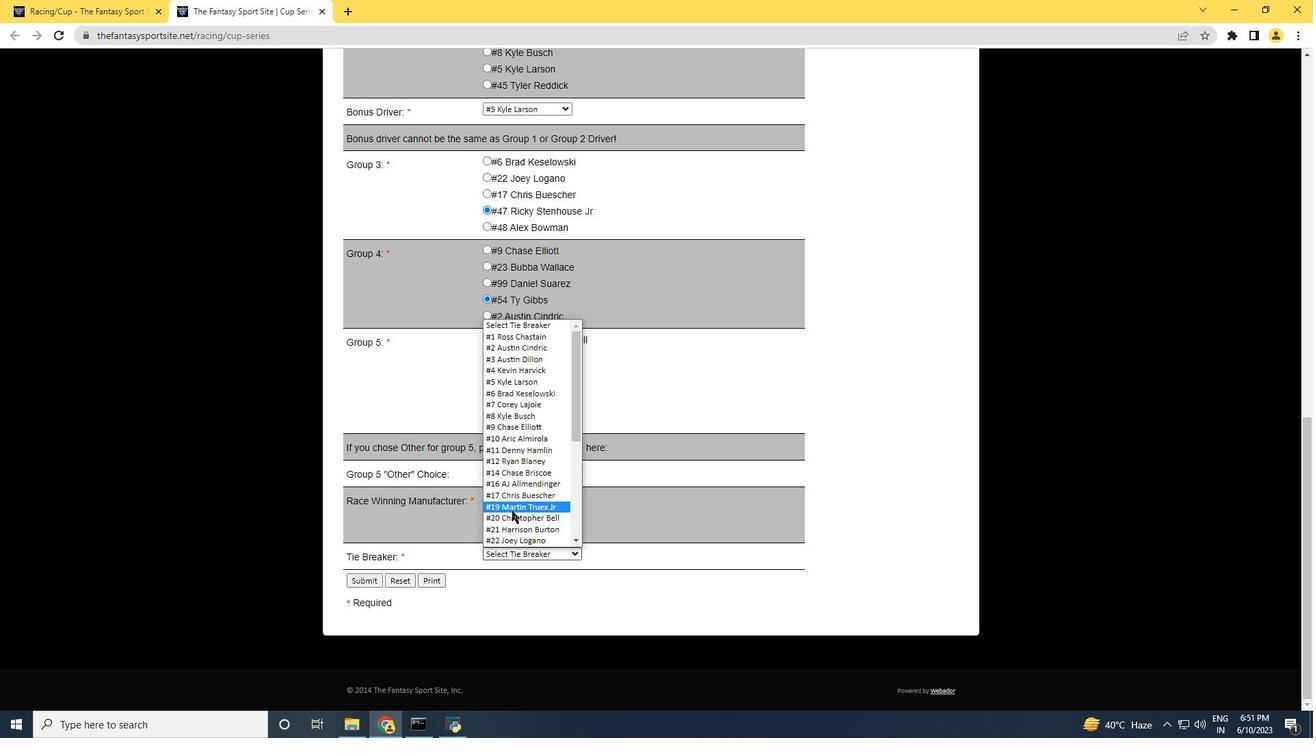 
Action: Mouse scrolled (512, 510) with delta (0, 0)
Screenshot: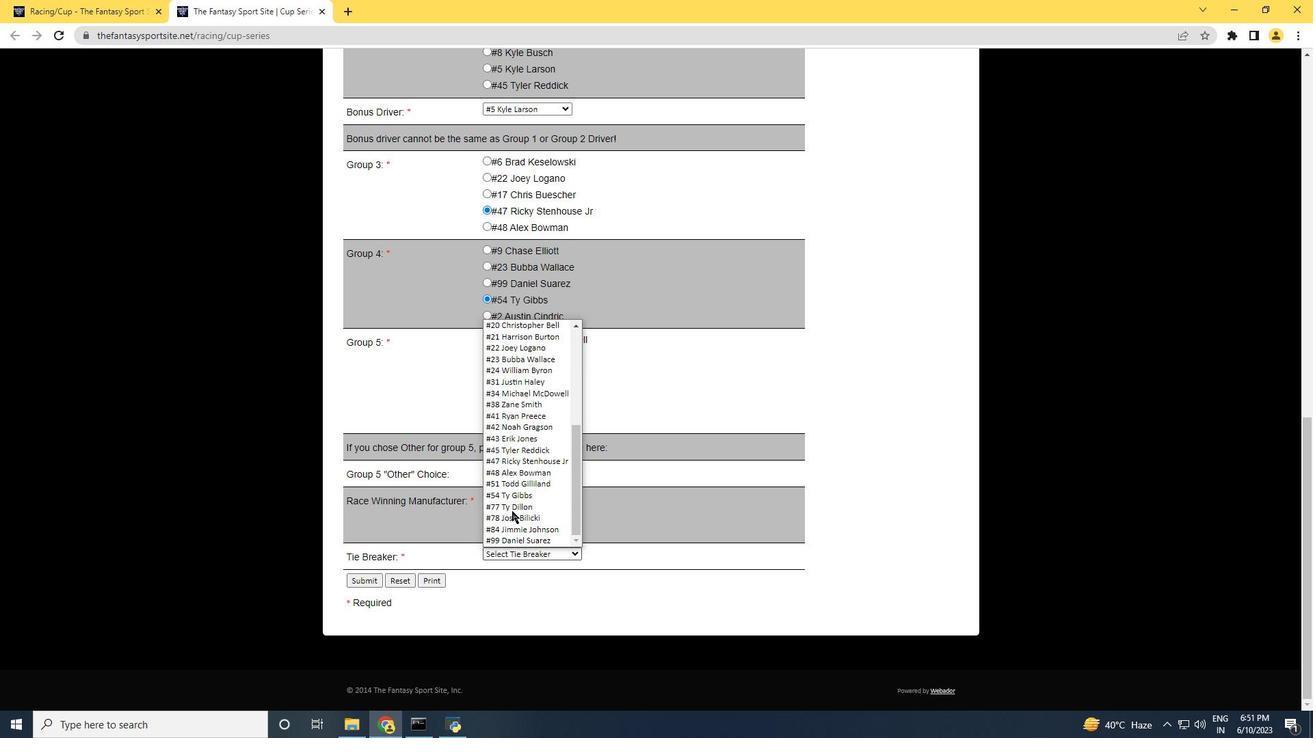
Action: Mouse scrolled (512, 510) with delta (0, 0)
Screenshot: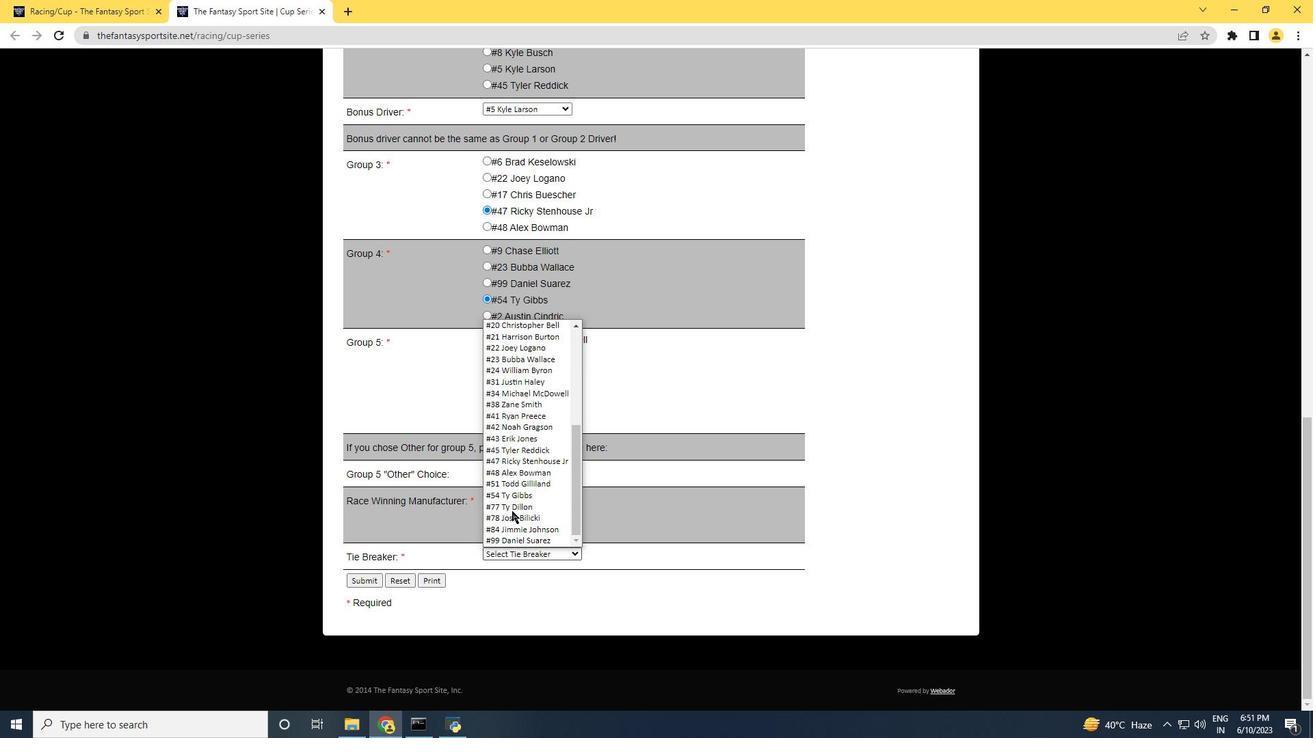 
Action: Mouse scrolled (512, 510) with delta (0, 0)
Screenshot: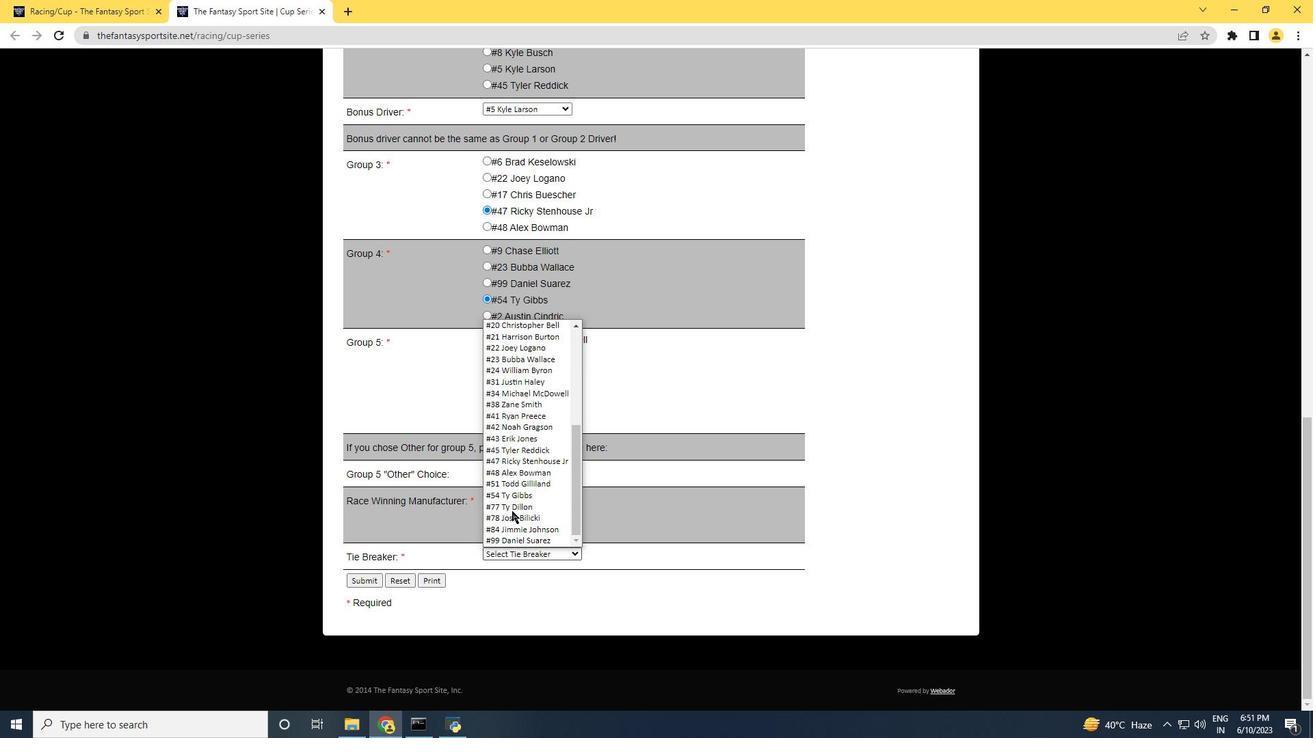 
Action: Mouse scrolled (512, 510) with delta (0, 0)
Screenshot: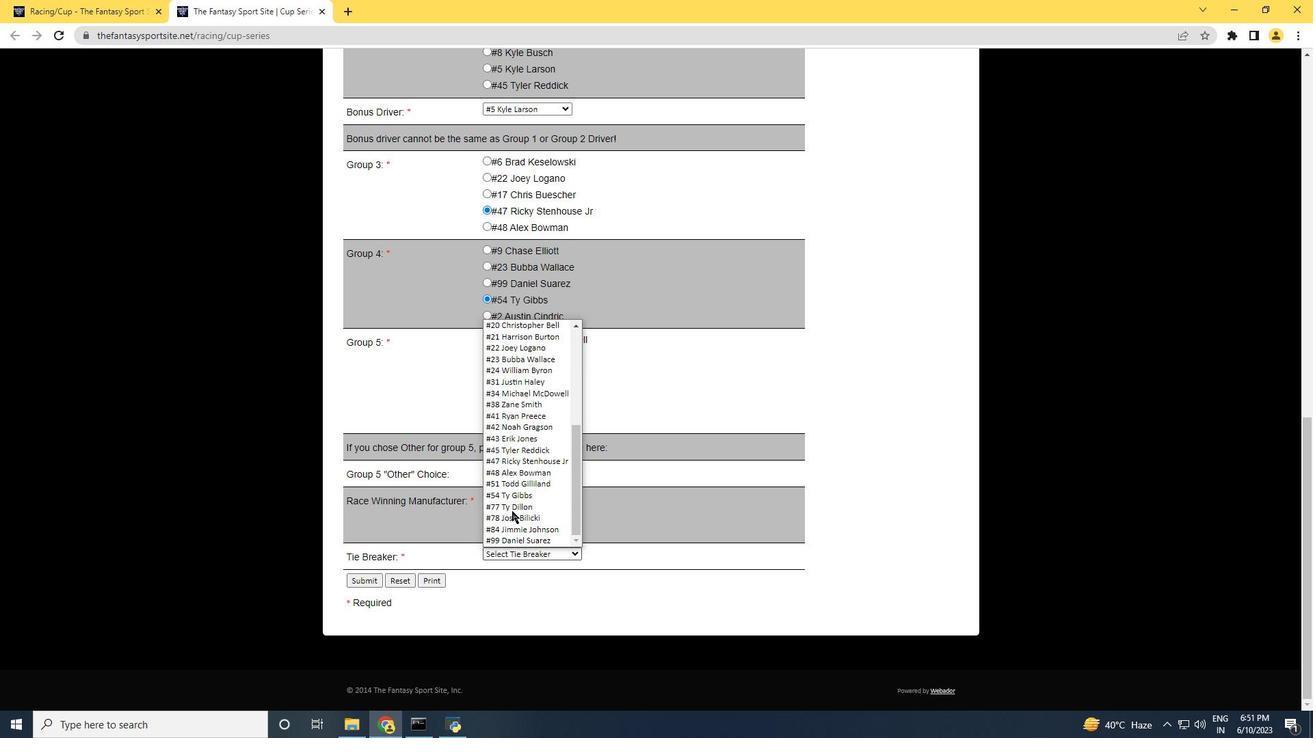 
Action: Mouse moved to (533, 510)
Screenshot: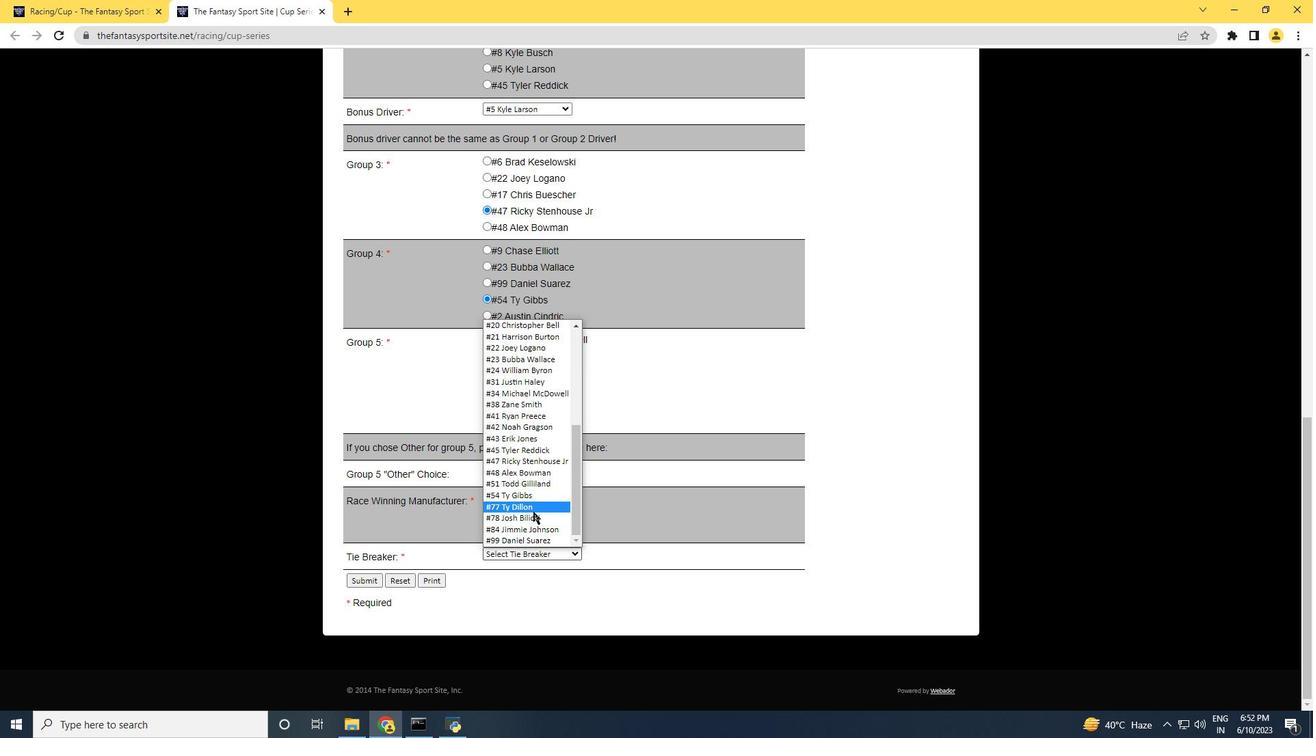 
Action: Mouse scrolled (533, 511) with delta (0, 0)
Screenshot: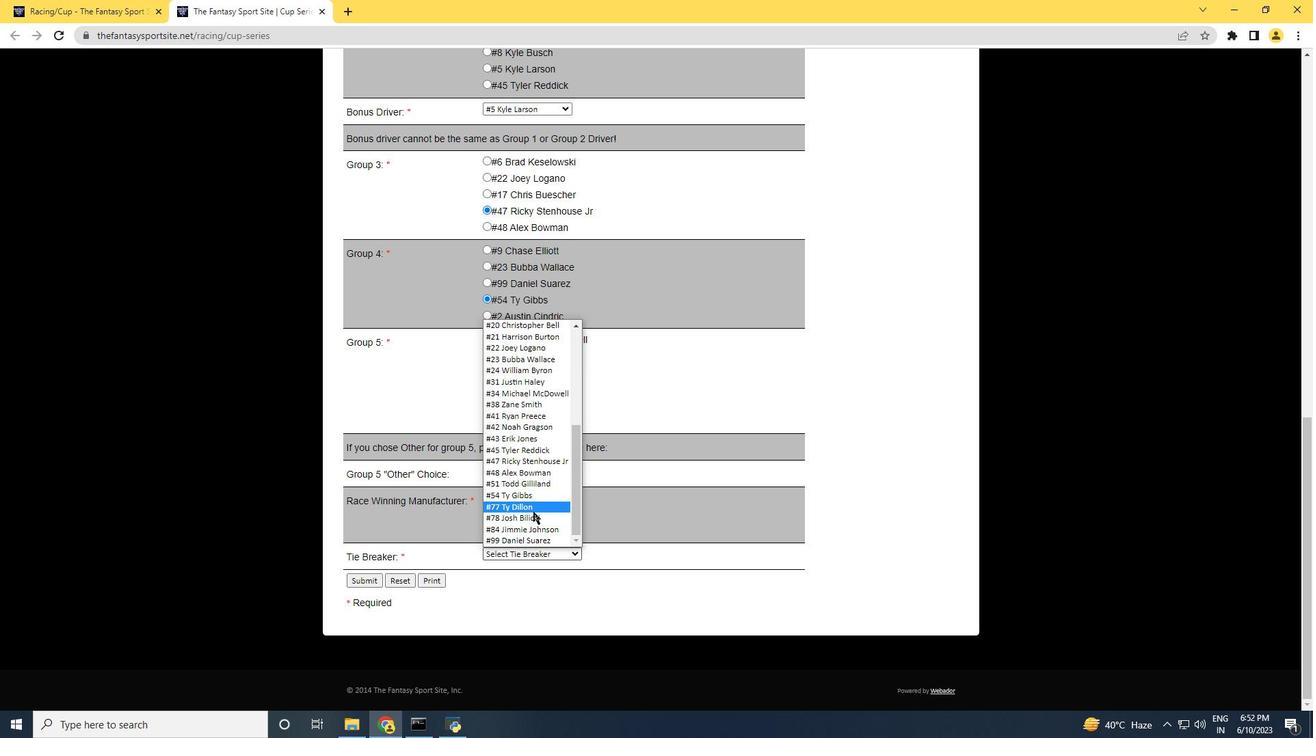 
Action: Mouse moved to (533, 509)
Screenshot: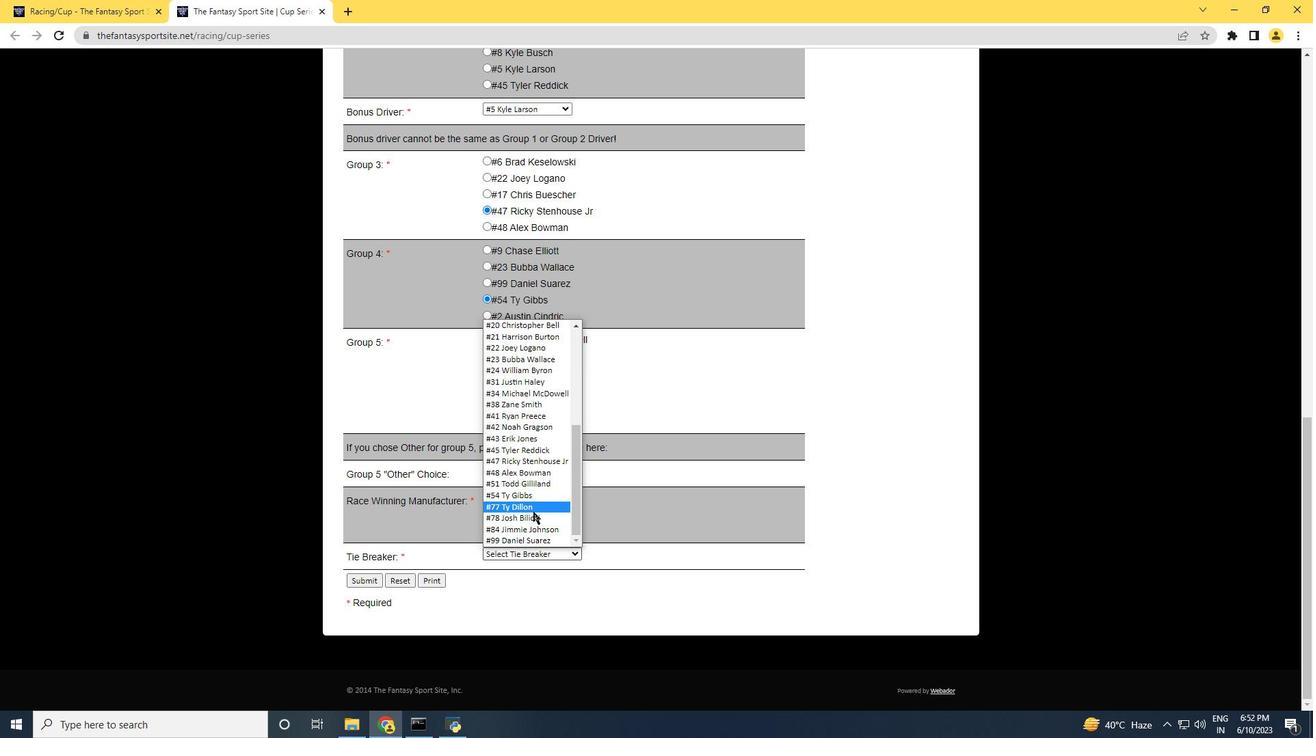 
Action: Mouse scrolled (533, 510) with delta (0, 0)
Screenshot: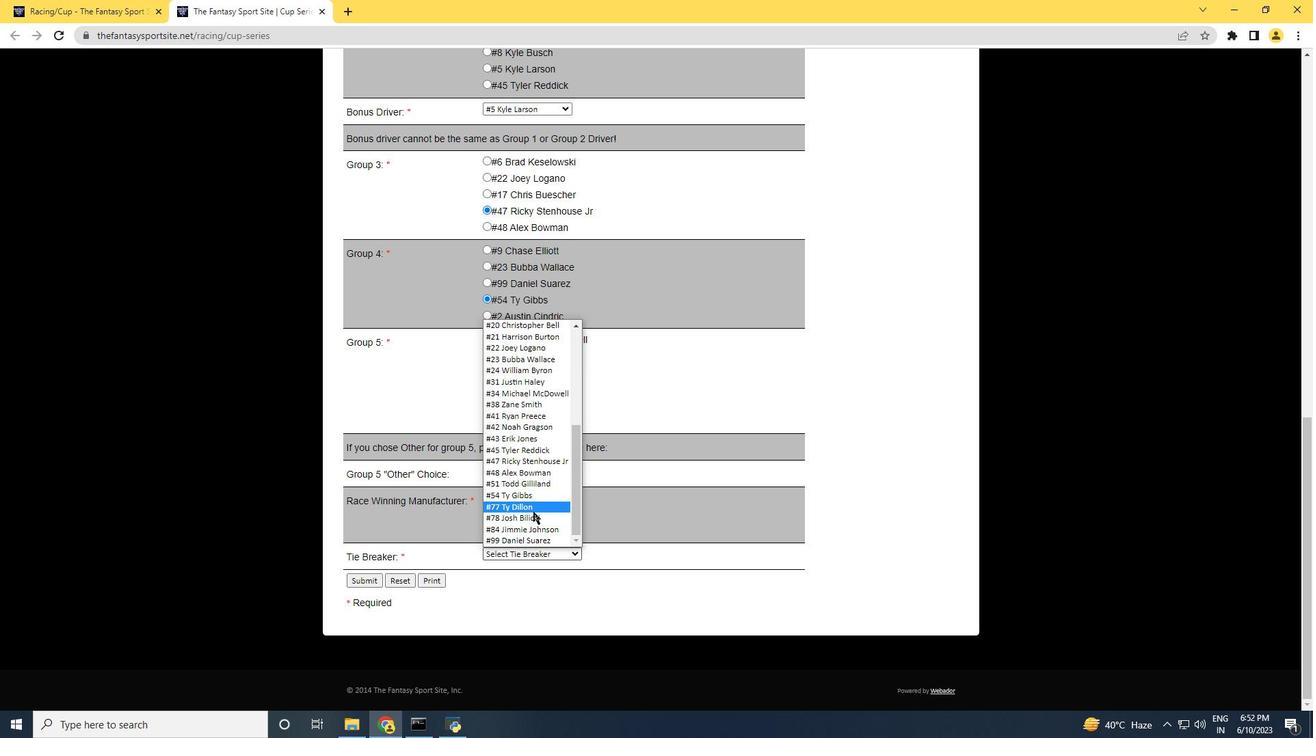 
Action: Mouse moved to (533, 508)
Screenshot: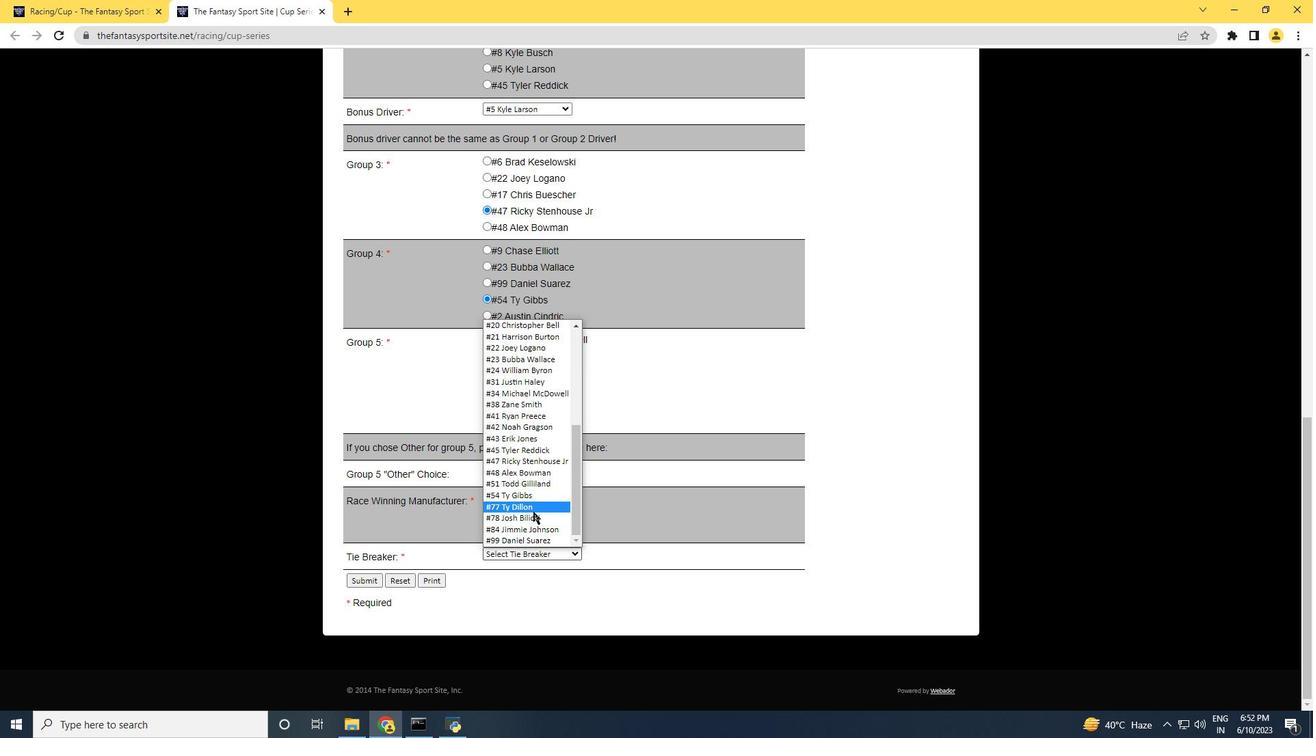 
Action: Mouse scrolled (533, 508) with delta (0, 0)
Screenshot: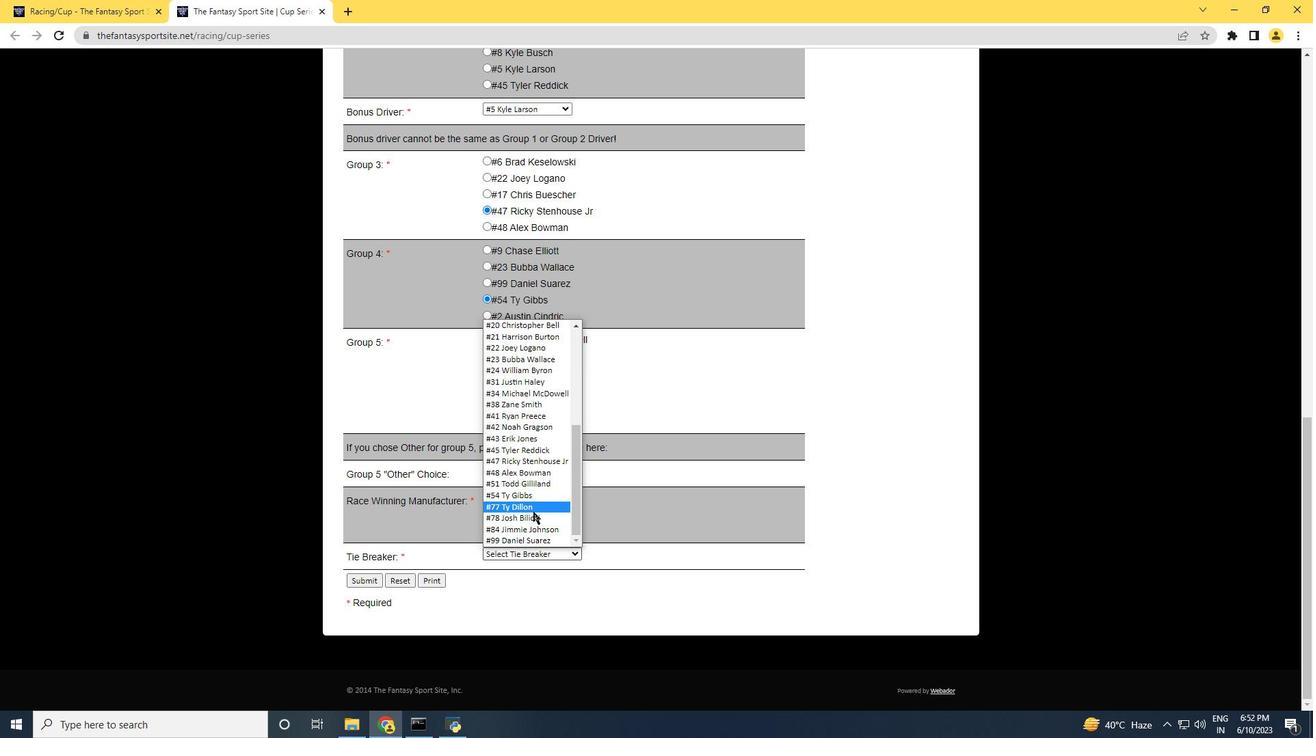 
Action: Mouse moved to (534, 504)
Screenshot: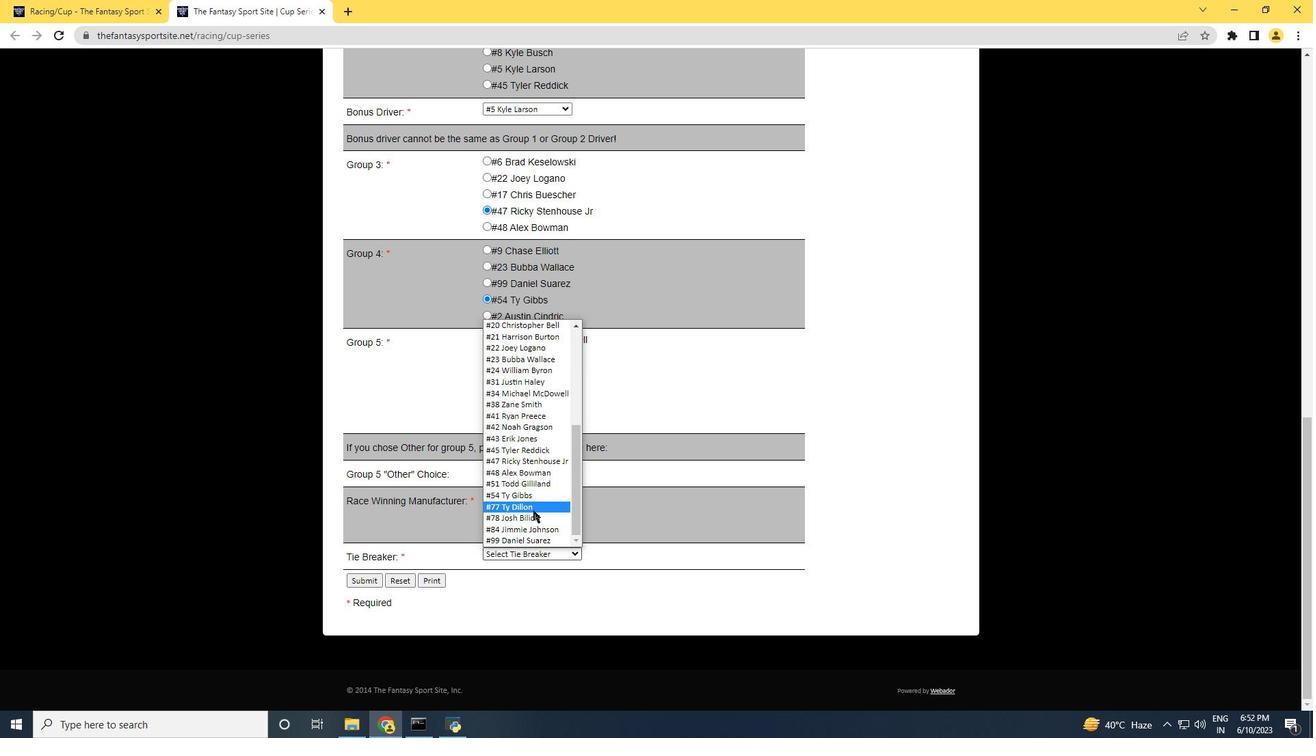 
Action: Mouse scrolled (534, 504) with delta (0, 0)
Screenshot: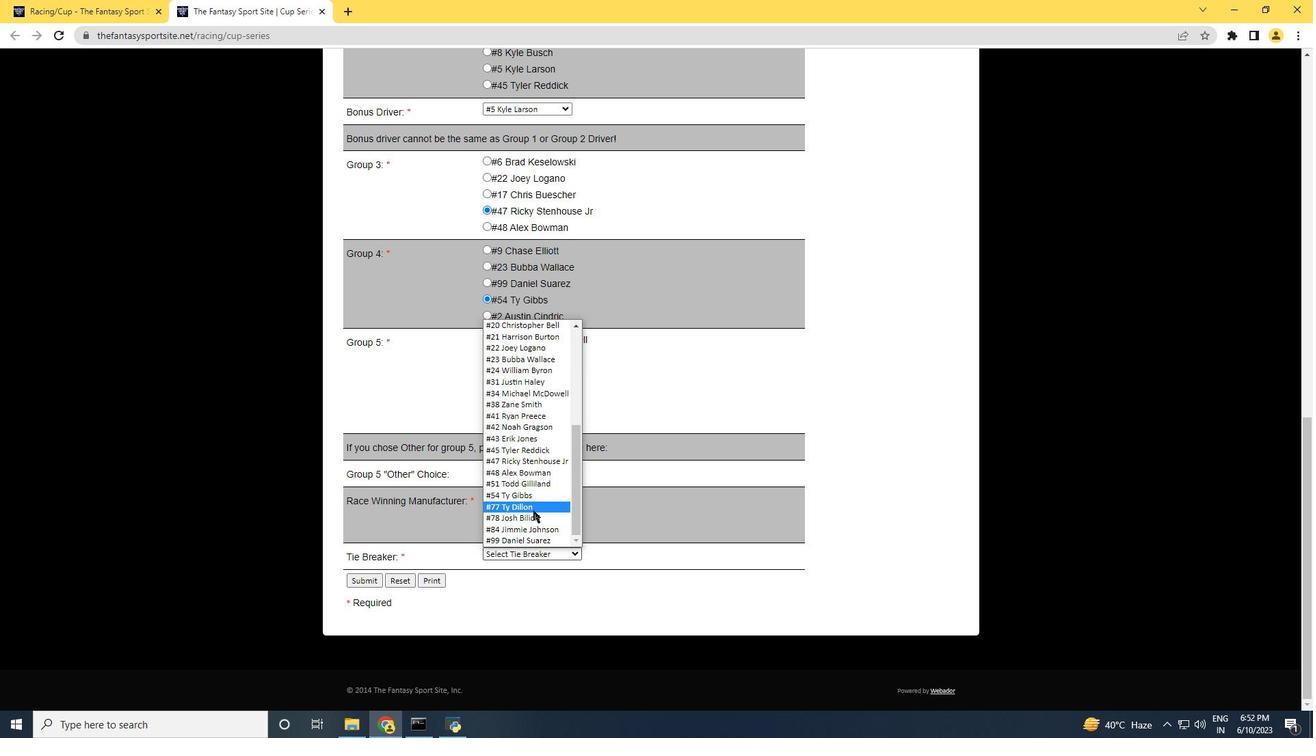 
Action: Mouse moved to (537, 498)
Screenshot: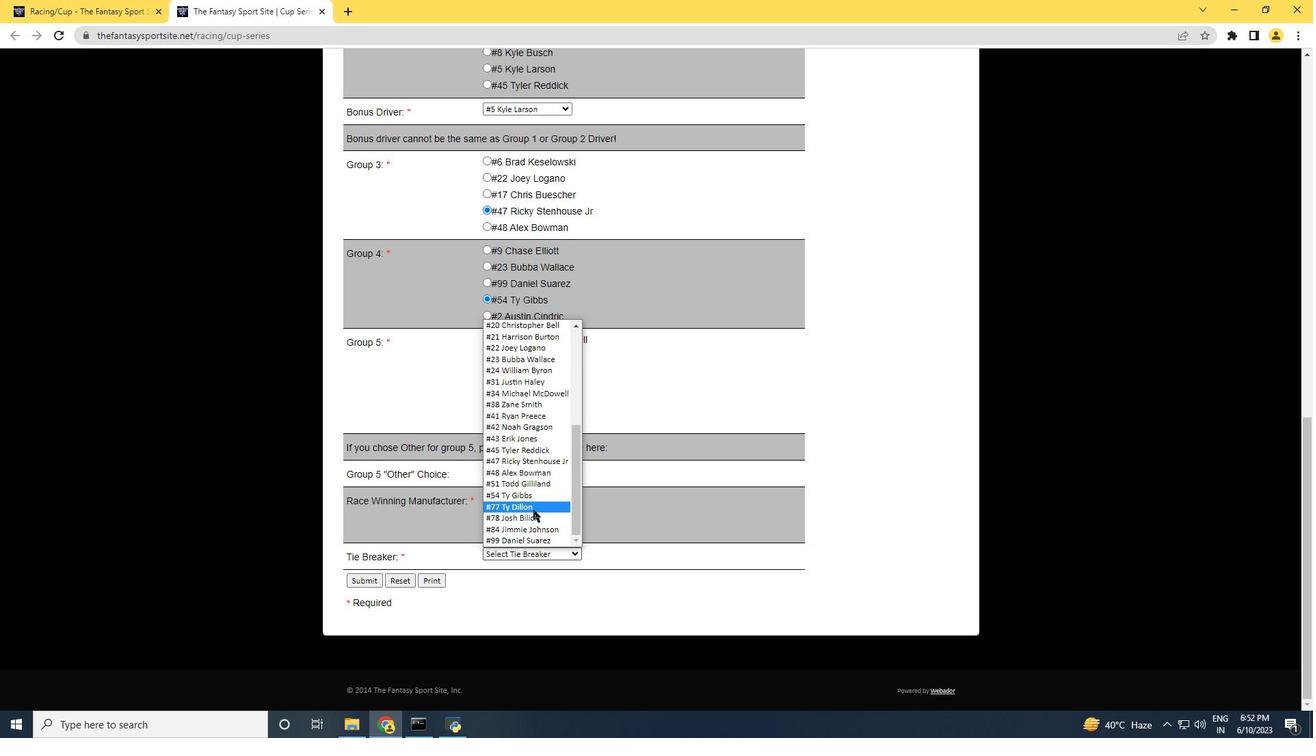 
Action: Mouse scrolled (537, 499) with delta (0, 0)
Screenshot: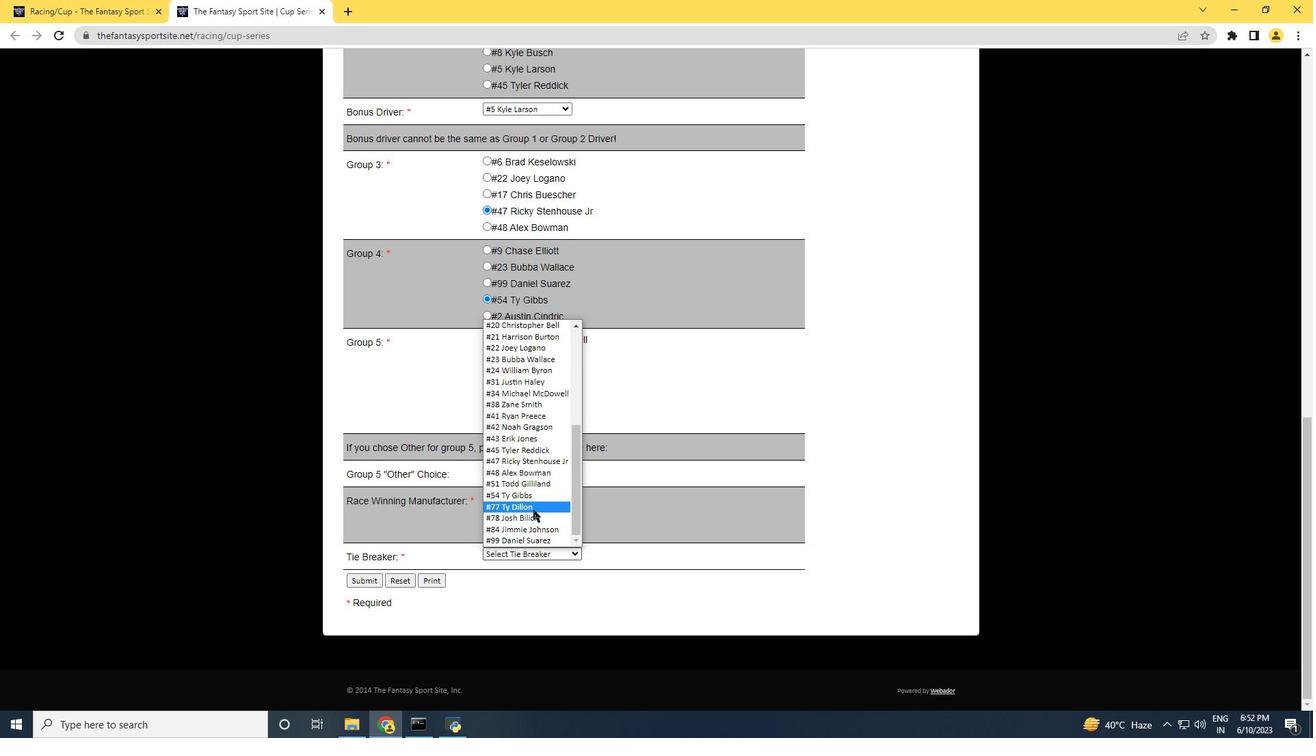 
Action: Mouse moved to (525, 384)
Screenshot: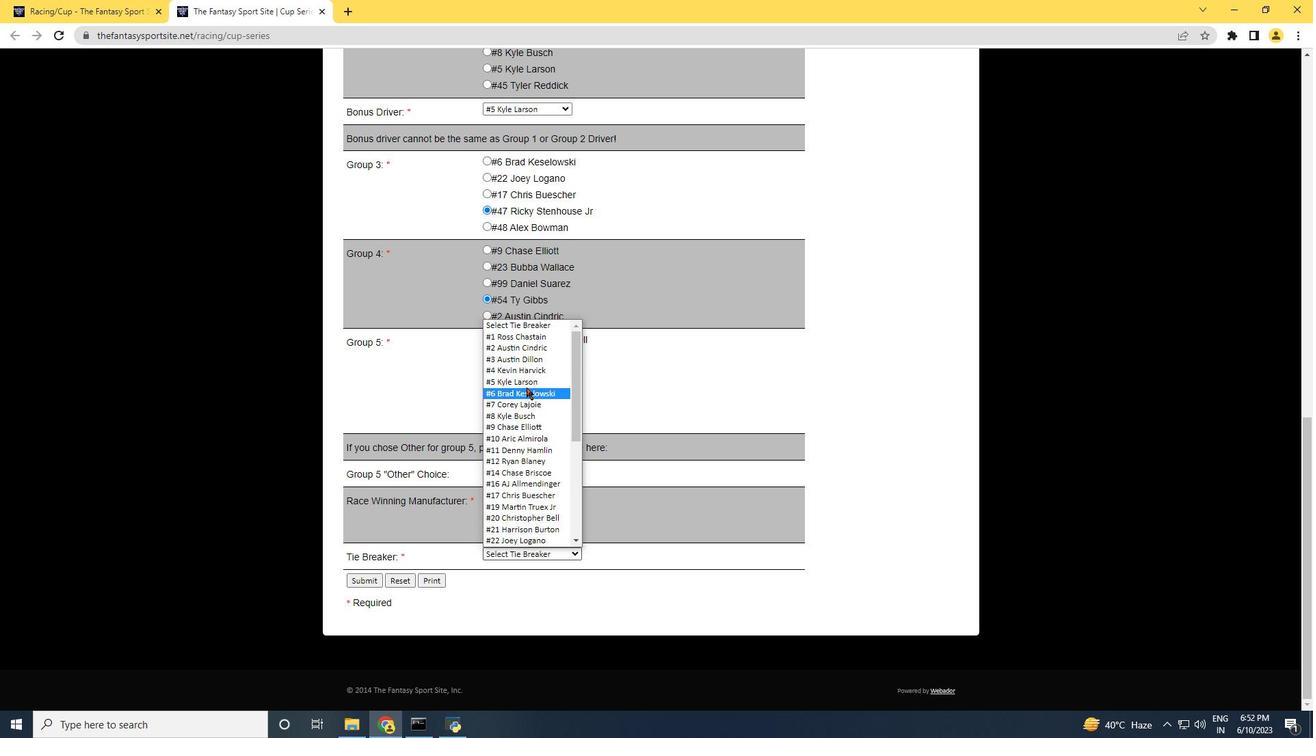 
Action: Mouse pressed left at (525, 384)
Screenshot: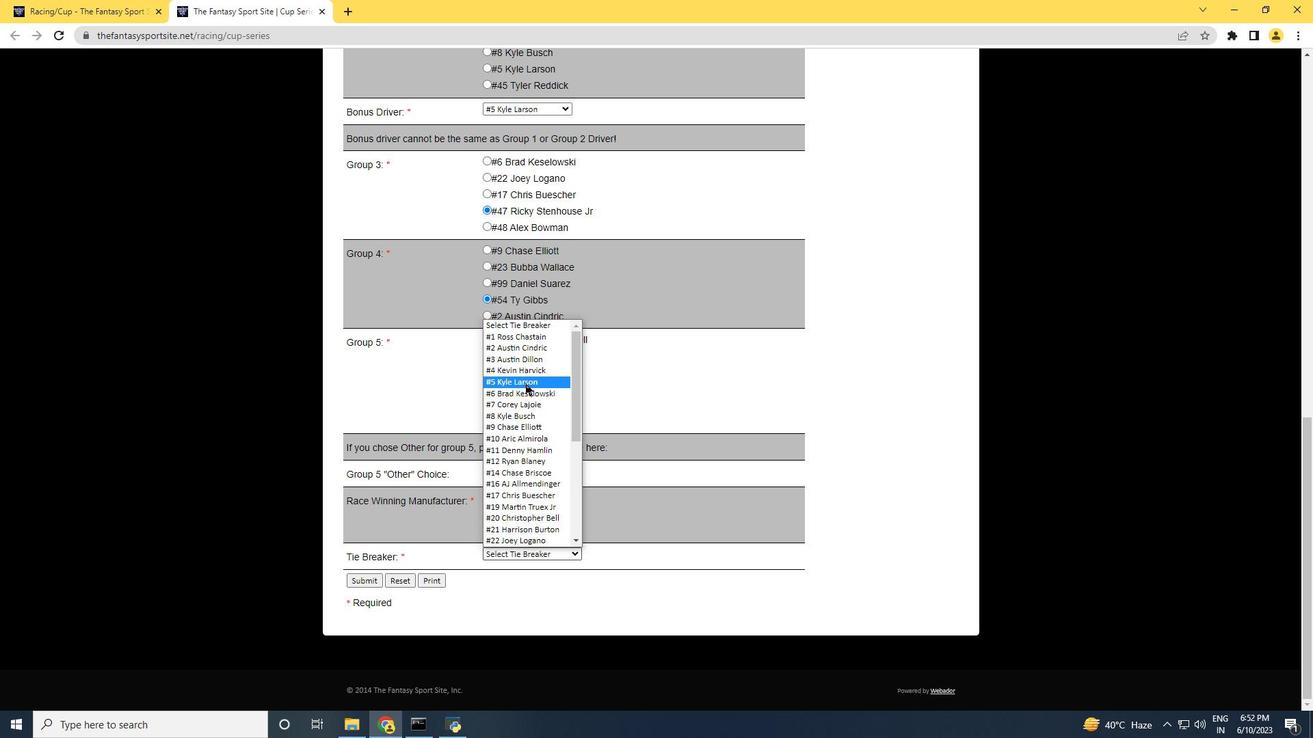 
Action: Mouse moved to (372, 584)
Screenshot: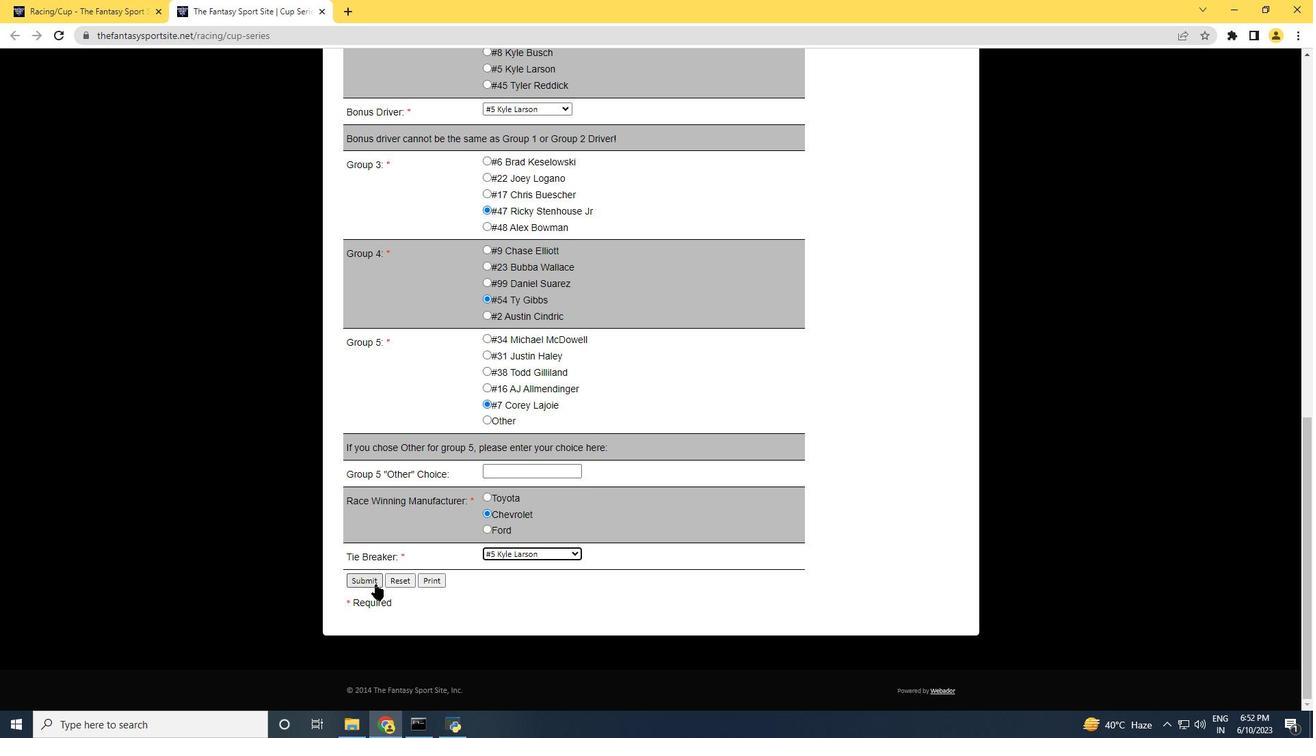 
Action: Mouse pressed left at (372, 584)
Screenshot: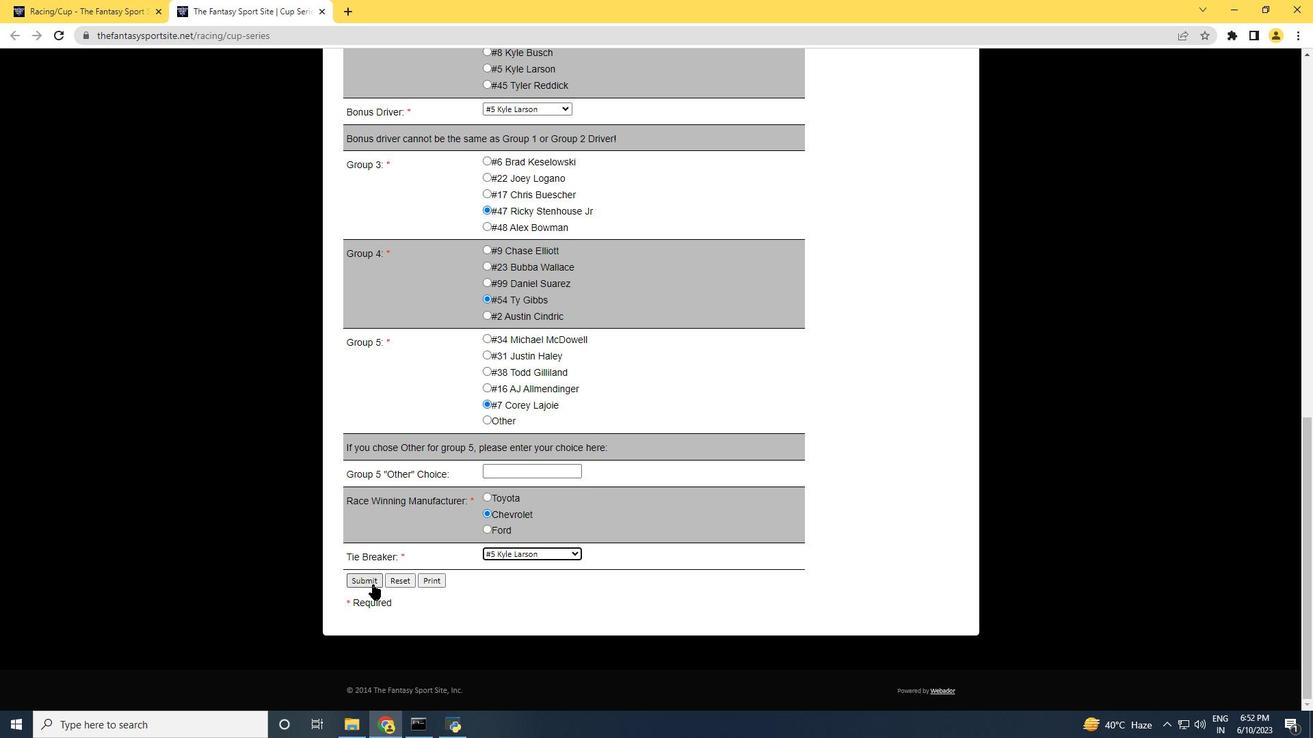 
Action: Mouse moved to (155, 512)
Screenshot: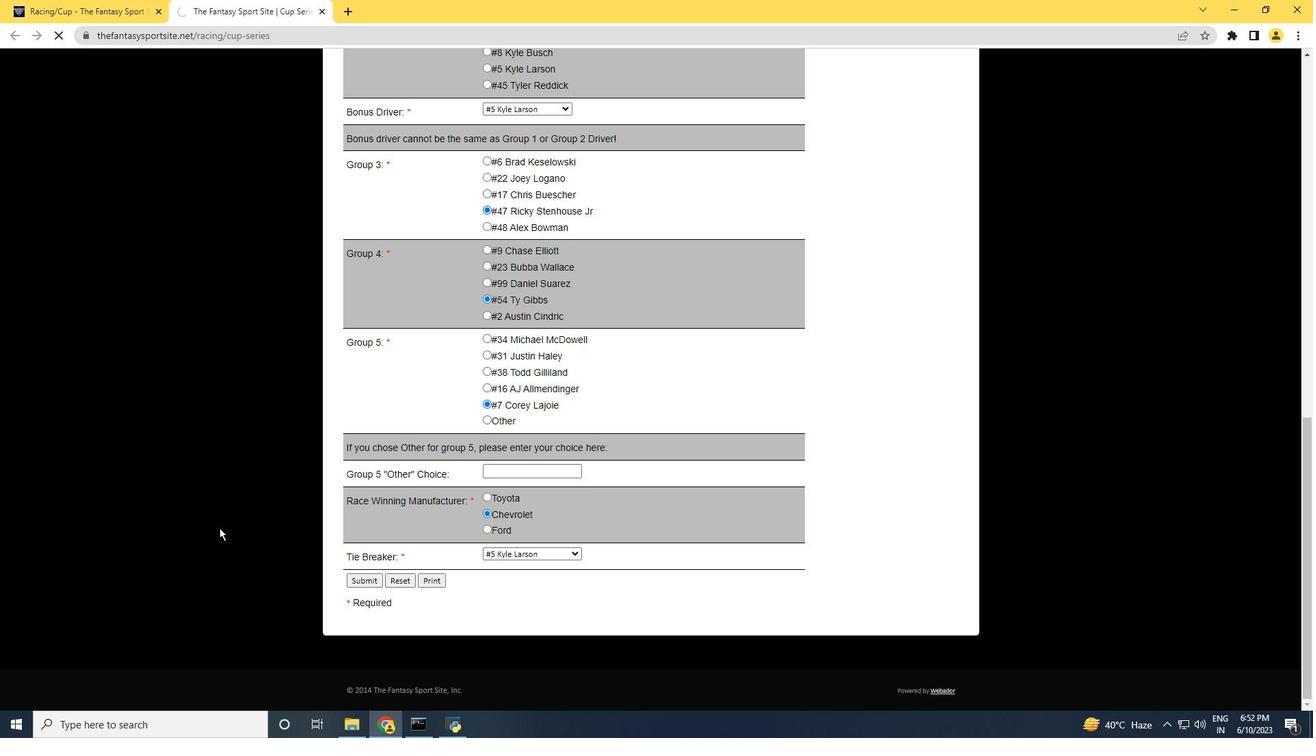 
